 Task: Look for space in Agrigento, Italy from 14th June, 2023 to 30th June, 2023 for 5 adults in price range Rs.8000 to Rs.12000. Place can be entire place or private room with 5 bedrooms having 5 beds and 5 bathrooms. Property type can be house, flat, guest house. Amenities needed are: wifi, TV, free parkinig on premises, gym, breakfast. Booking option can be shelf check-in. Required host language is English.
Action: Mouse moved to (557, 118)
Screenshot: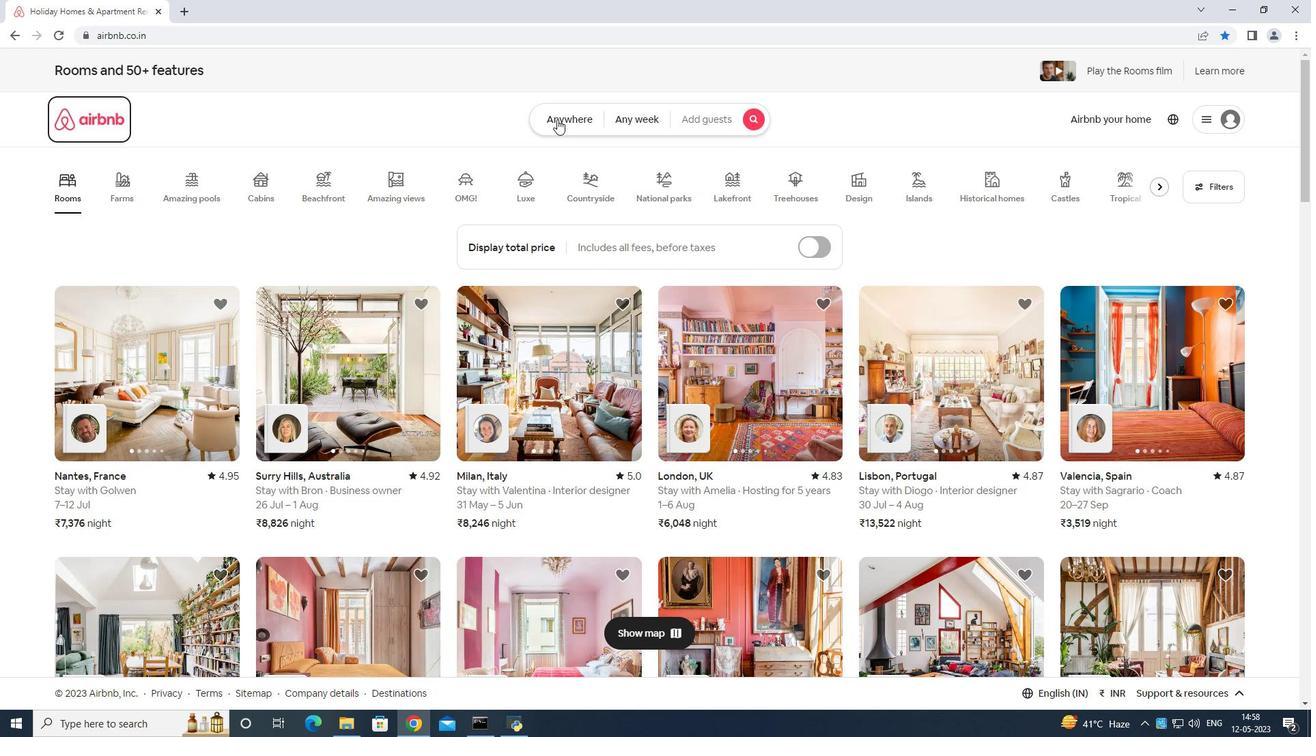 
Action: Mouse pressed left at (557, 118)
Screenshot: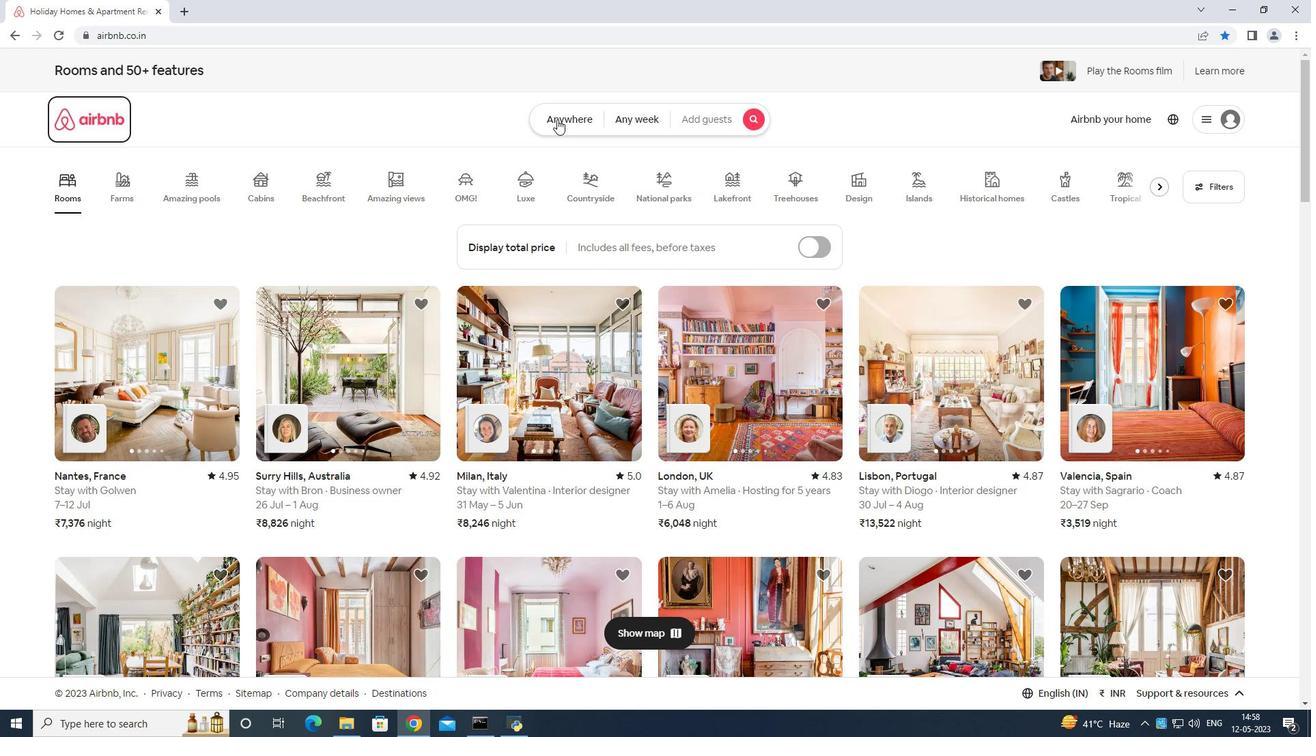 
Action: Mouse moved to (511, 163)
Screenshot: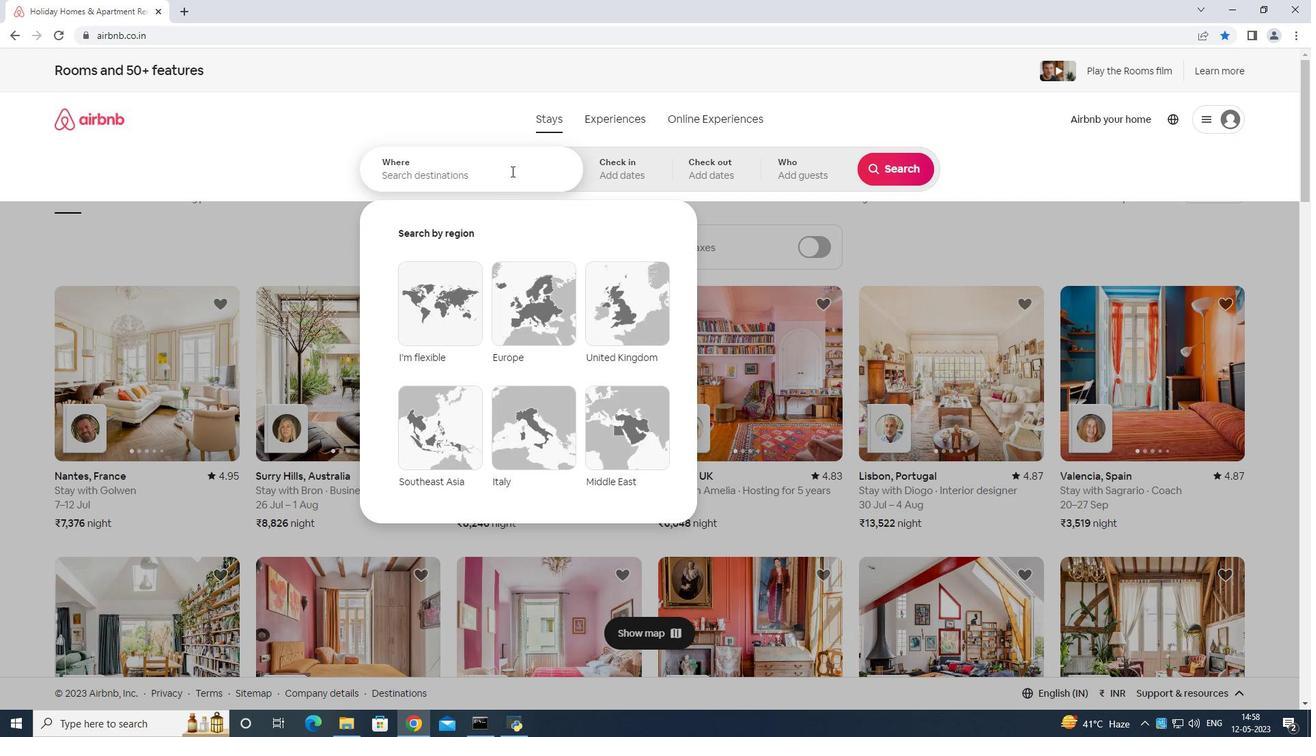 
Action: Mouse pressed left at (511, 163)
Screenshot: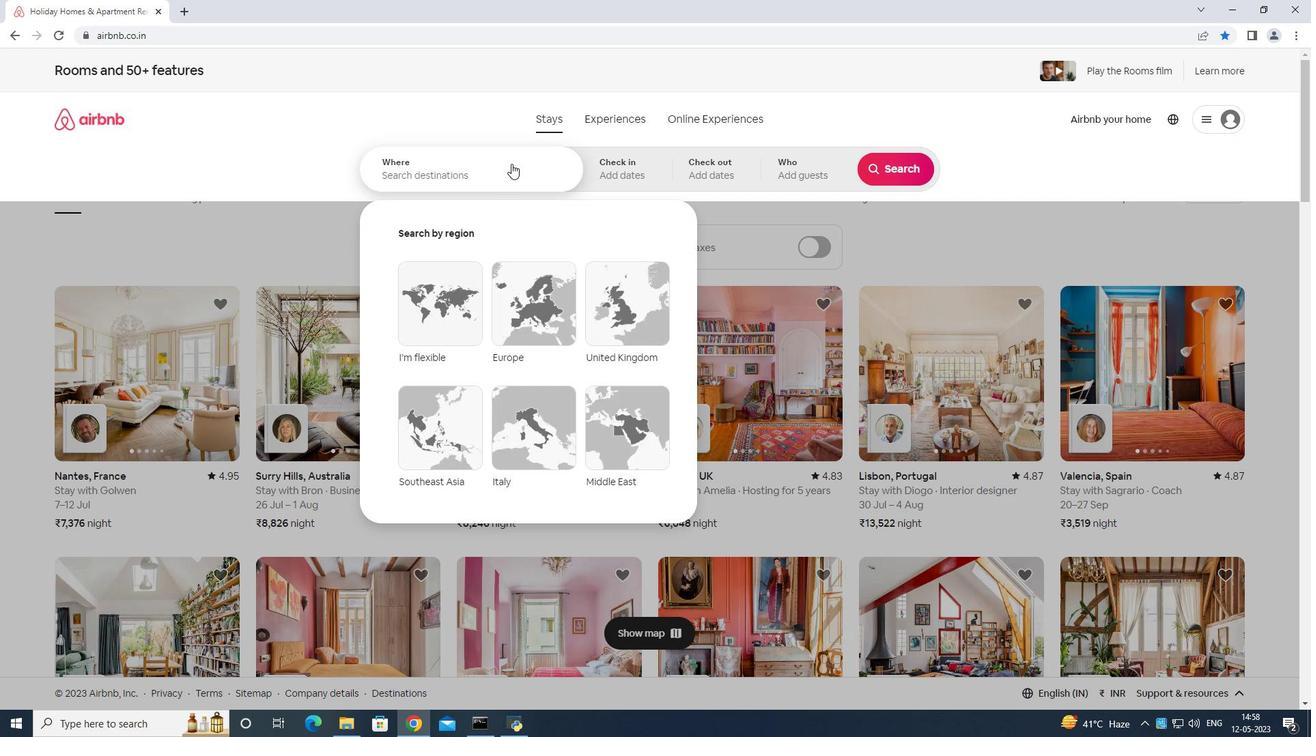 
Action: Mouse moved to (497, 148)
Screenshot: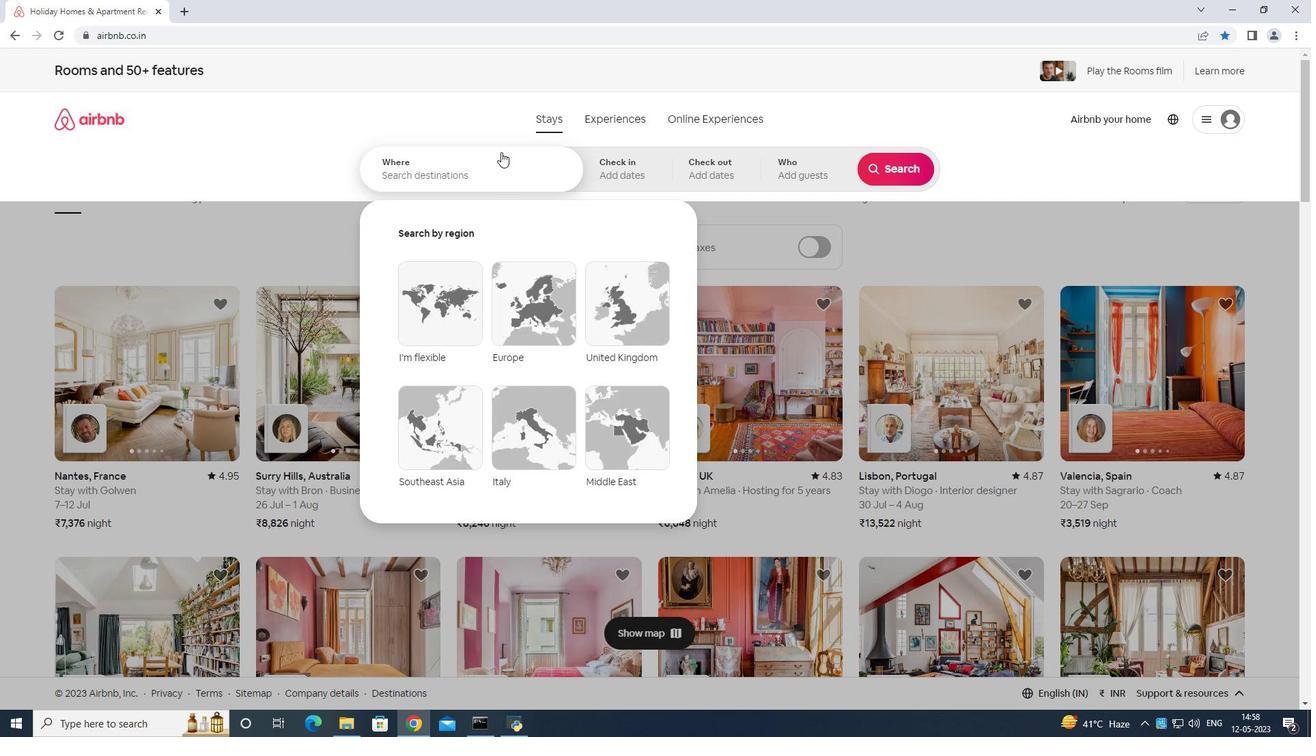 
Action: Key pressed <Key.shift>Agrigr<Key.backspace>ento<Key.space>italy<Key.enter>
Screenshot: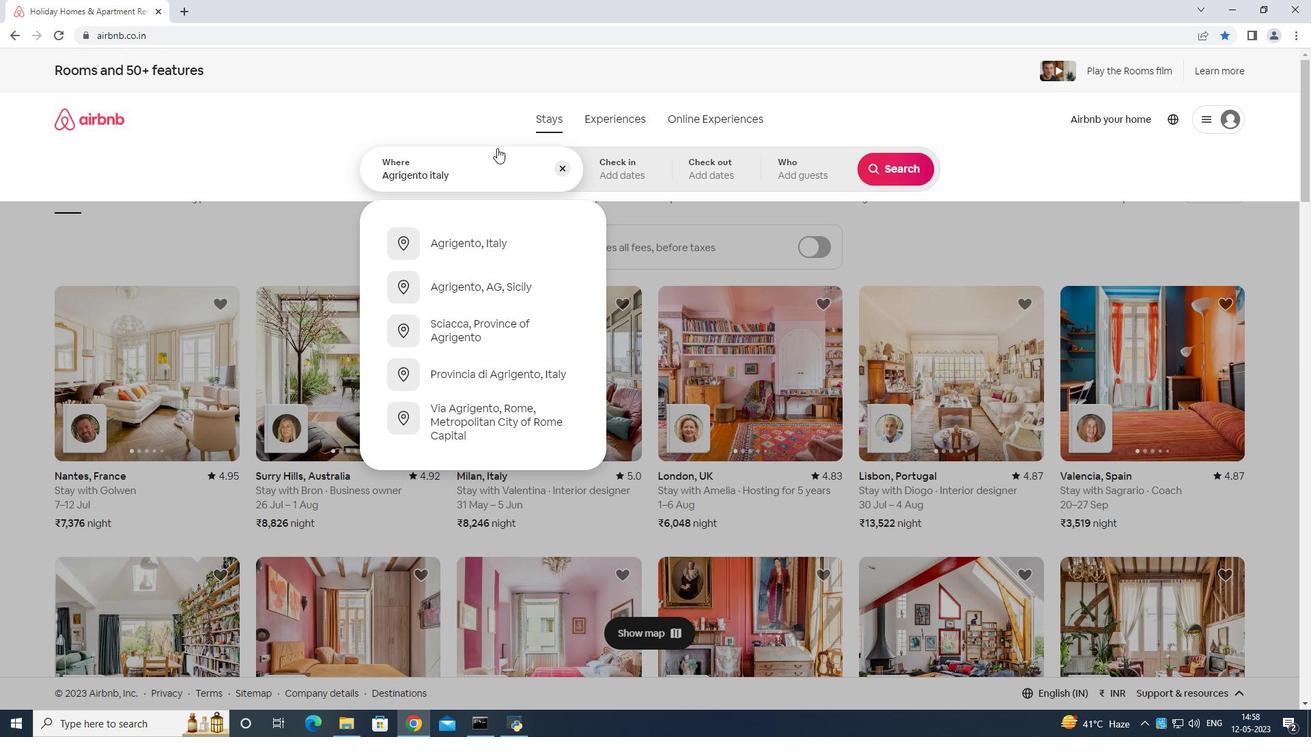 
Action: Mouse moved to (790, 396)
Screenshot: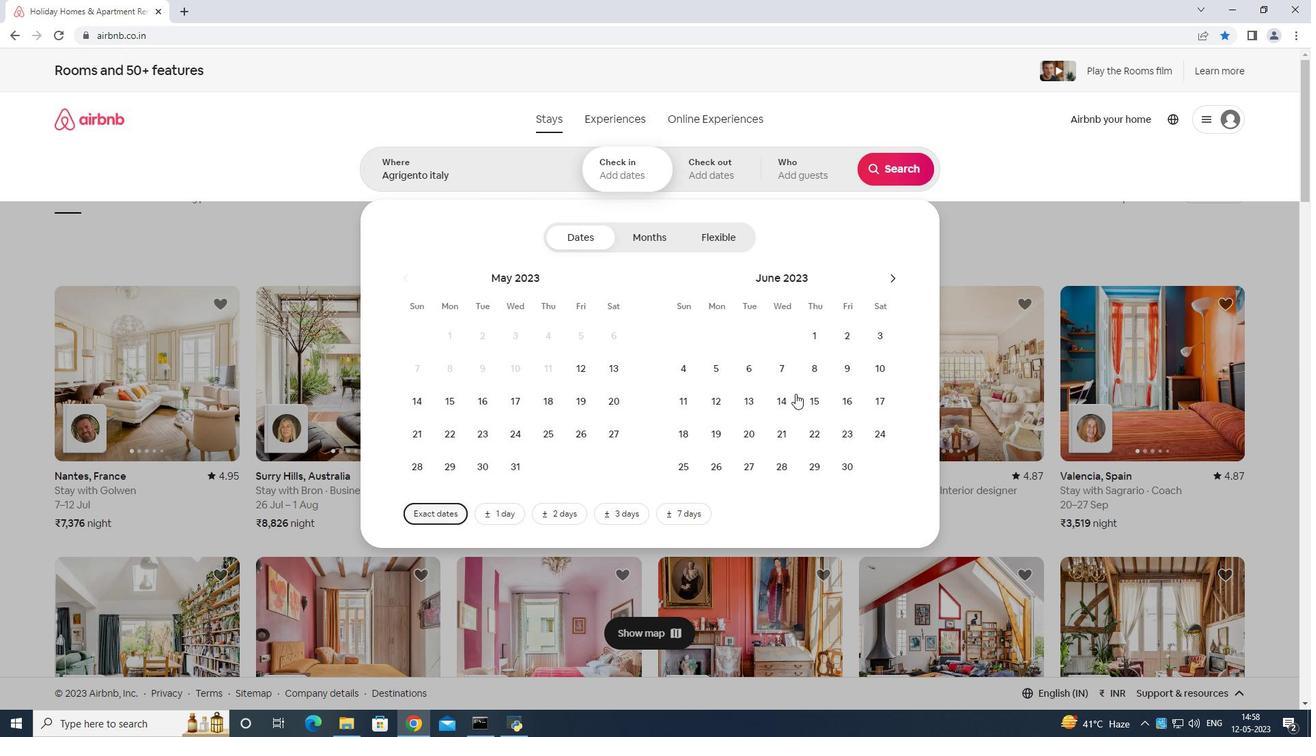 
Action: Mouse pressed left at (790, 396)
Screenshot: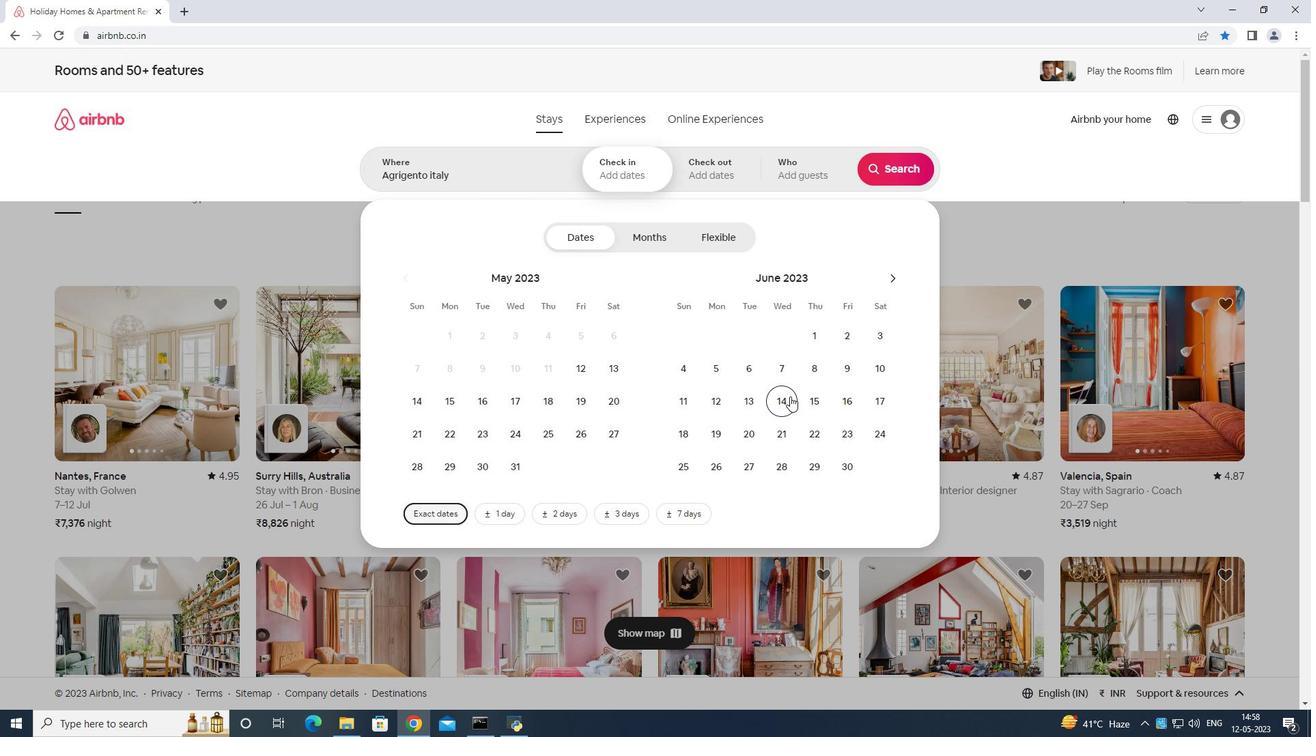 
Action: Mouse moved to (845, 459)
Screenshot: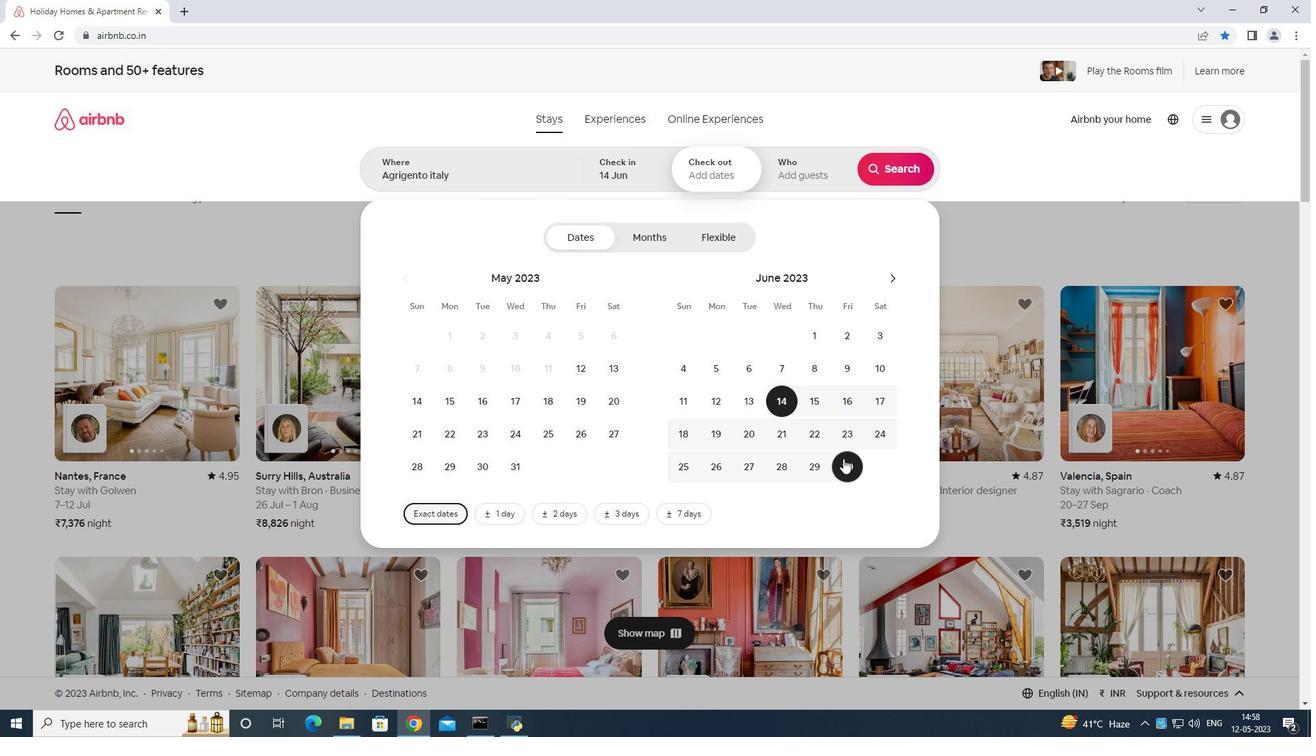 
Action: Mouse pressed left at (845, 459)
Screenshot: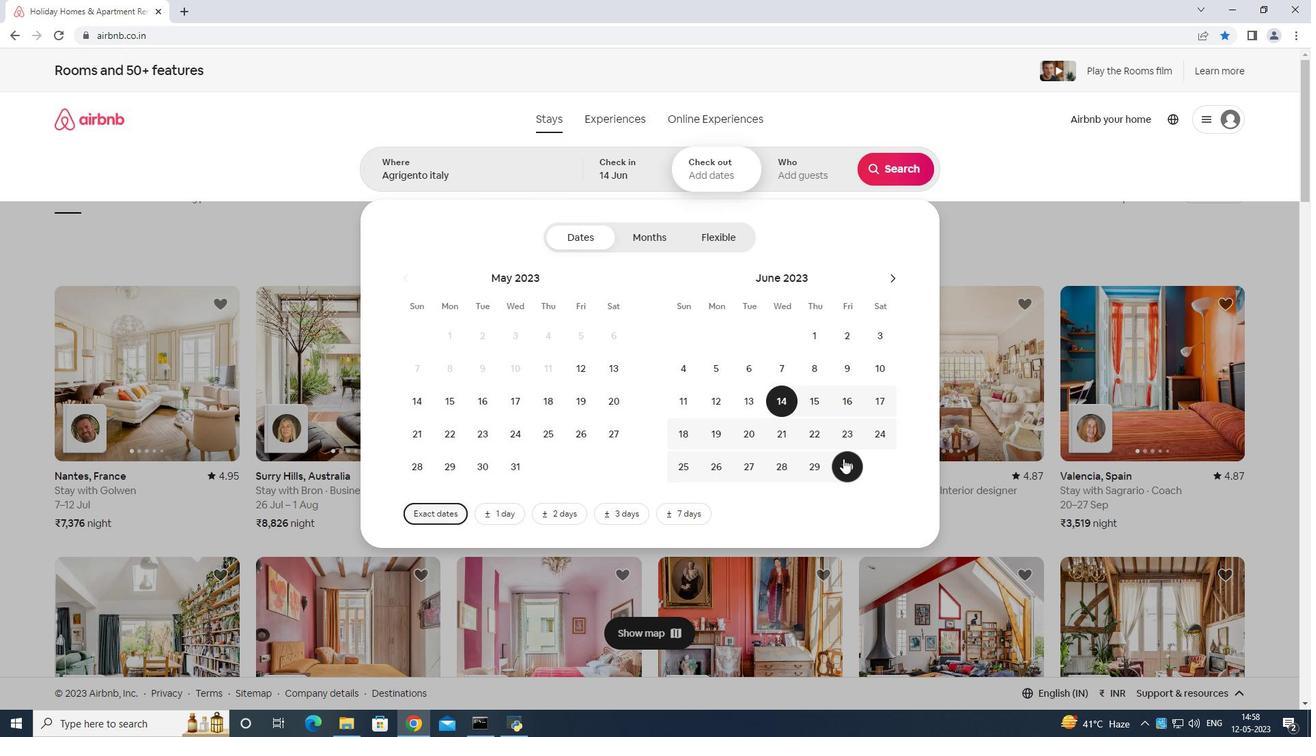 
Action: Mouse moved to (802, 172)
Screenshot: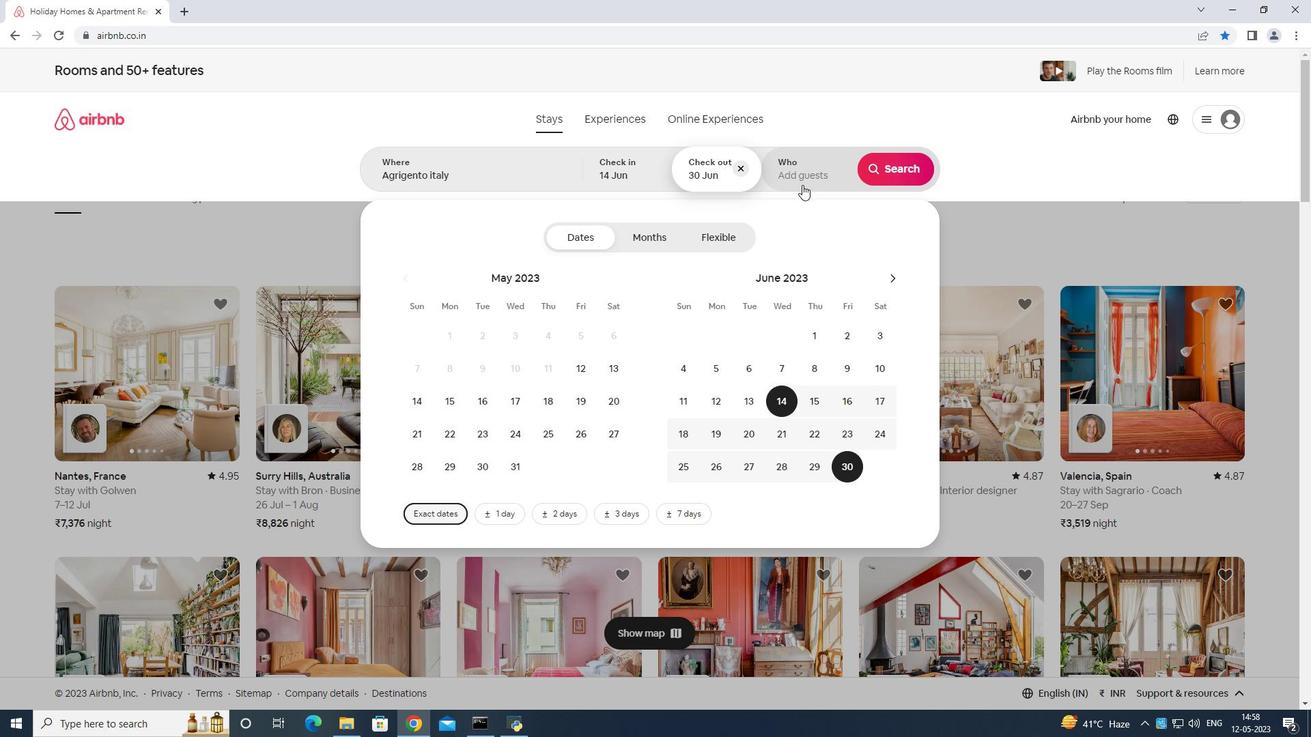 
Action: Mouse pressed left at (802, 172)
Screenshot: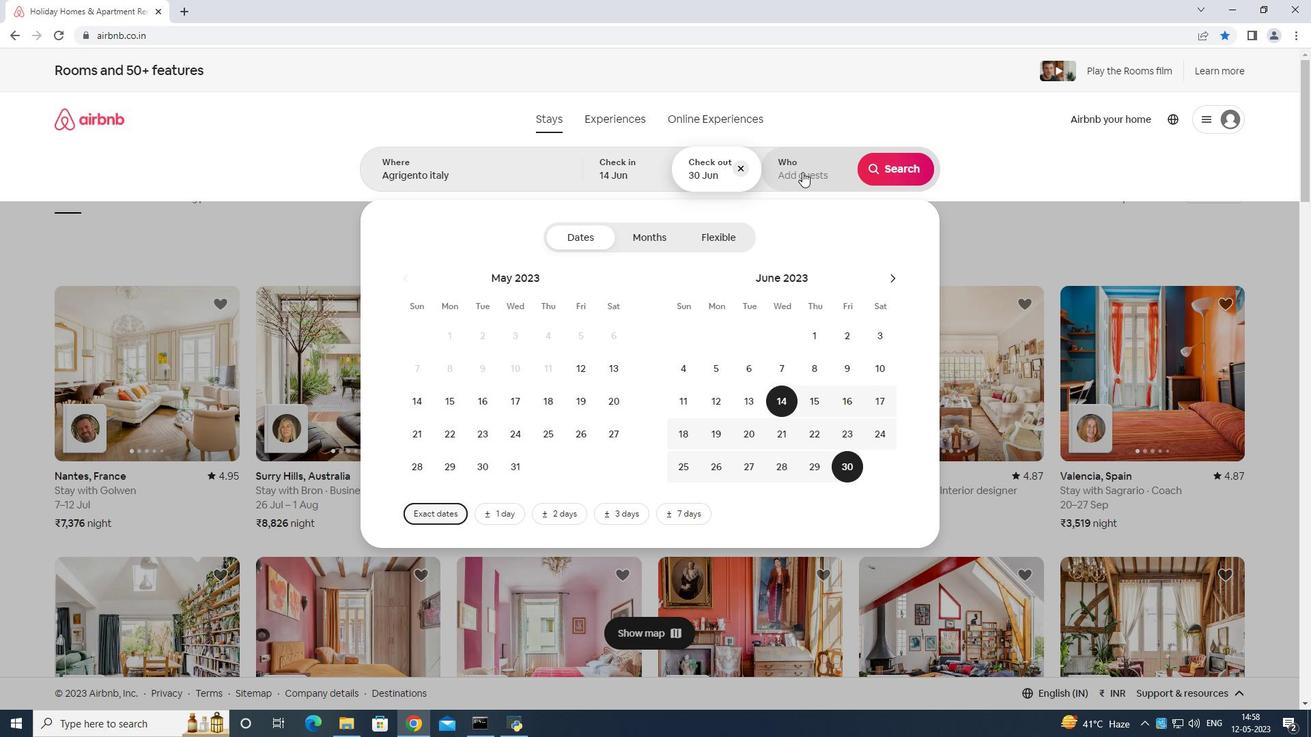 
Action: Mouse moved to (901, 245)
Screenshot: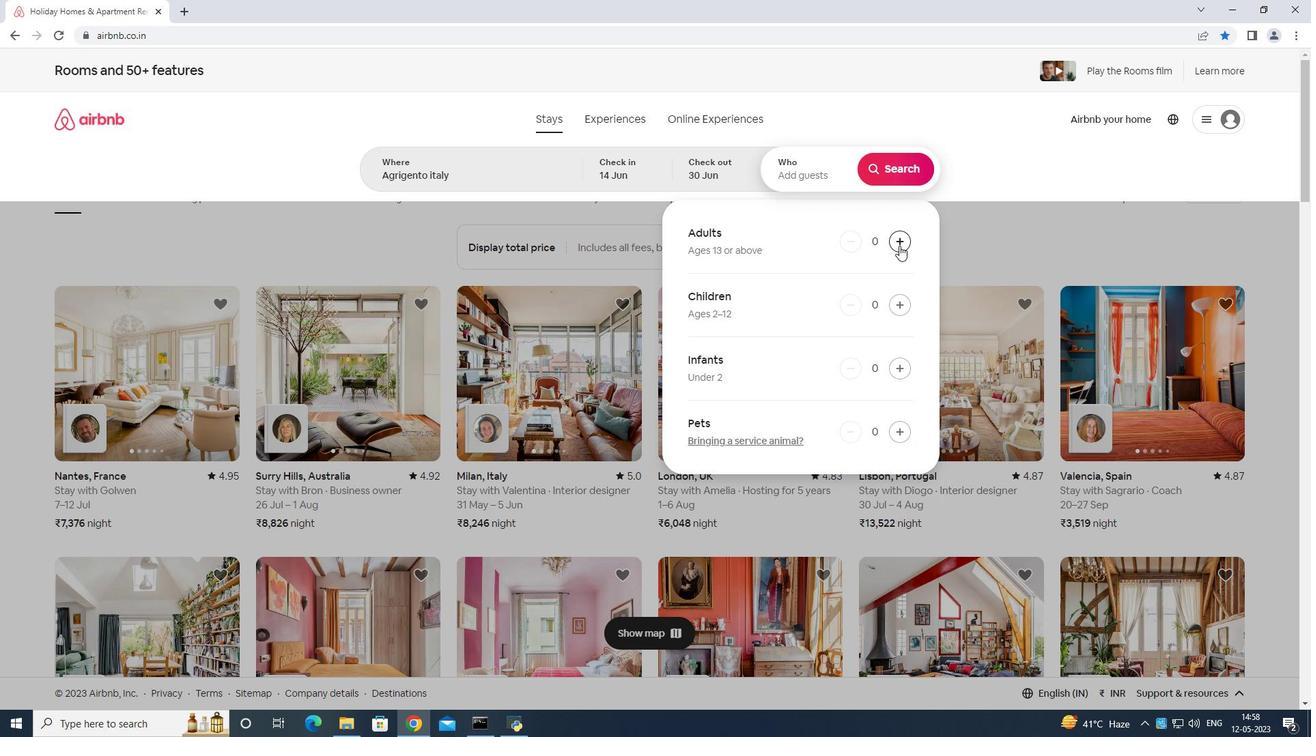 
Action: Mouse pressed left at (901, 245)
Screenshot: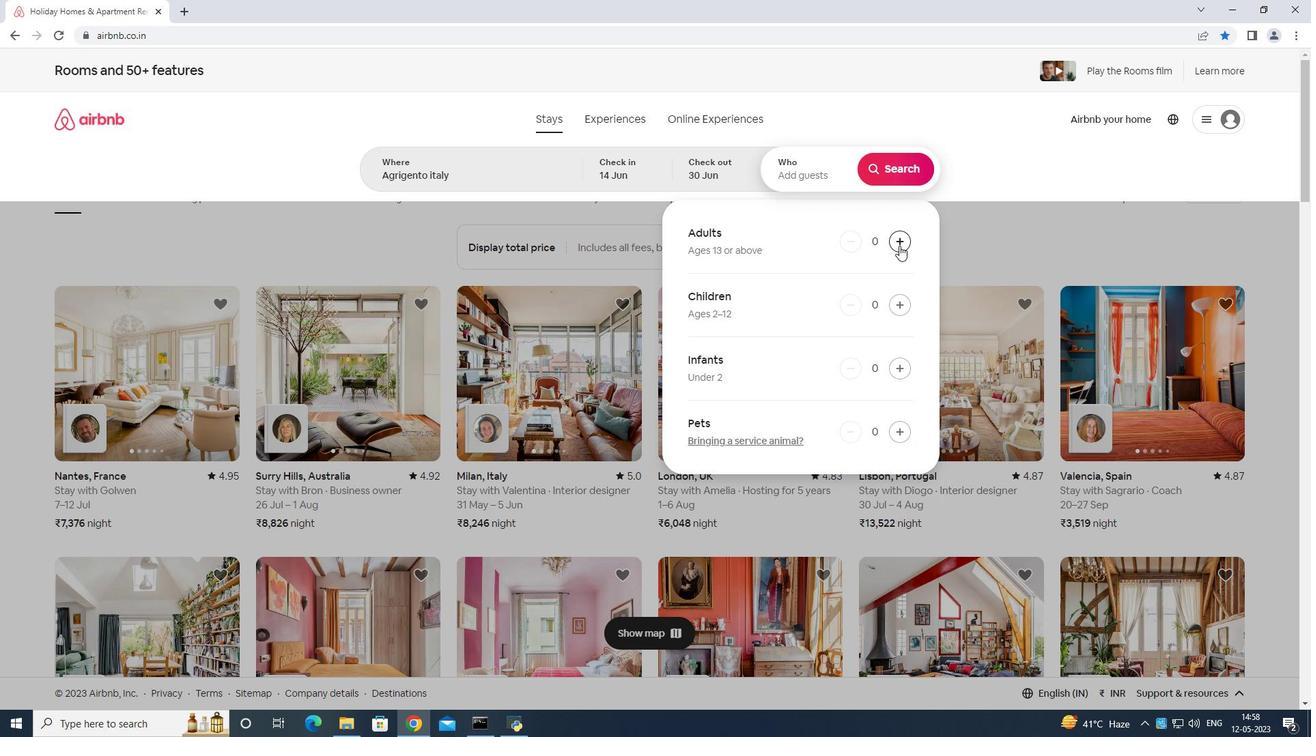 
Action: Mouse moved to (902, 241)
Screenshot: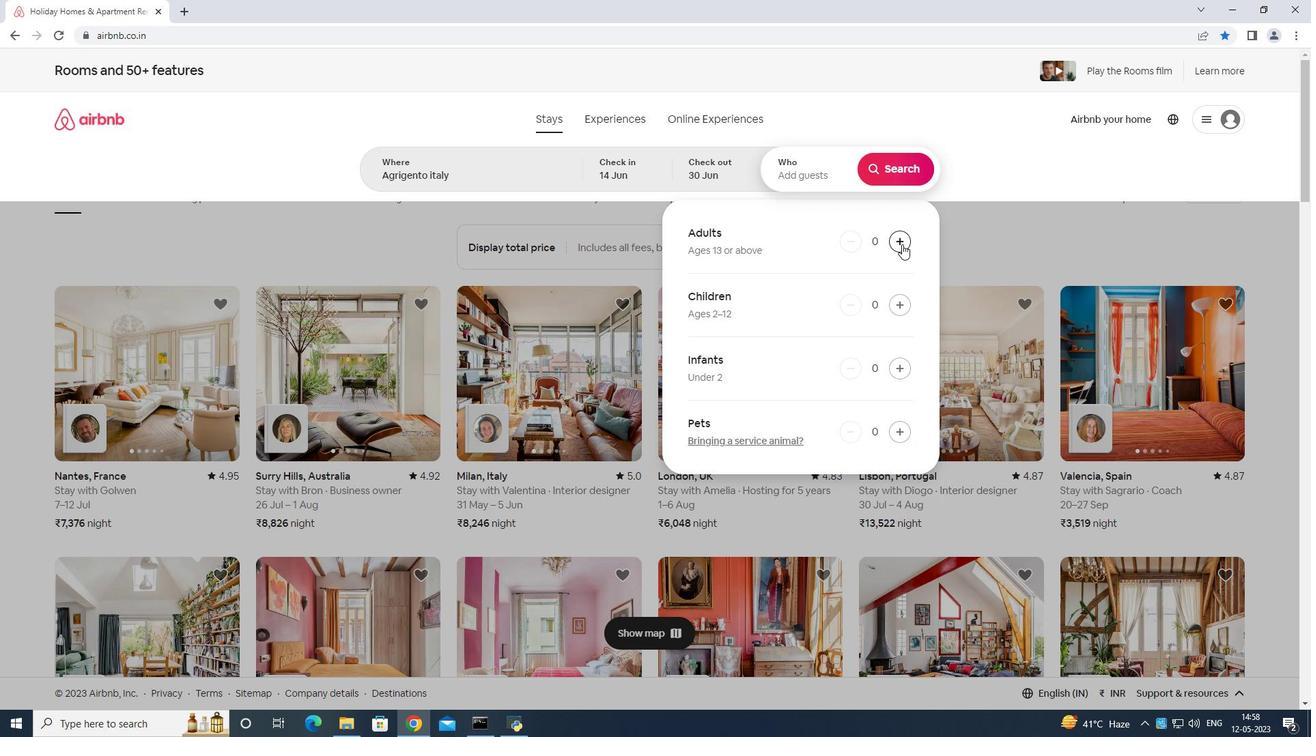 
Action: Mouse pressed left at (902, 241)
Screenshot: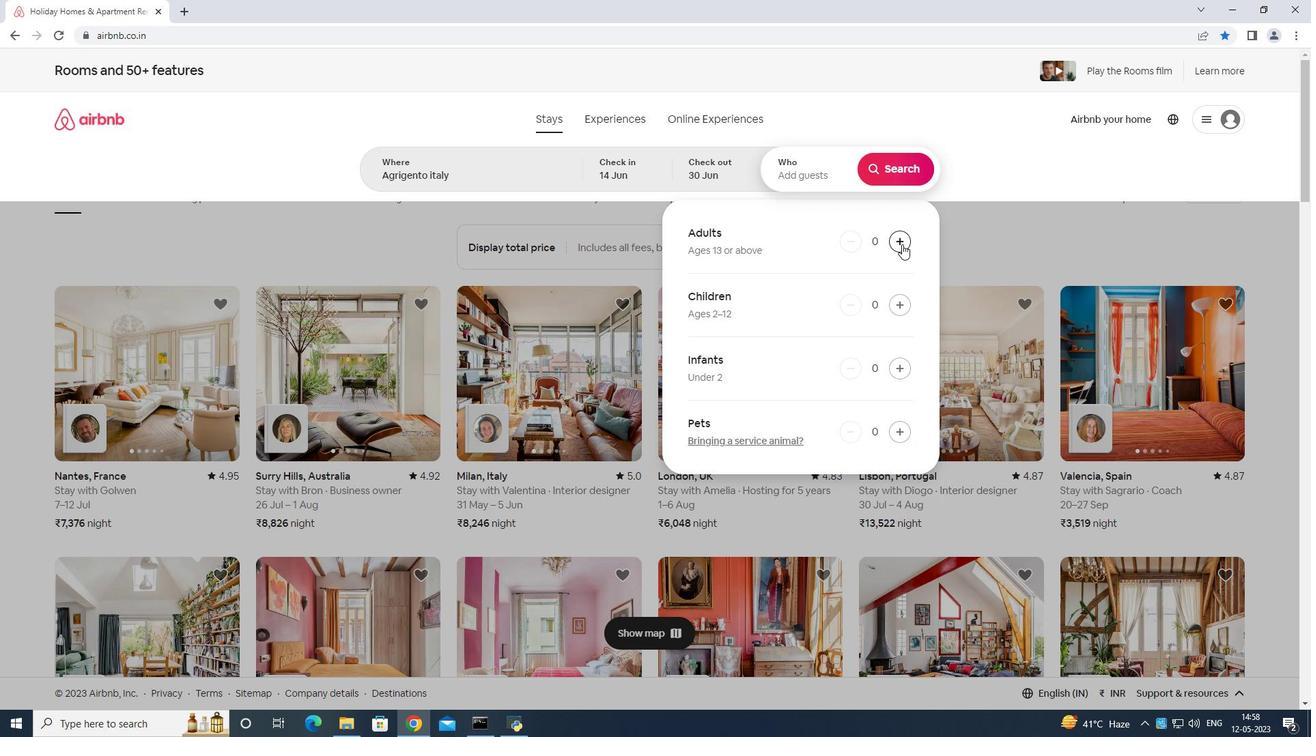 
Action: Mouse moved to (902, 240)
Screenshot: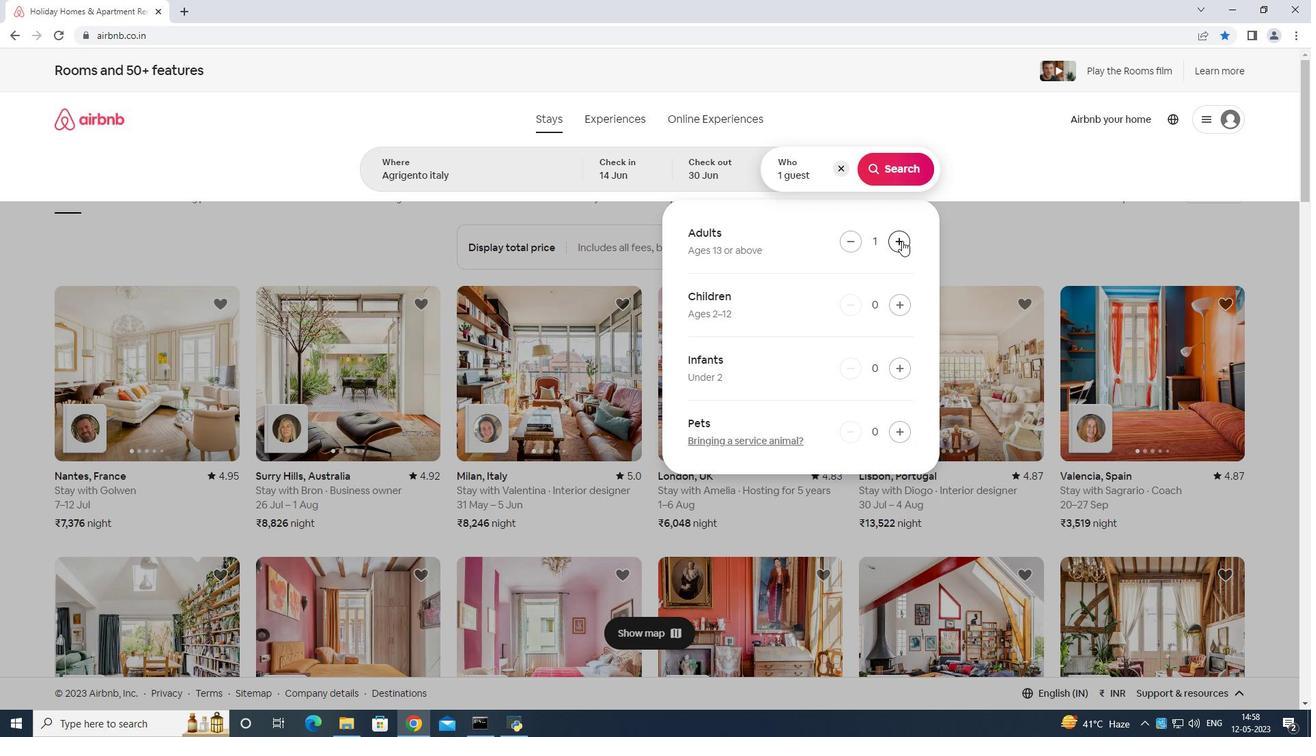 
Action: Mouse pressed left at (902, 240)
Screenshot: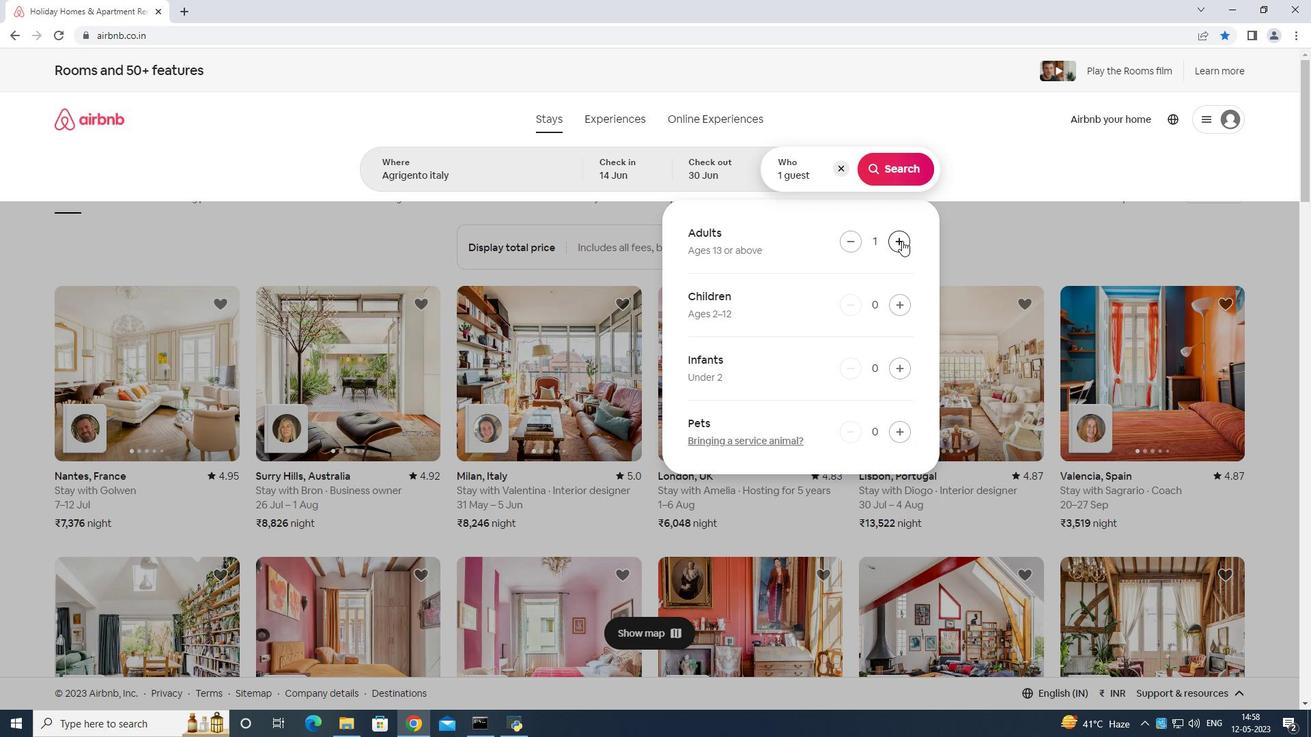 
Action: Mouse pressed left at (902, 240)
Screenshot: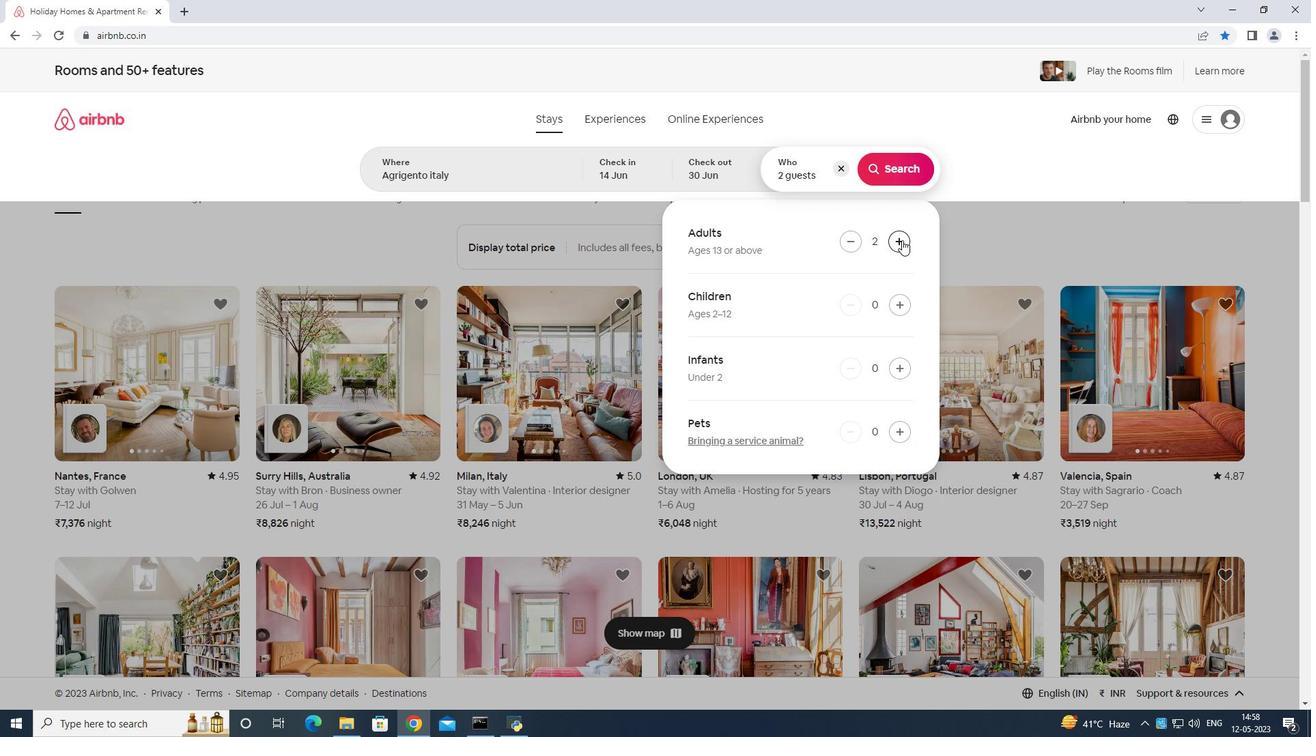 
Action: Mouse pressed left at (902, 240)
Screenshot: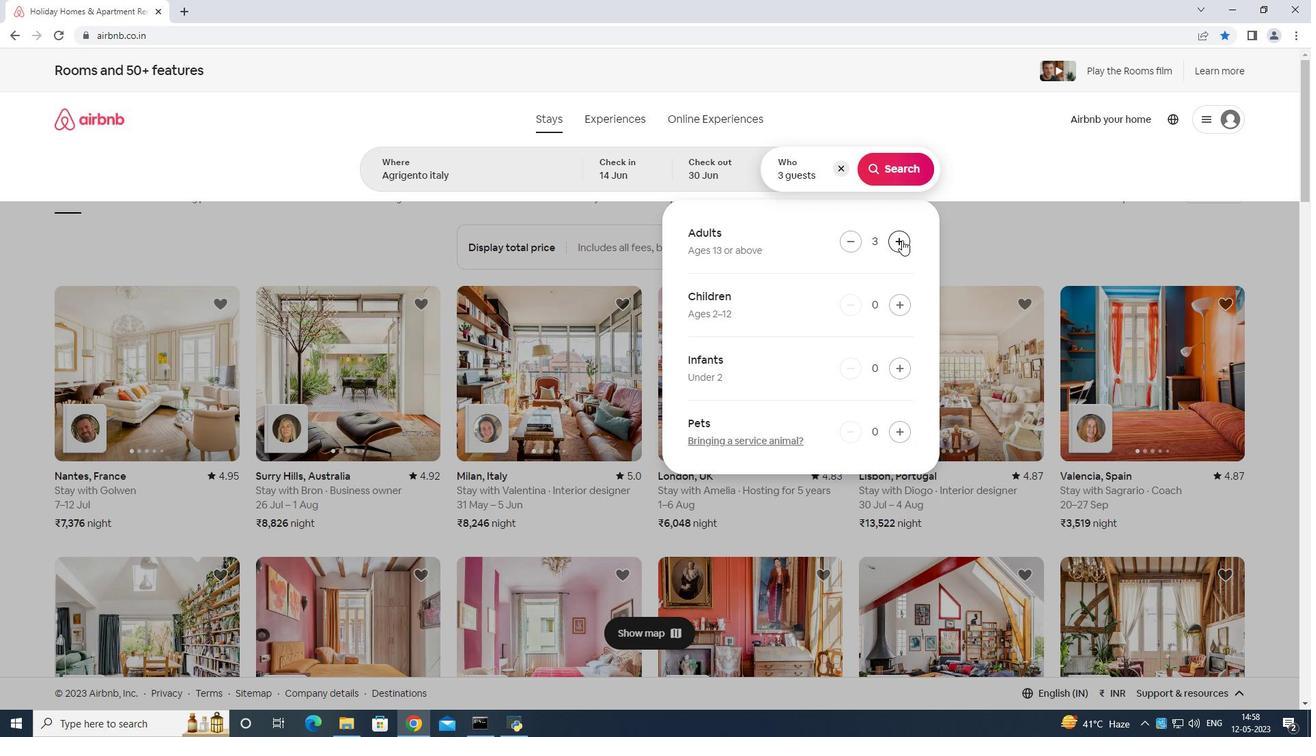 
Action: Mouse moved to (899, 161)
Screenshot: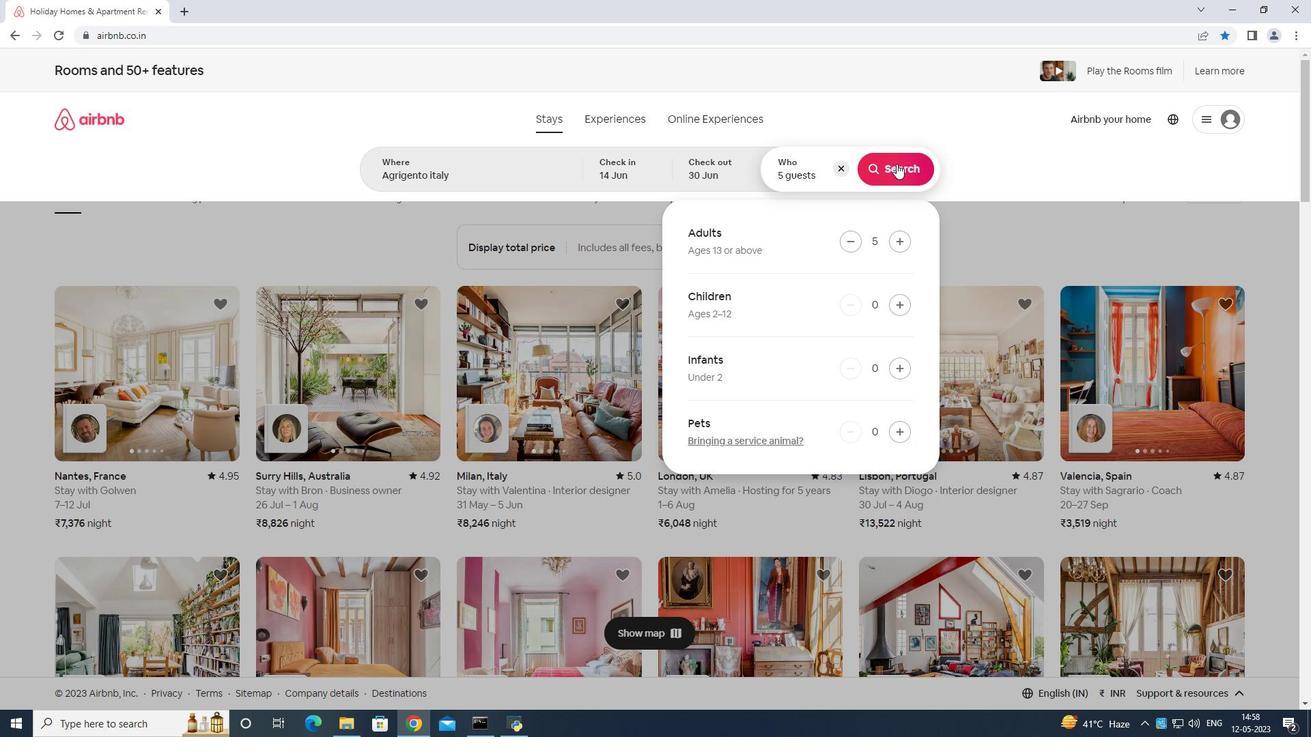 
Action: Mouse pressed left at (899, 161)
Screenshot: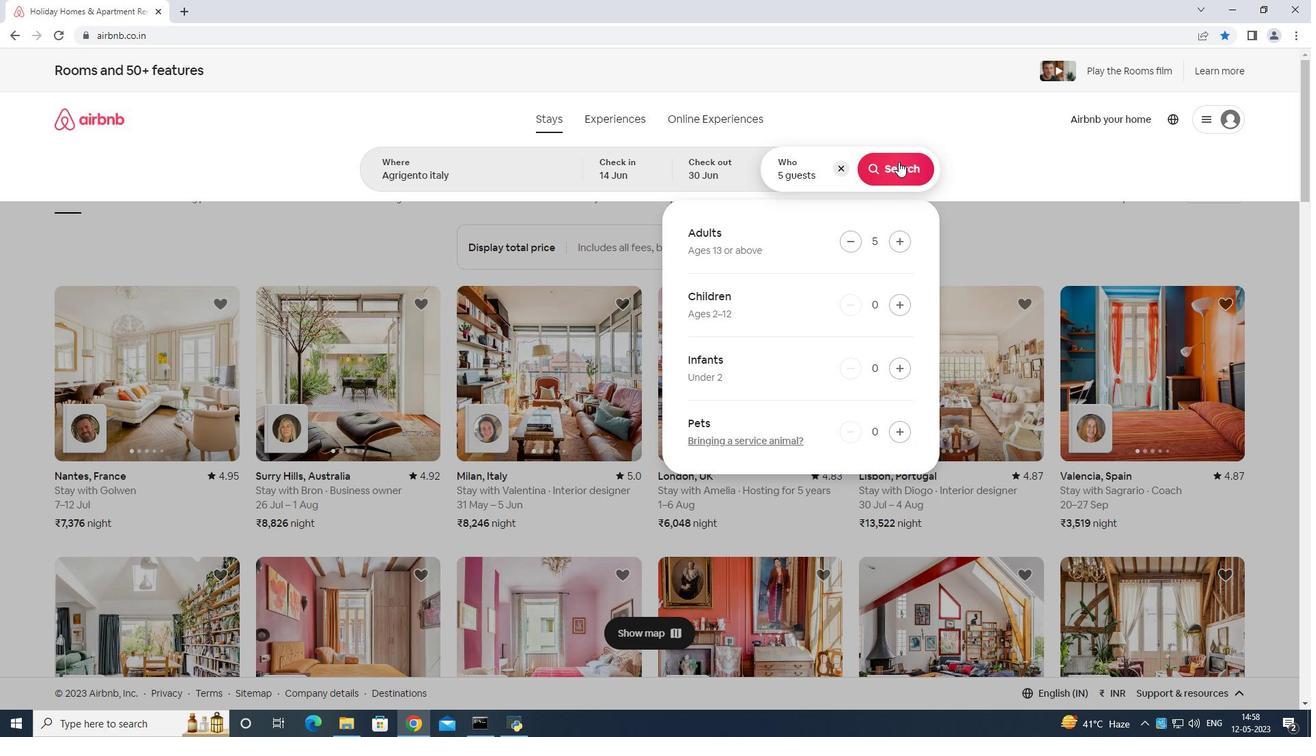 
Action: Mouse moved to (1253, 127)
Screenshot: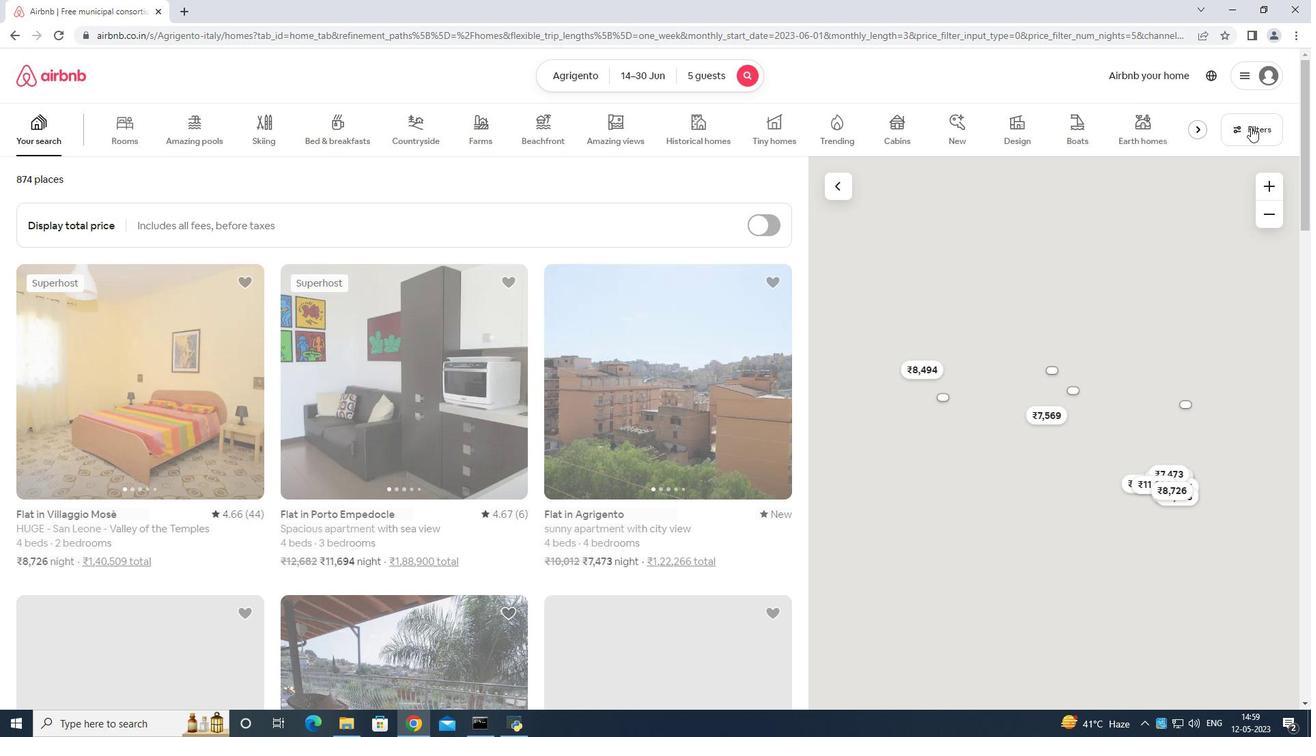
Action: Mouse pressed left at (1253, 127)
Screenshot: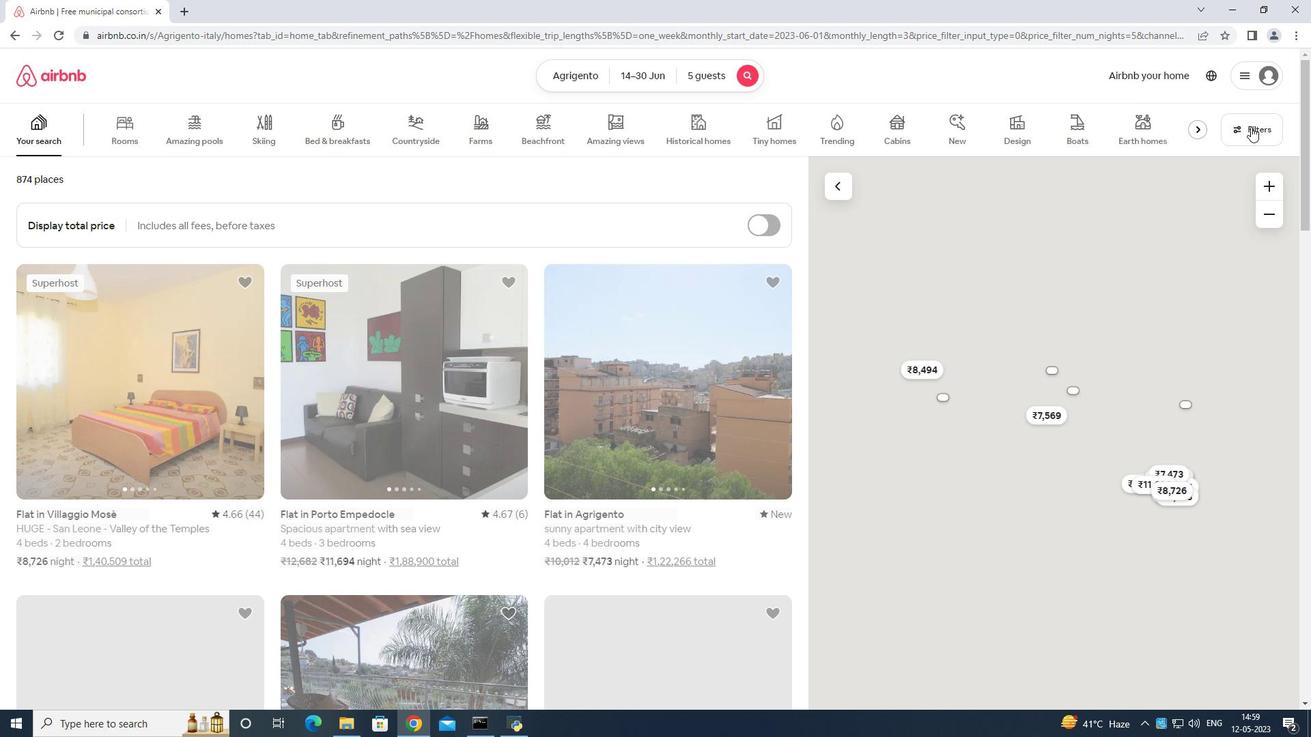 
Action: Mouse moved to (574, 462)
Screenshot: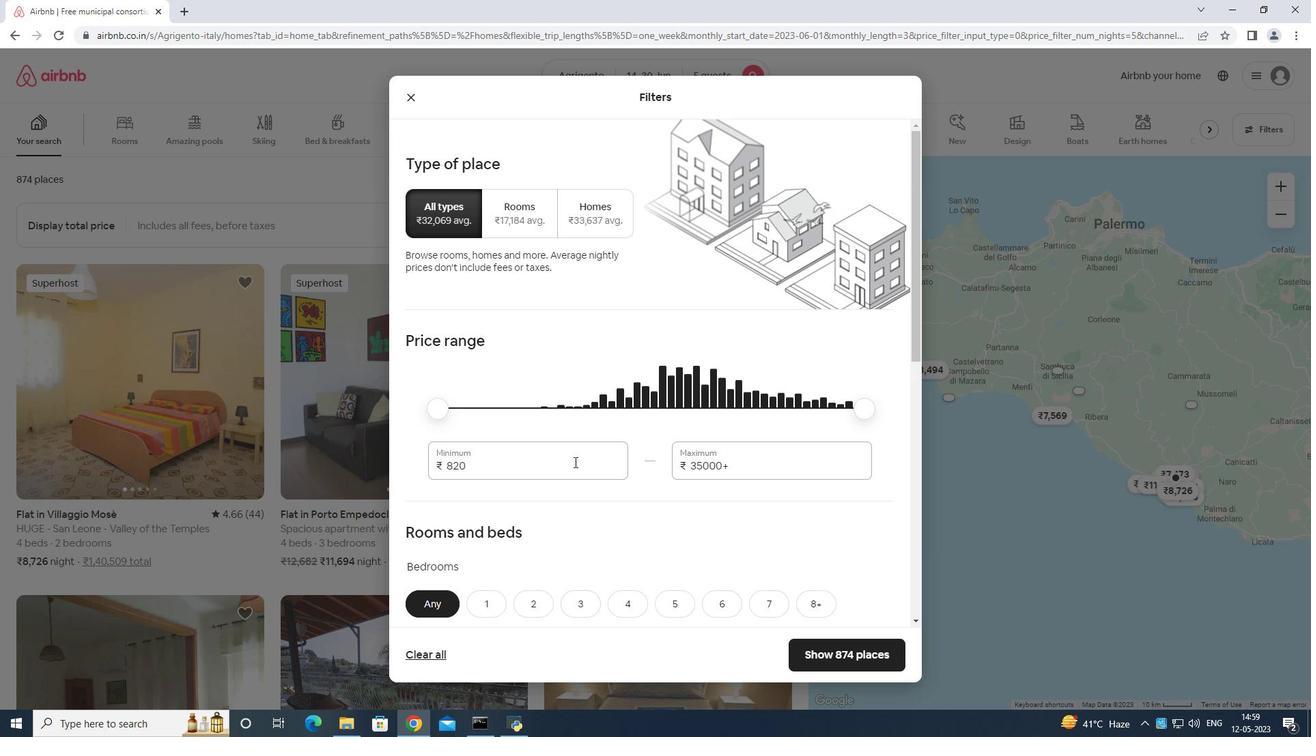 
Action: Mouse pressed left at (574, 462)
Screenshot: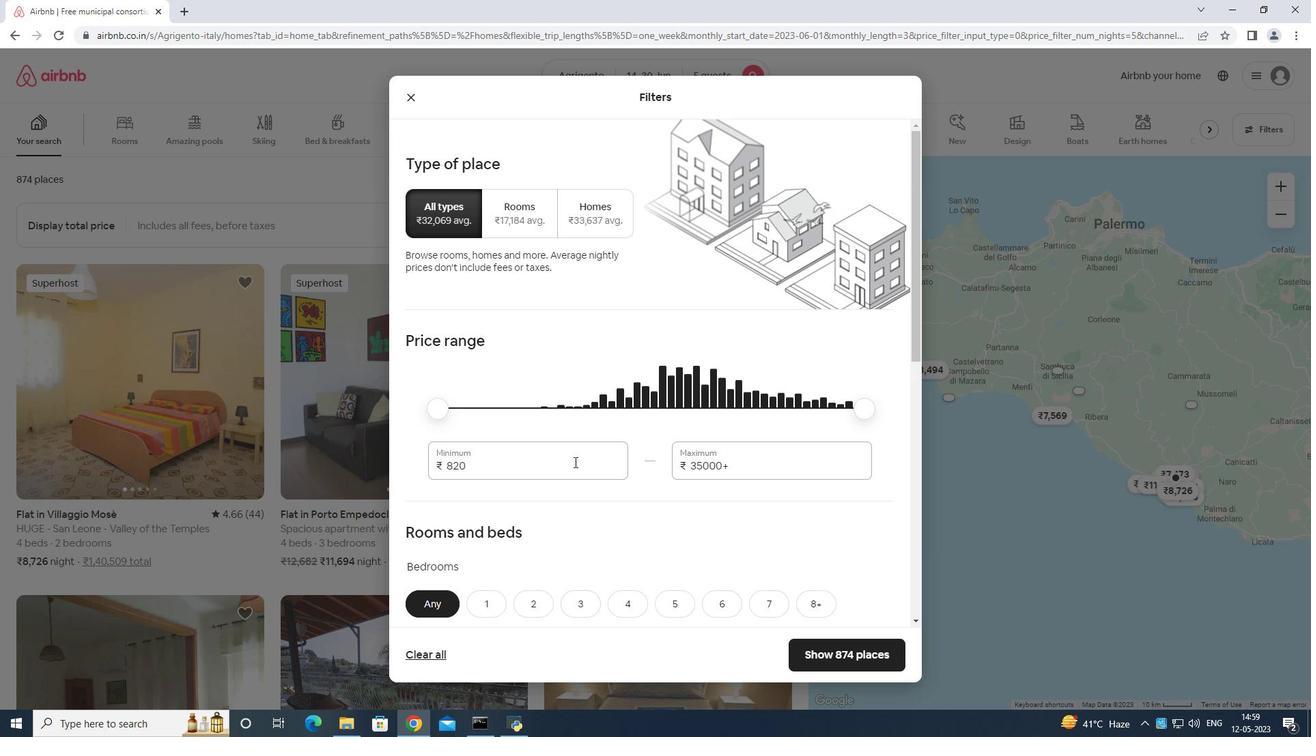 
Action: Key pressed <Key.backspace>
Screenshot: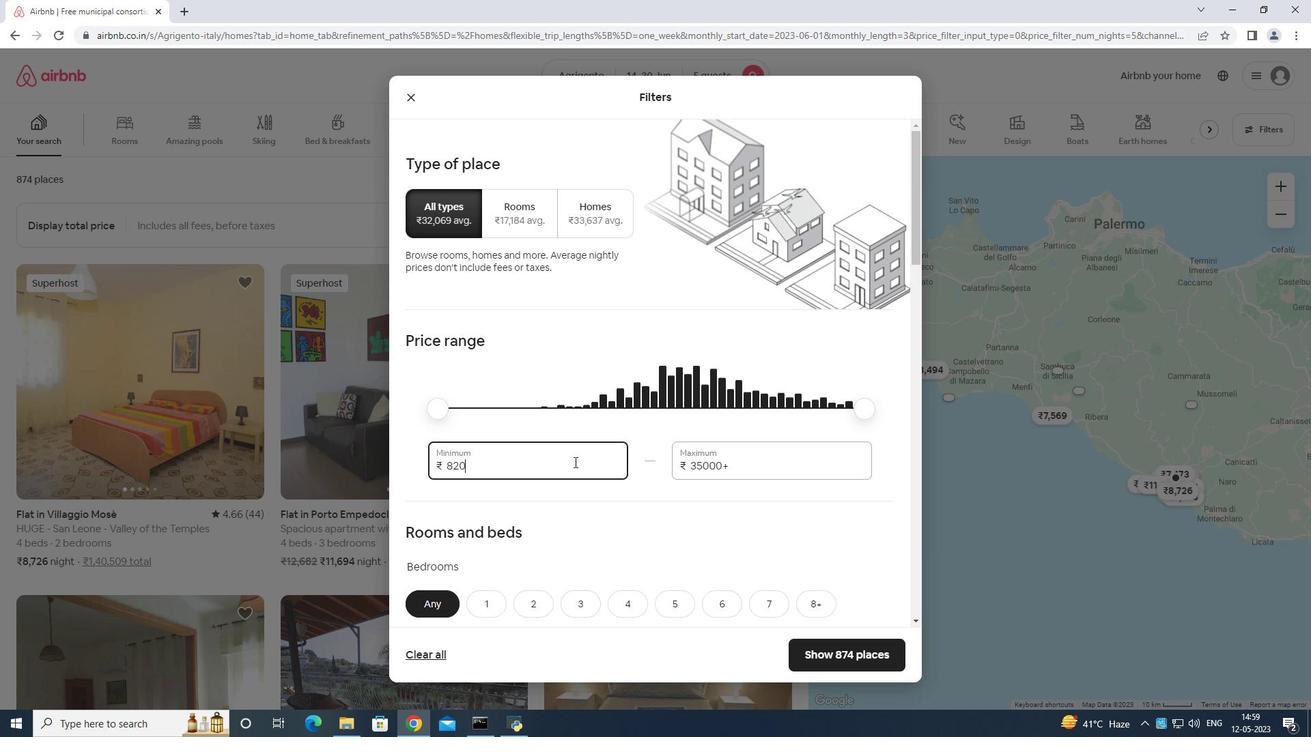 
Action: Mouse moved to (614, 435)
Screenshot: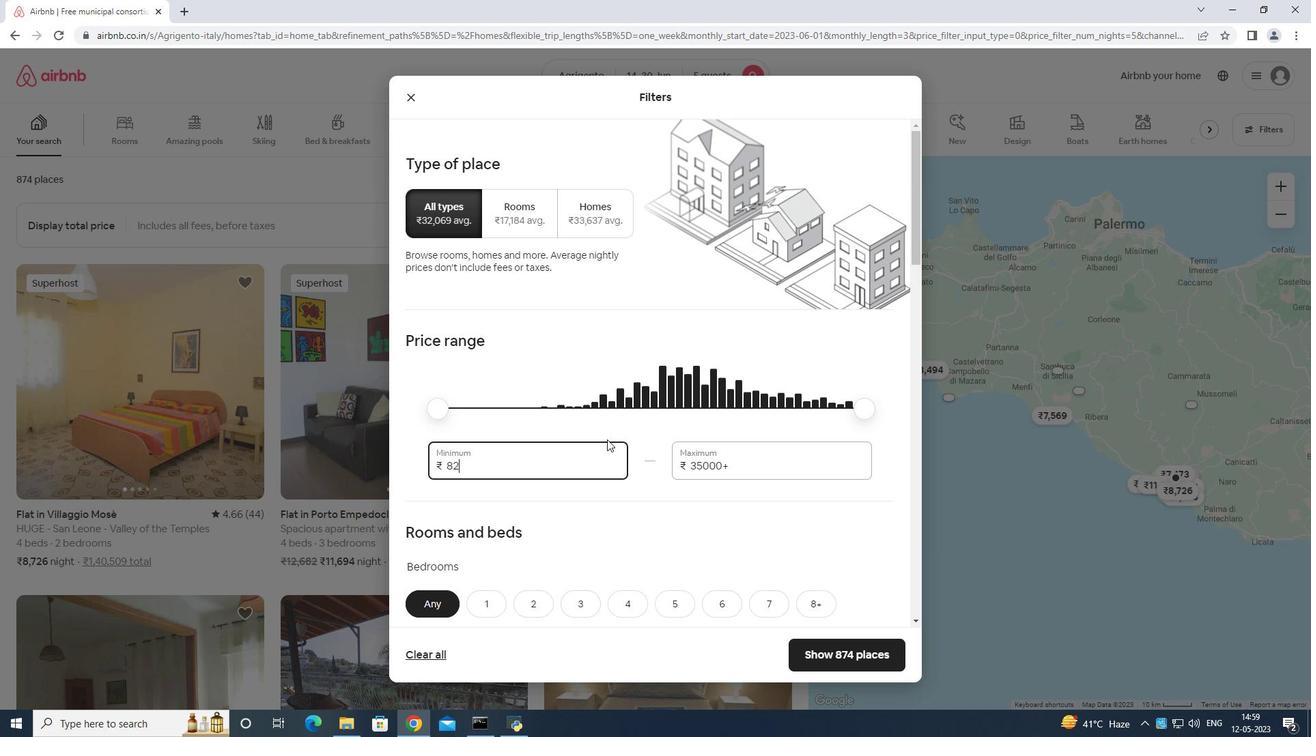 
Action: Key pressed <Key.backspace><Key.backspace><Key.backspace><Key.backspace><Key.backspace><Key.backspace><Key.backspace><Key.backspace><Key.backspace><Key.backspace><Key.backspace><Key.backspace>8000
Screenshot: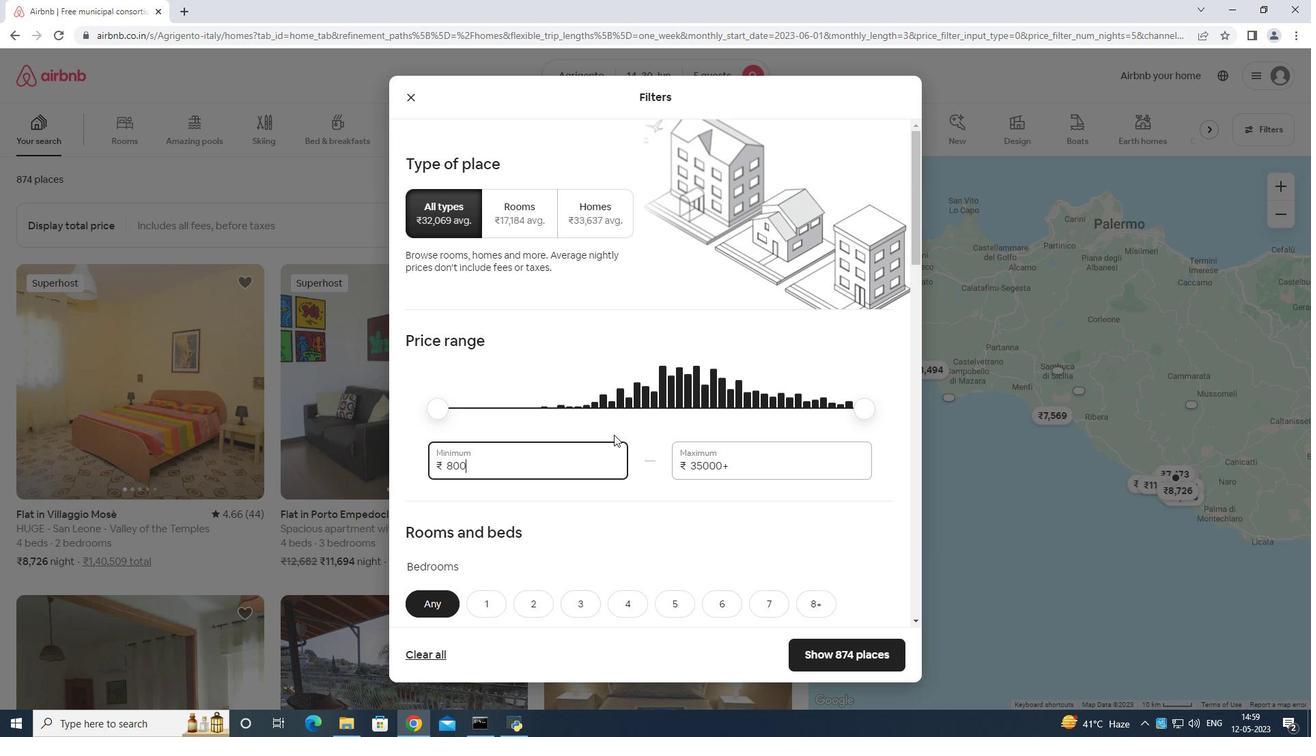 
Action: Mouse moved to (802, 453)
Screenshot: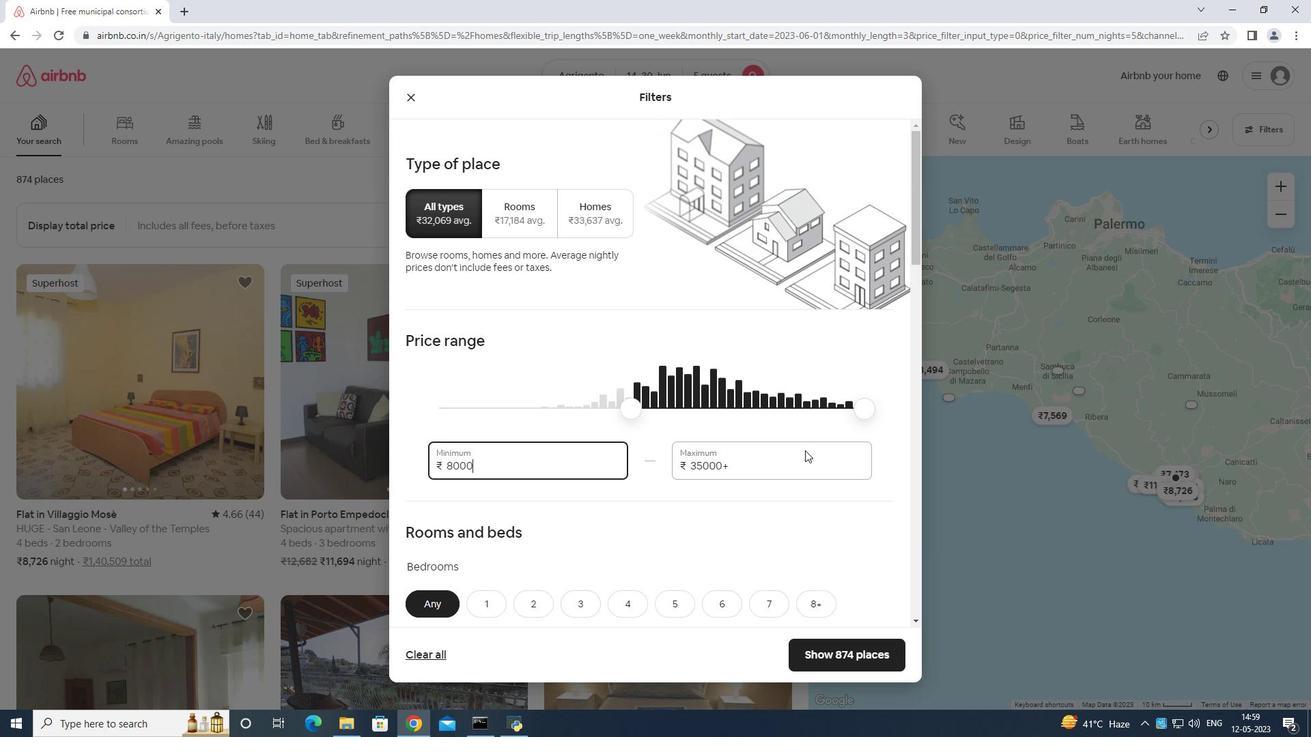
Action: Mouse pressed left at (802, 453)
Screenshot: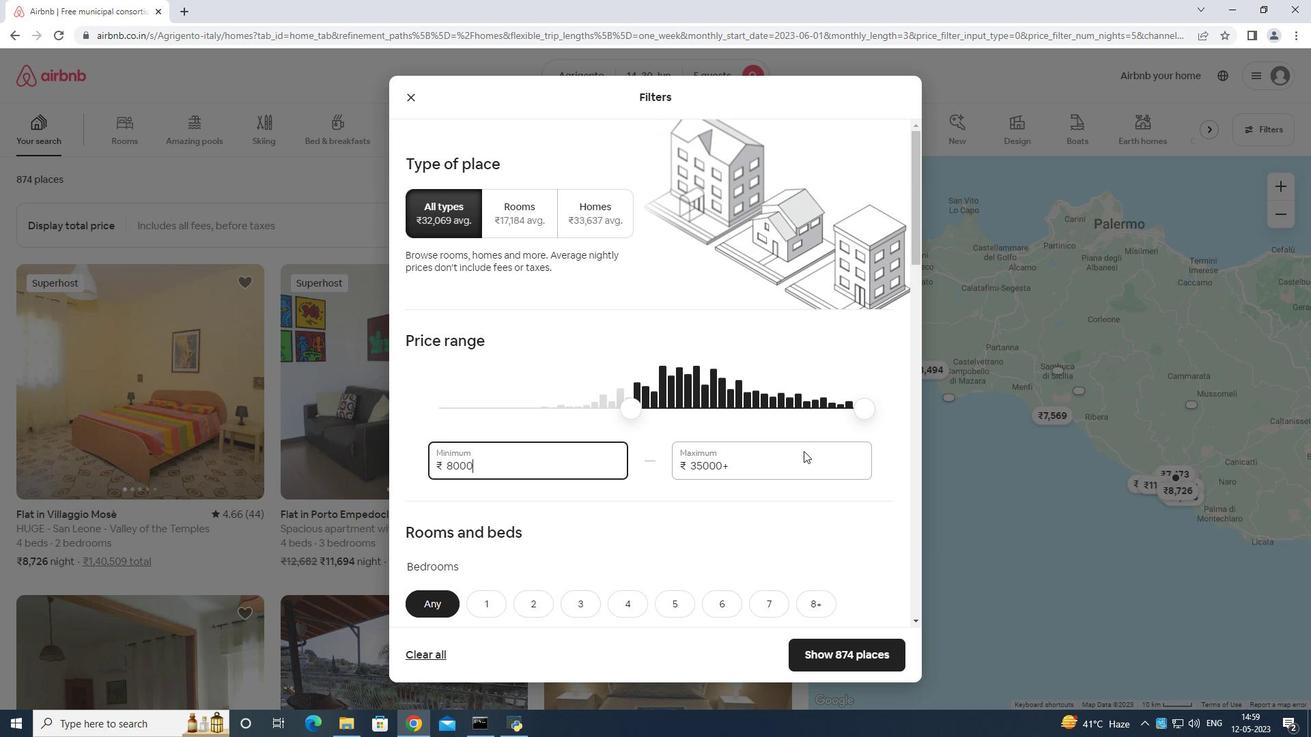 
Action: Mouse moved to (778, 457)
Screenshot: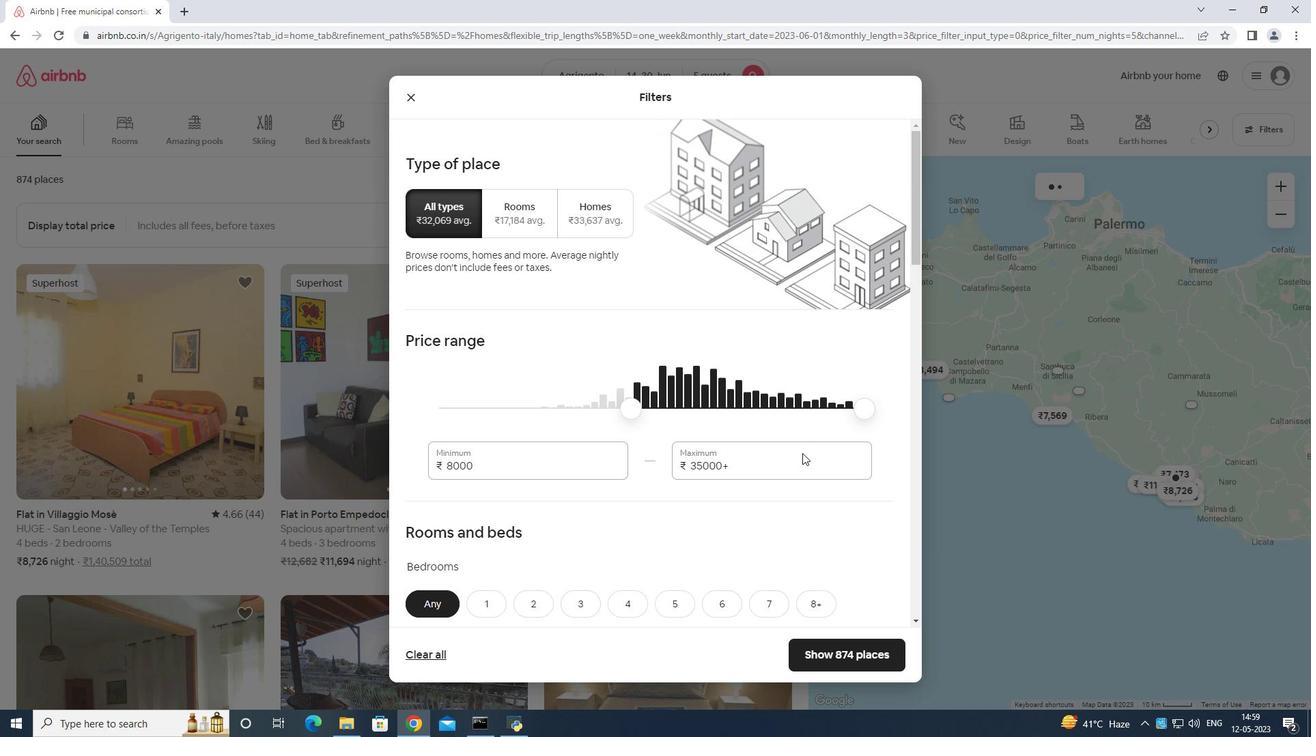 
Action: Key pressed <Key.backspace><Key.backspace><Key.backspace><Key.backspace><Key.backspace><Key.backspace><Key.backspace><Key.backspace><Key.backspace><Key.backspace><Key.backspace>12000
Screenshot: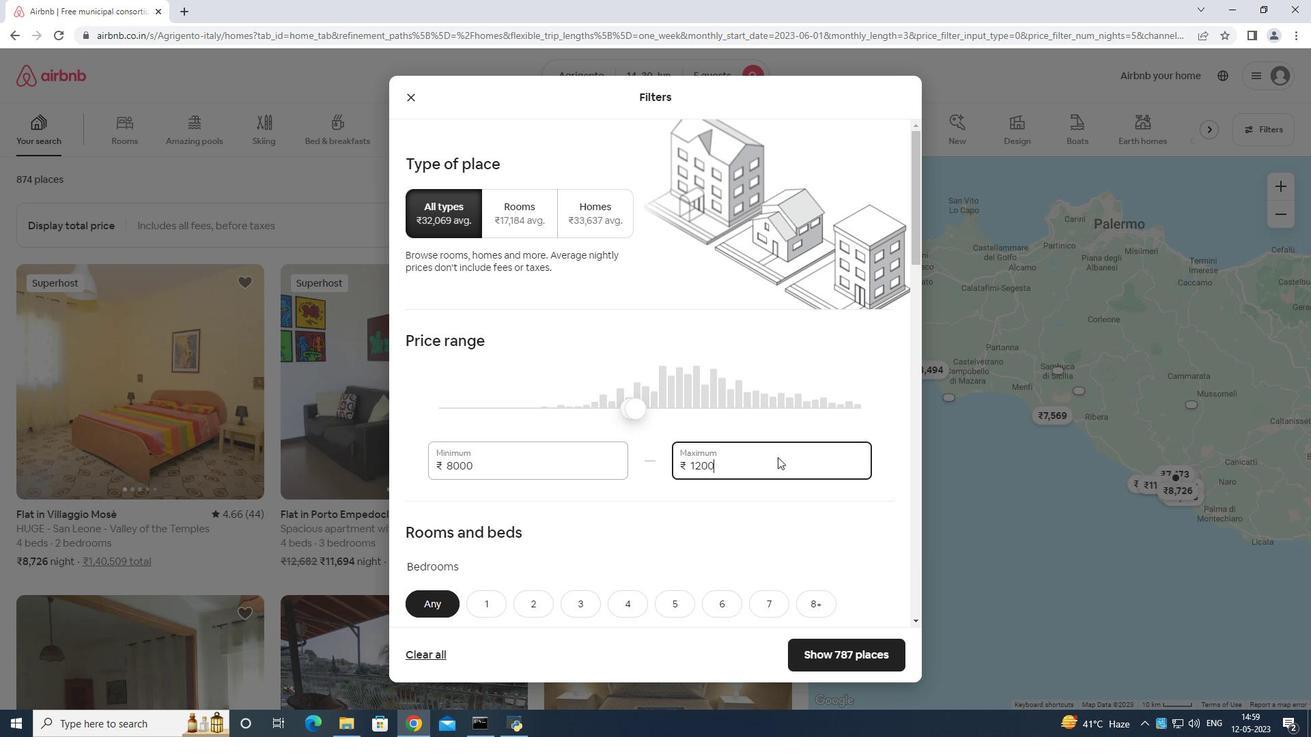 
Action: Mouse moved to (727, 424)
Screenshot: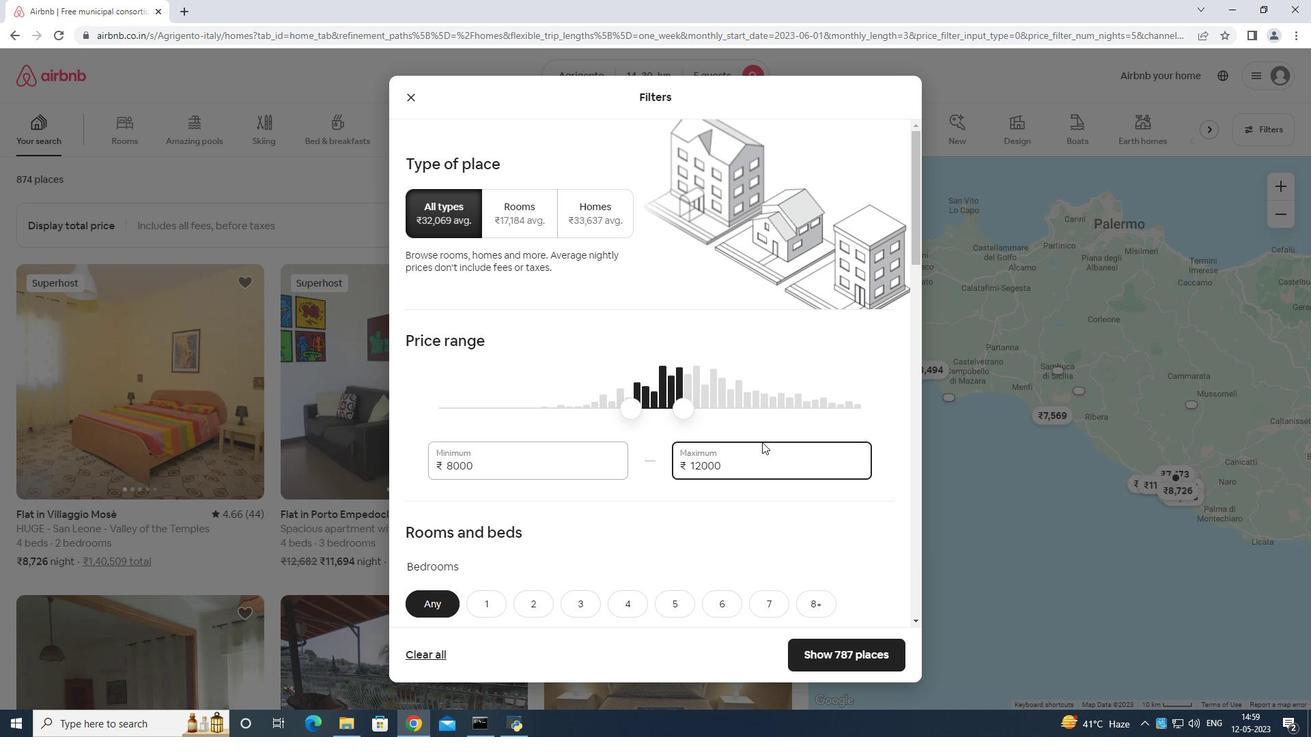 
Action: Mouse scrolled (727, 423) with delta (0, 0)
Screenshot: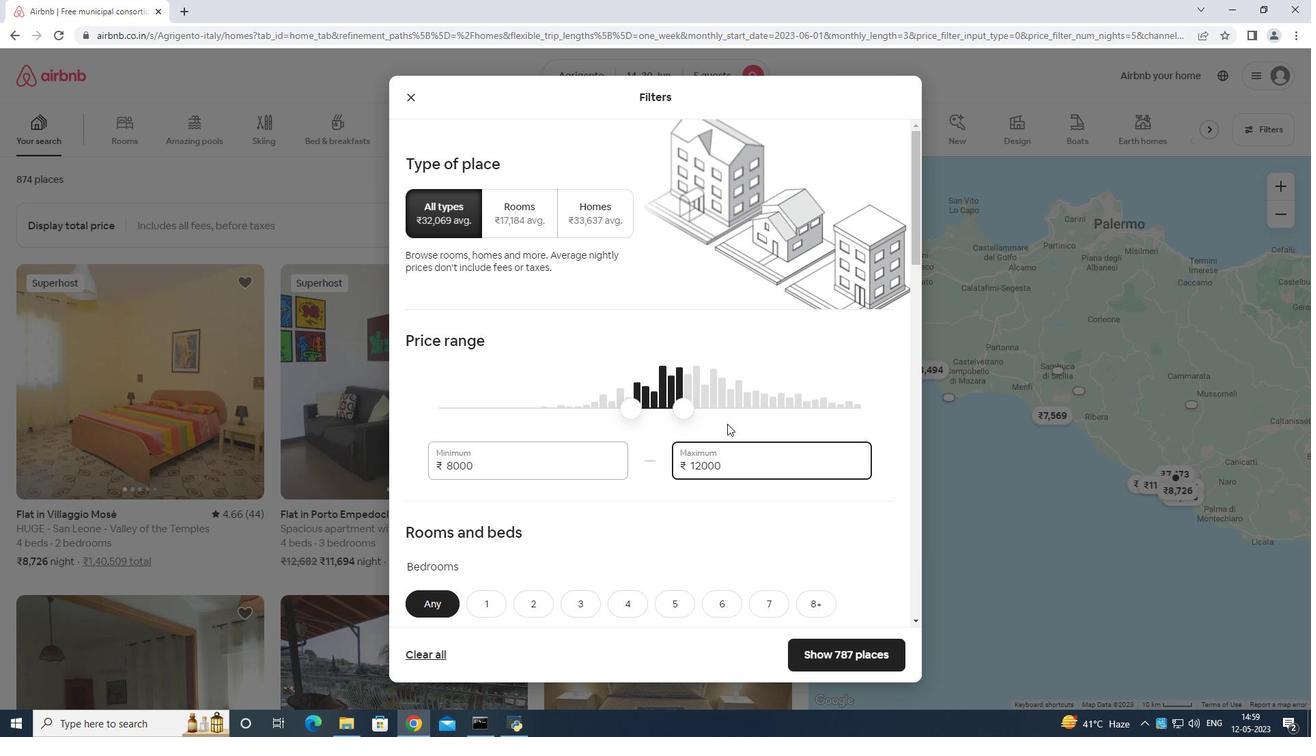 
Action: Mouse moved to (727, 428)
Screenshot: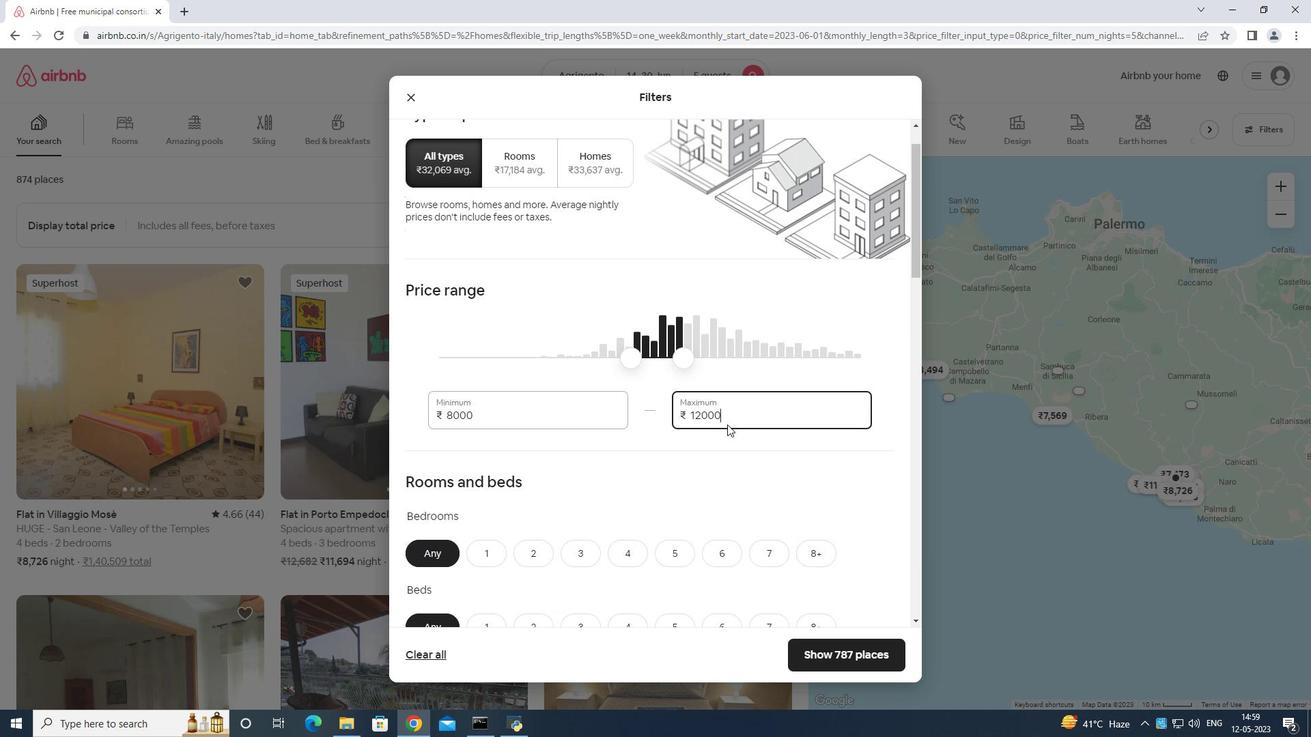 
Action: Mouse scrolled (727, 427) with delta (0, 0)
Screenshot: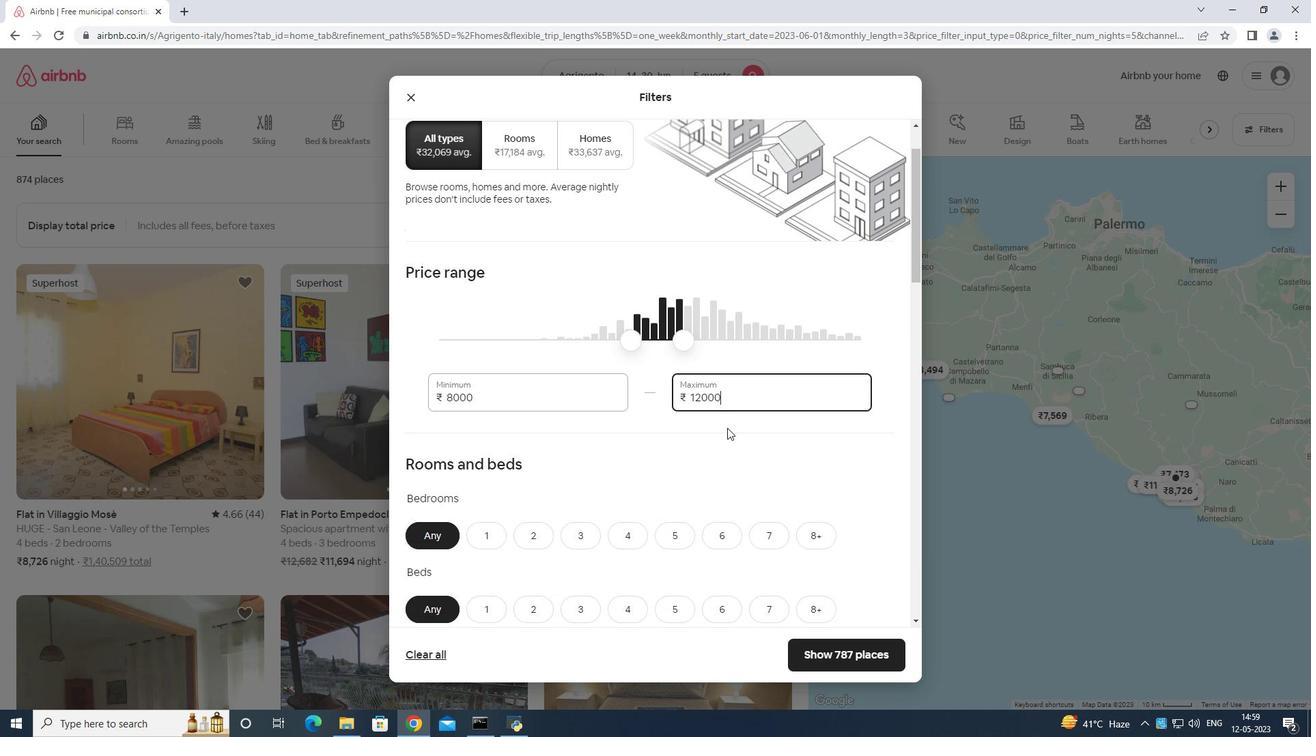 
Action: Mouse moved to (672, 472)
Screenshot: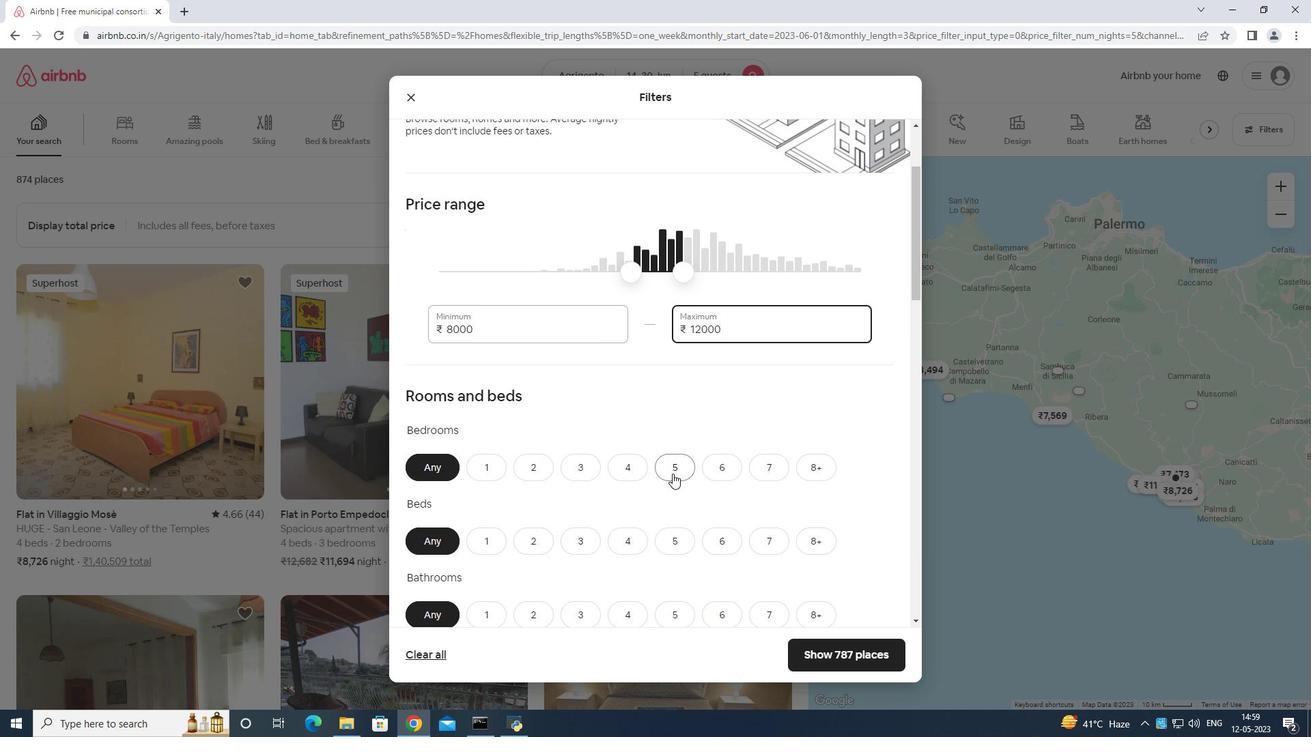 
Action: Mouse pressed left at (672, 472)
Screenshot: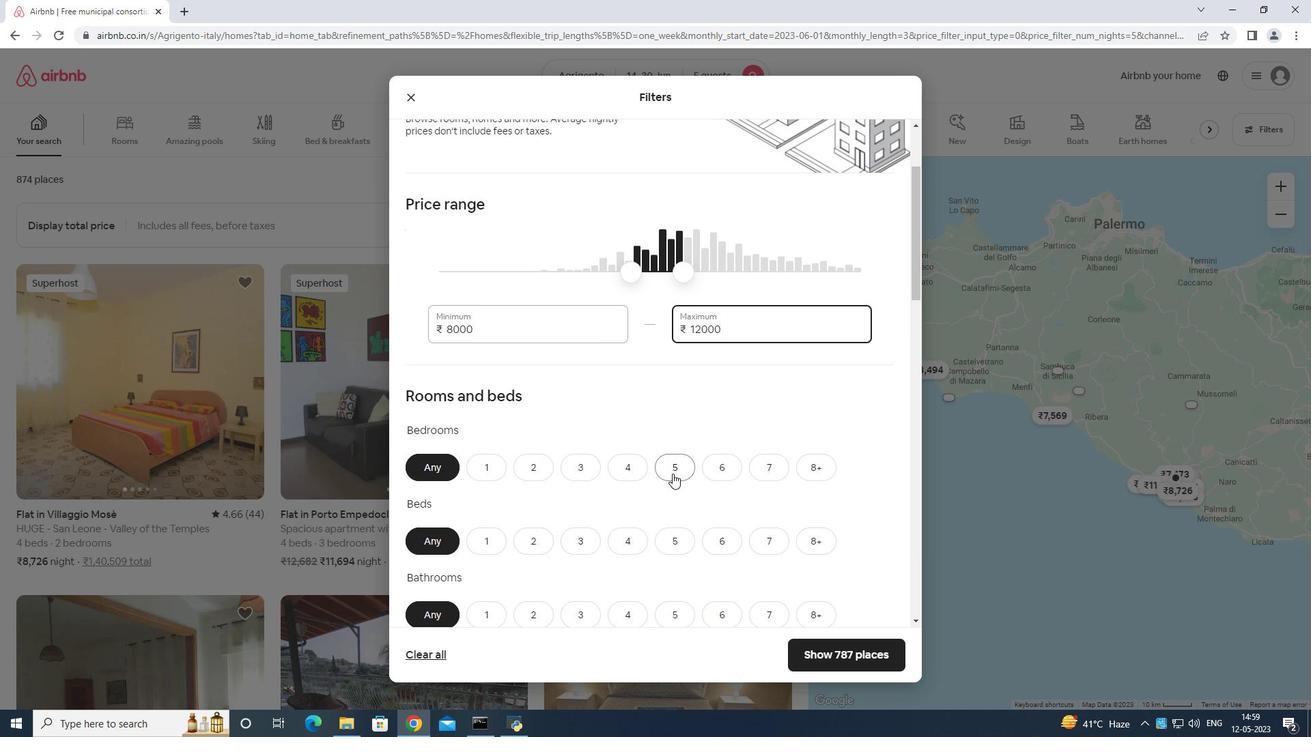 
Action: Mouse moved to (676, 544)
Screenshot: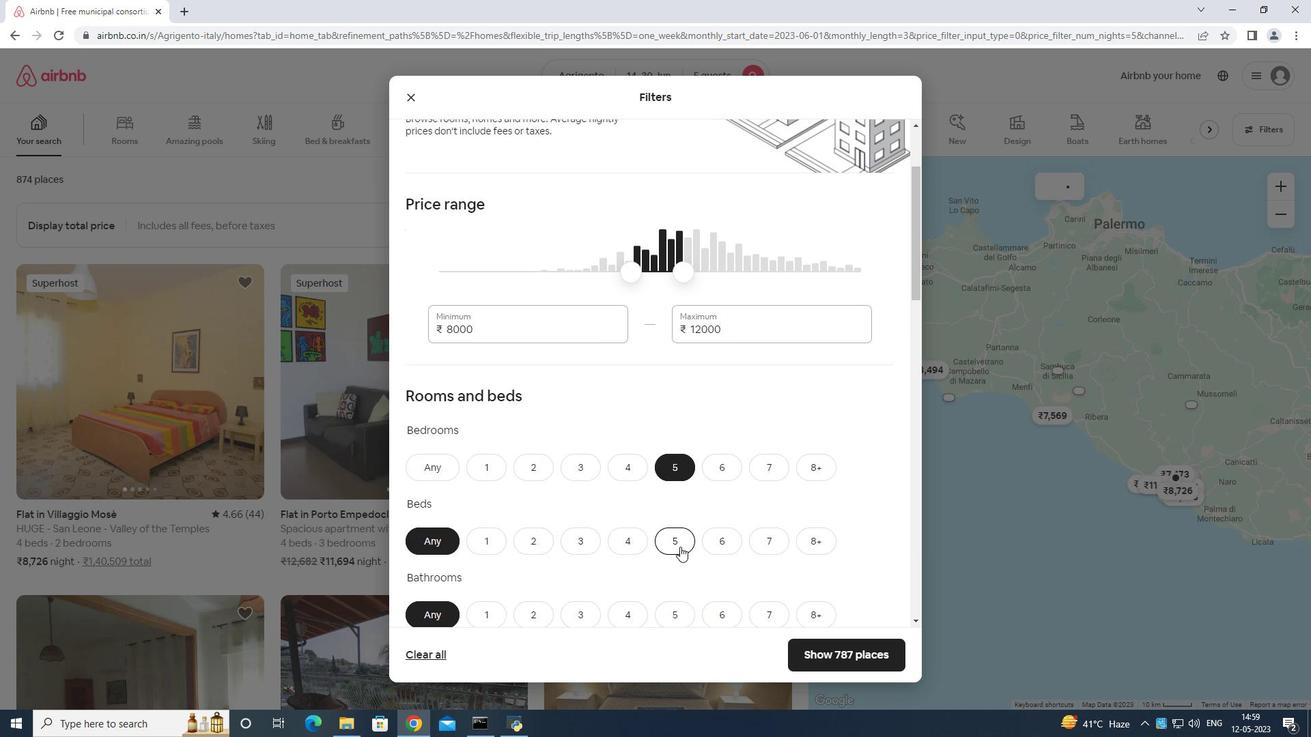 
Action: Mouse pressed left at (676, 544)
Screenshot: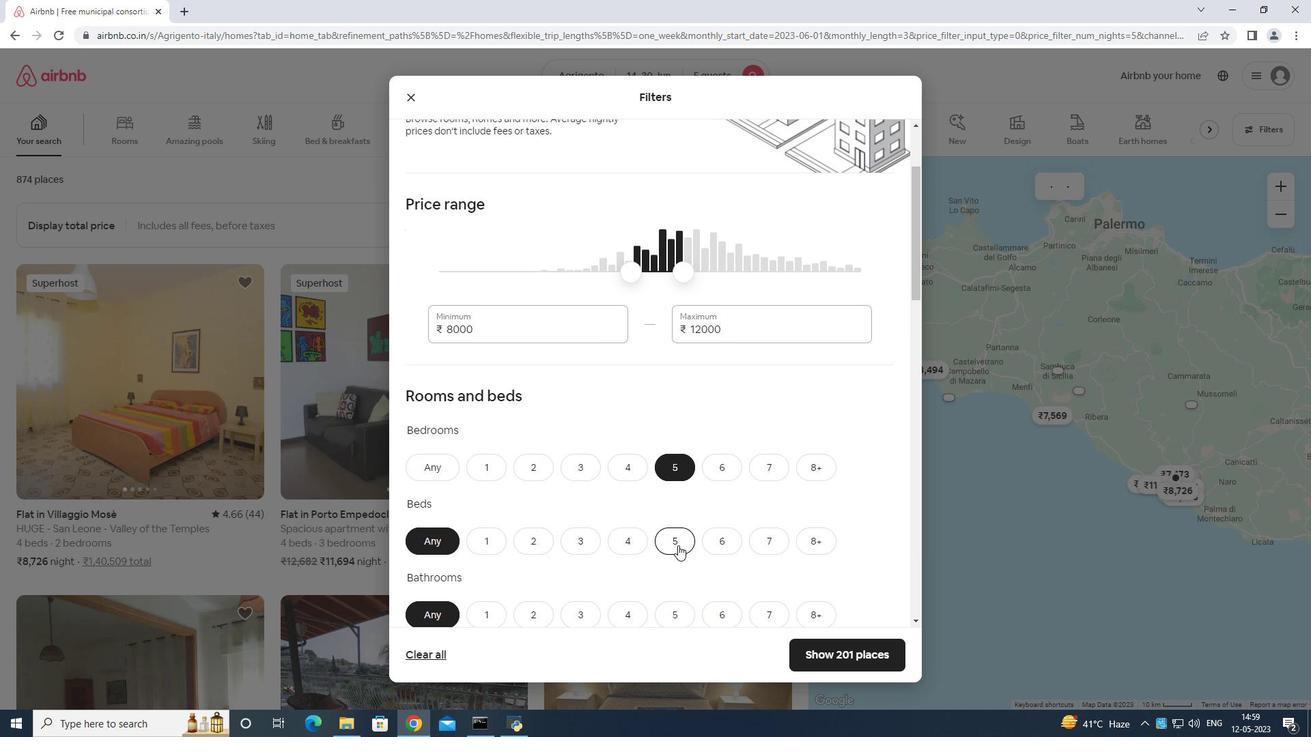 
Action: Mouse moved to (683, 535)
Screenshot: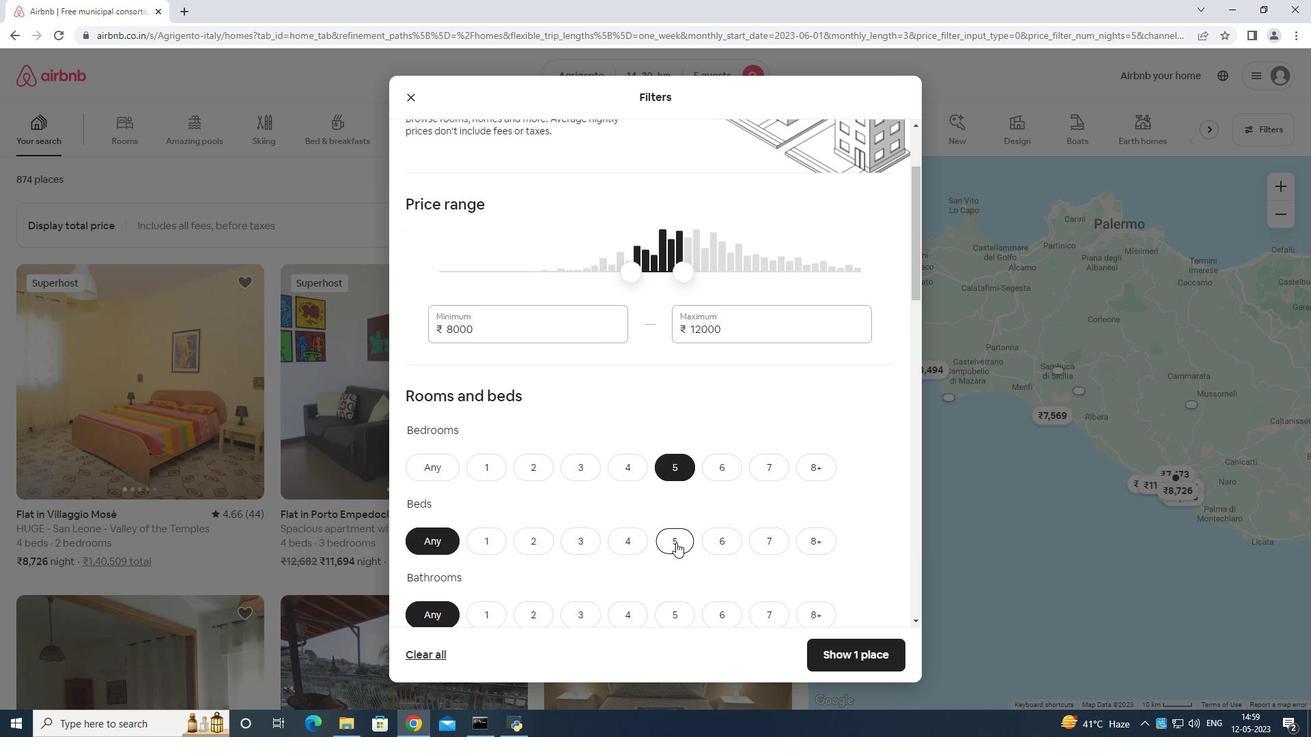 
Action: Mouse scrolled (683, 534) with delta (0, 0)
Screenshot: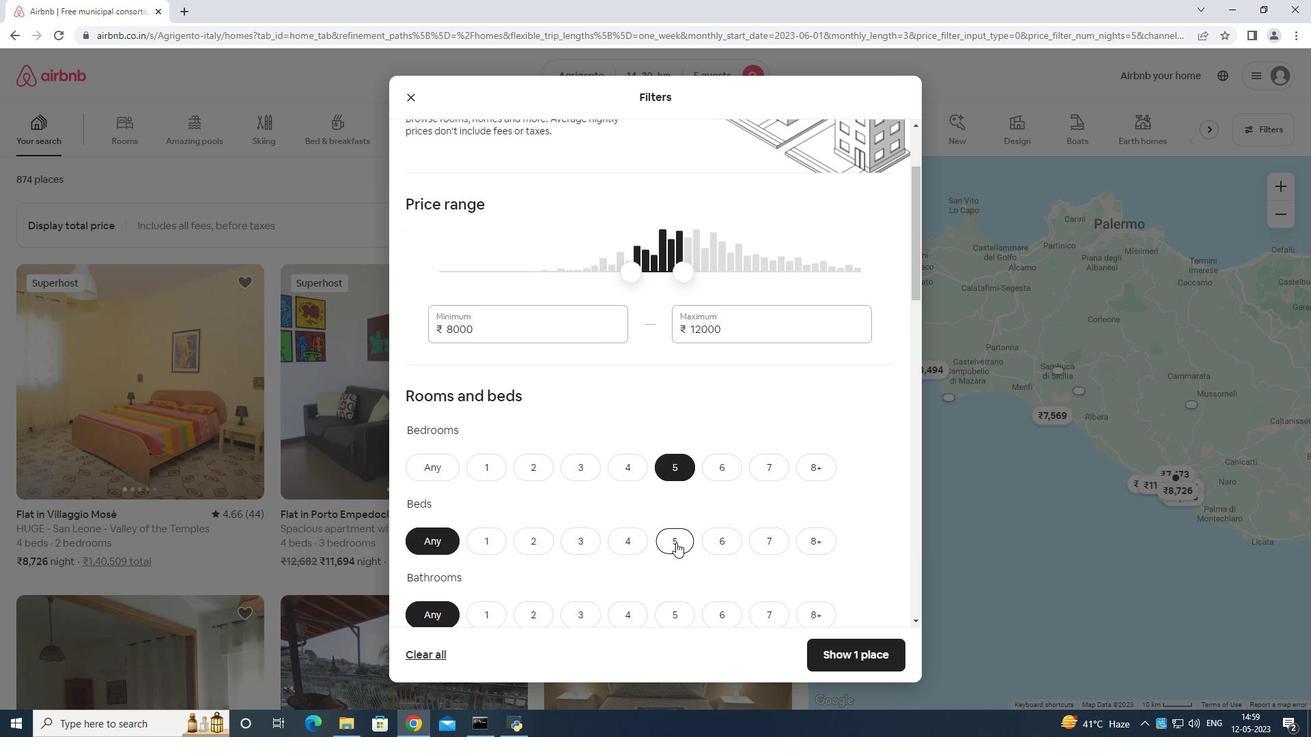 
Action: Mouse moved to (685, 538)
Screenshot: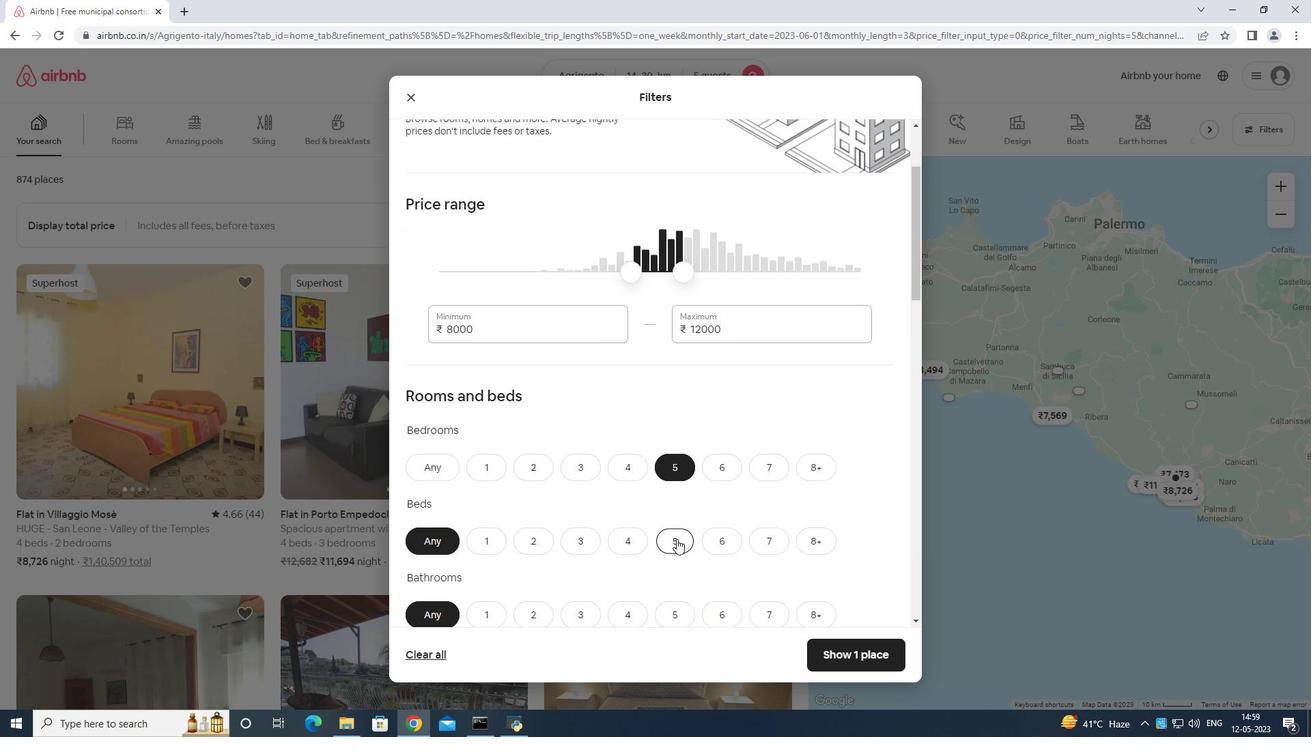 
Action: Mouse scrolled (685, 537) with delta (0, 0)
Screenshot: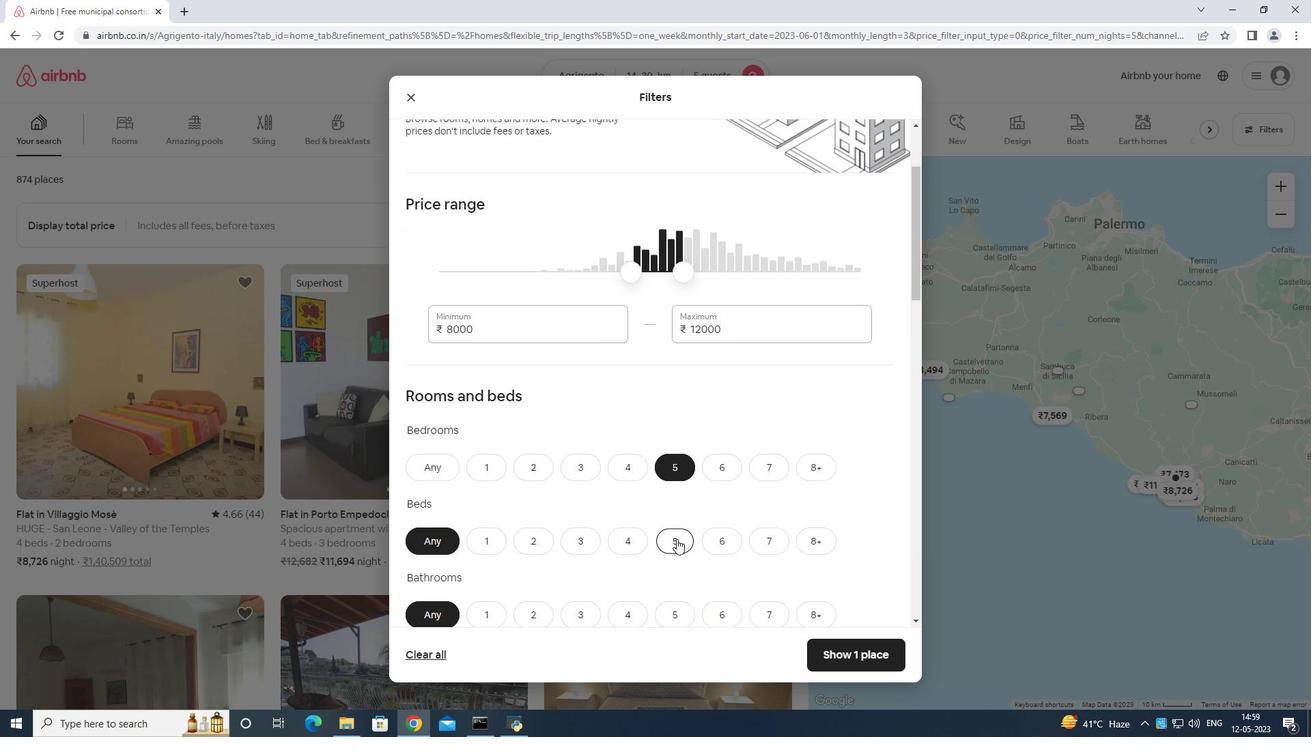 
Action: Mouse moved to (687, 539)
Screenshot: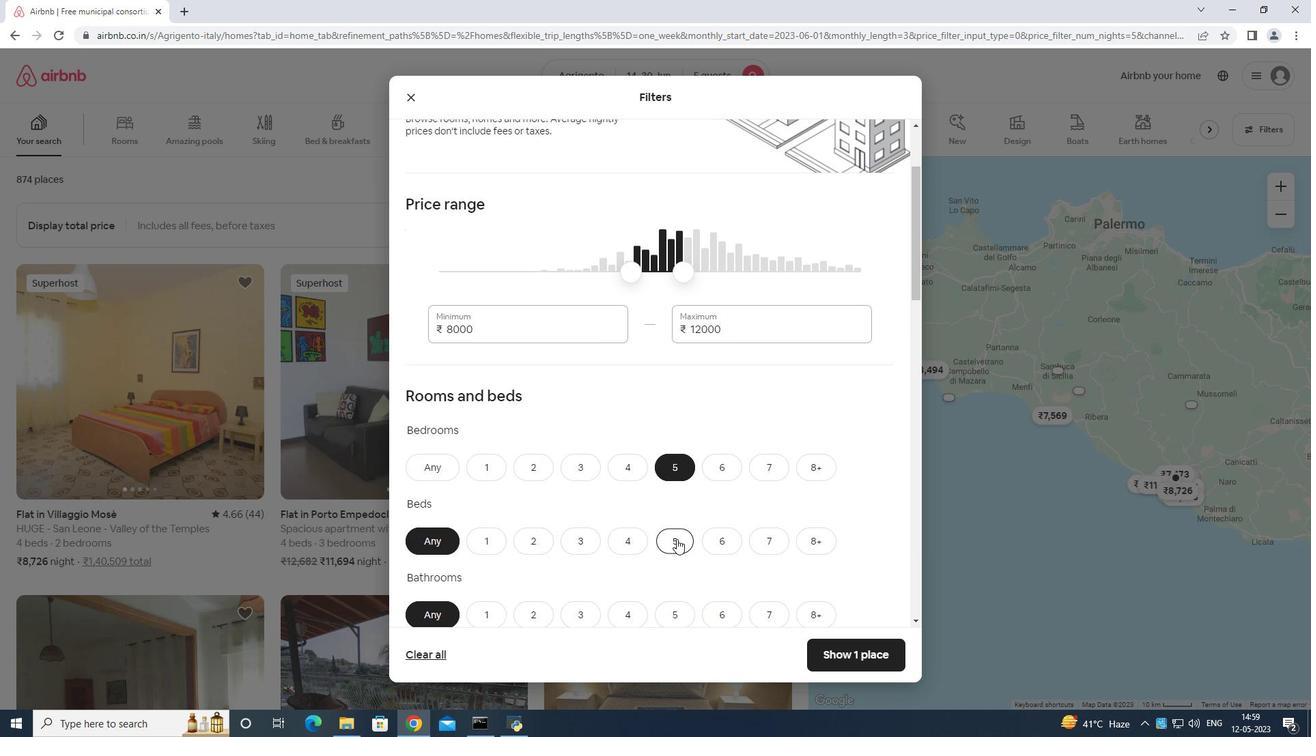 
Action: Mouse scrolled (687, 539) with delta (0, 0)
Screenshot: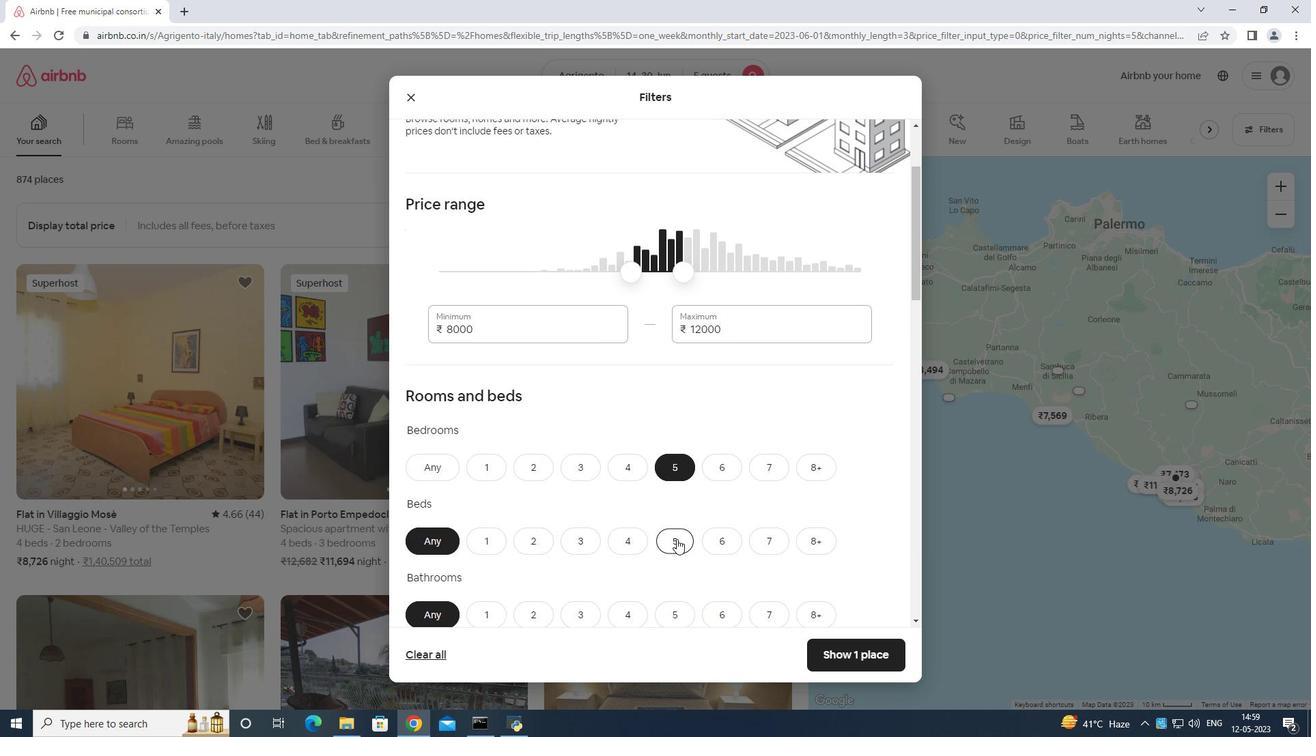 
Action: Mouse moved to (688, 539)
Screenshot: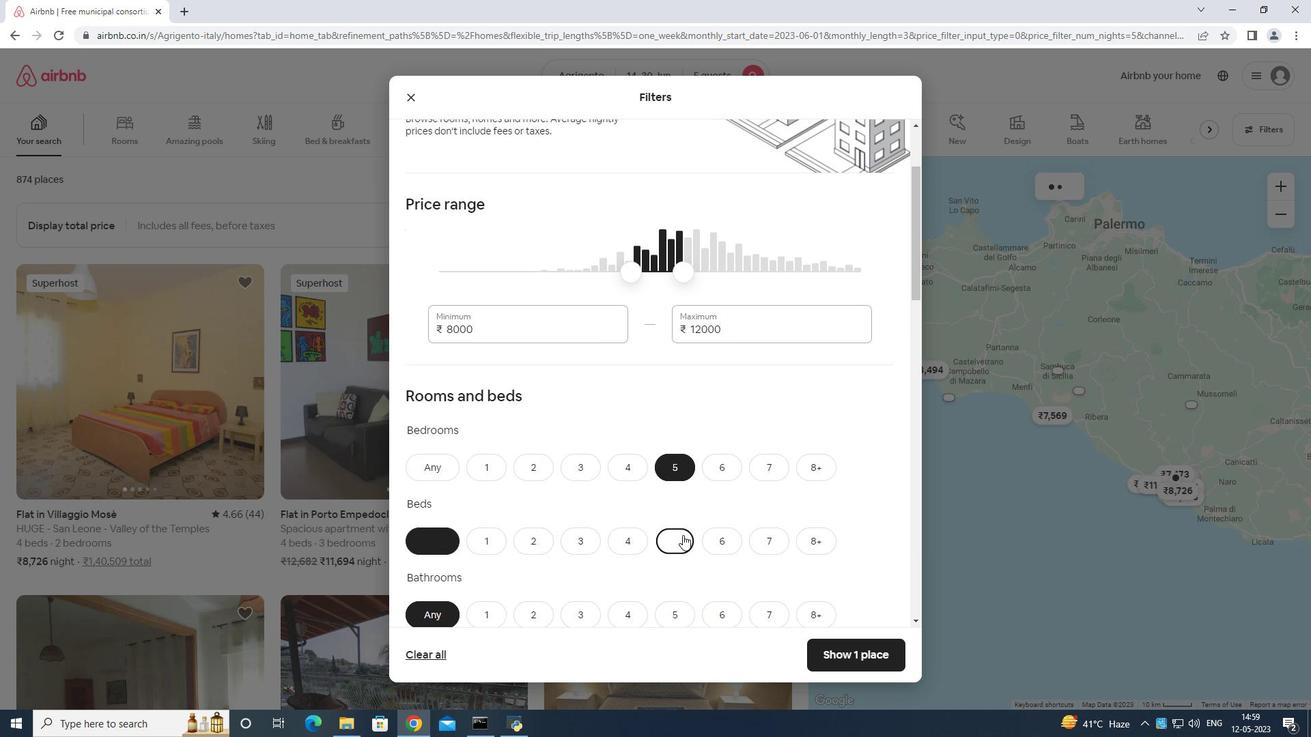 
Action: Mouse scrolled (688, 539) with delta (0, 0)
Screenshot: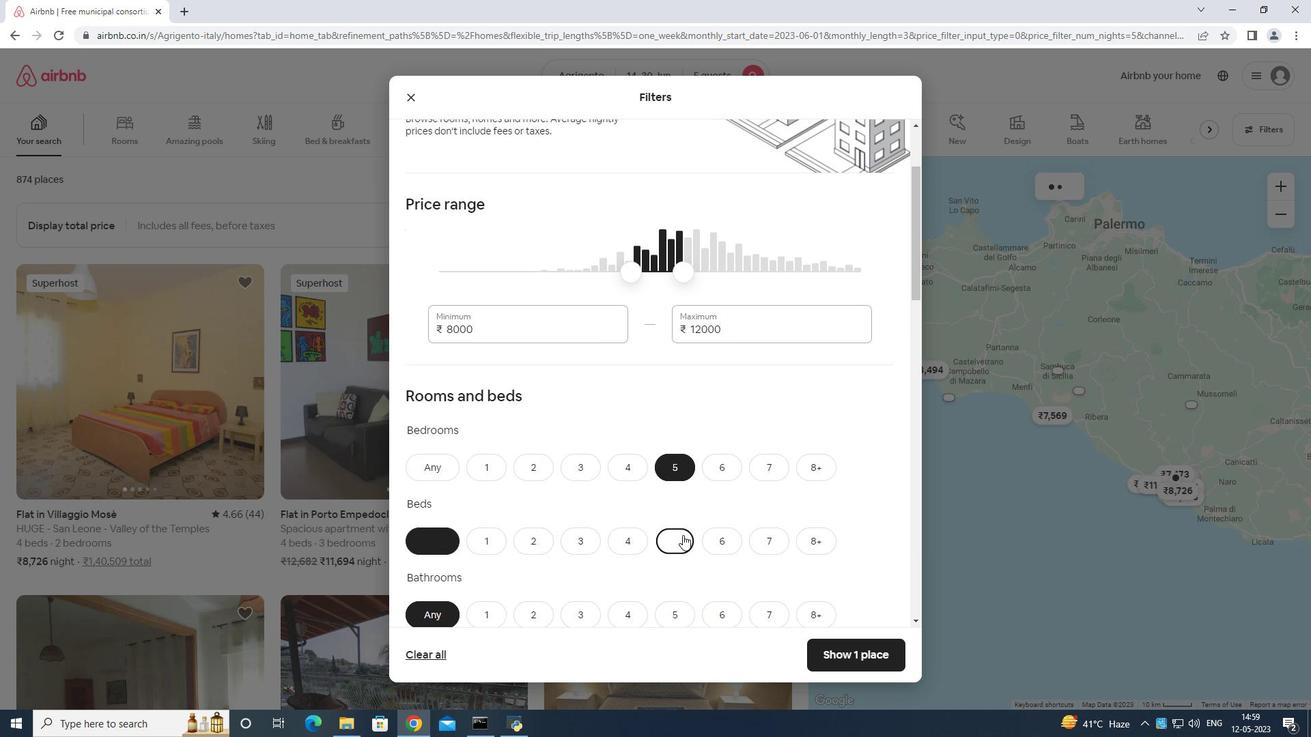 
Action: Mouse moved to (673, 349)
Screenshot: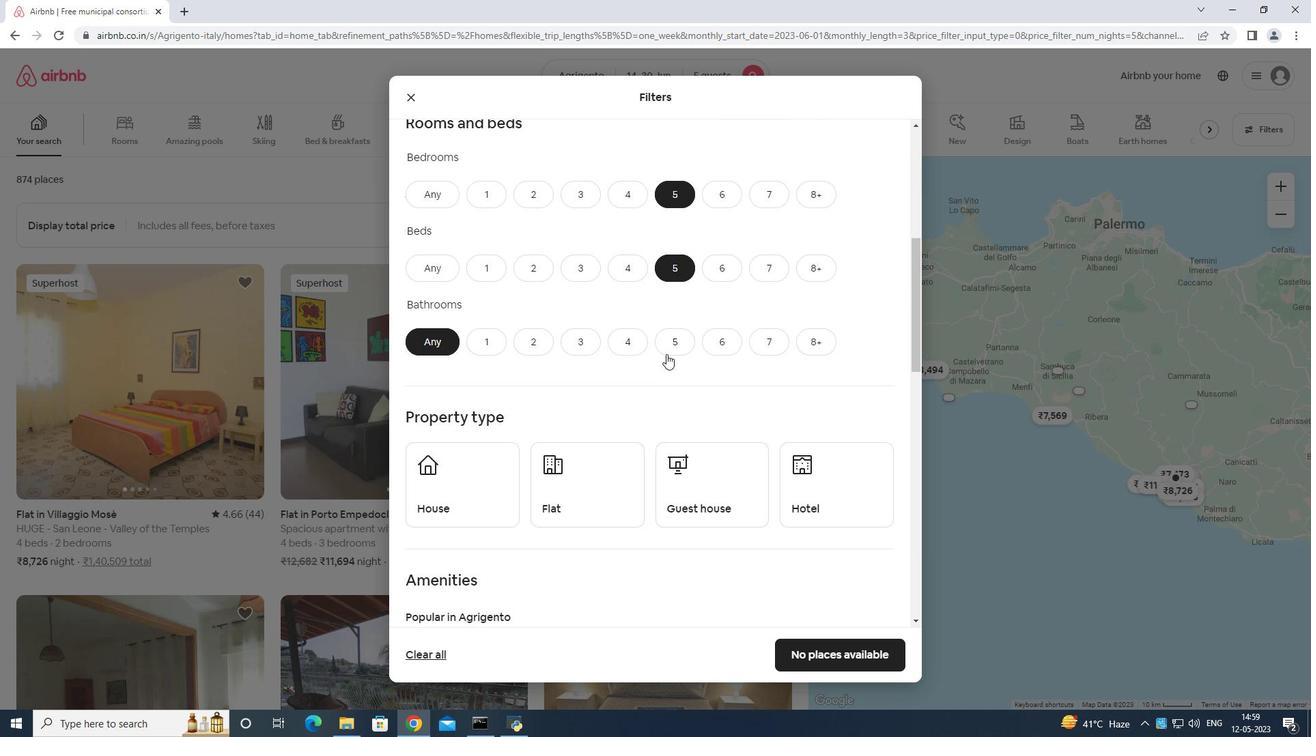 
Action: Mouse pressed left at (673, 349)
Screenshot: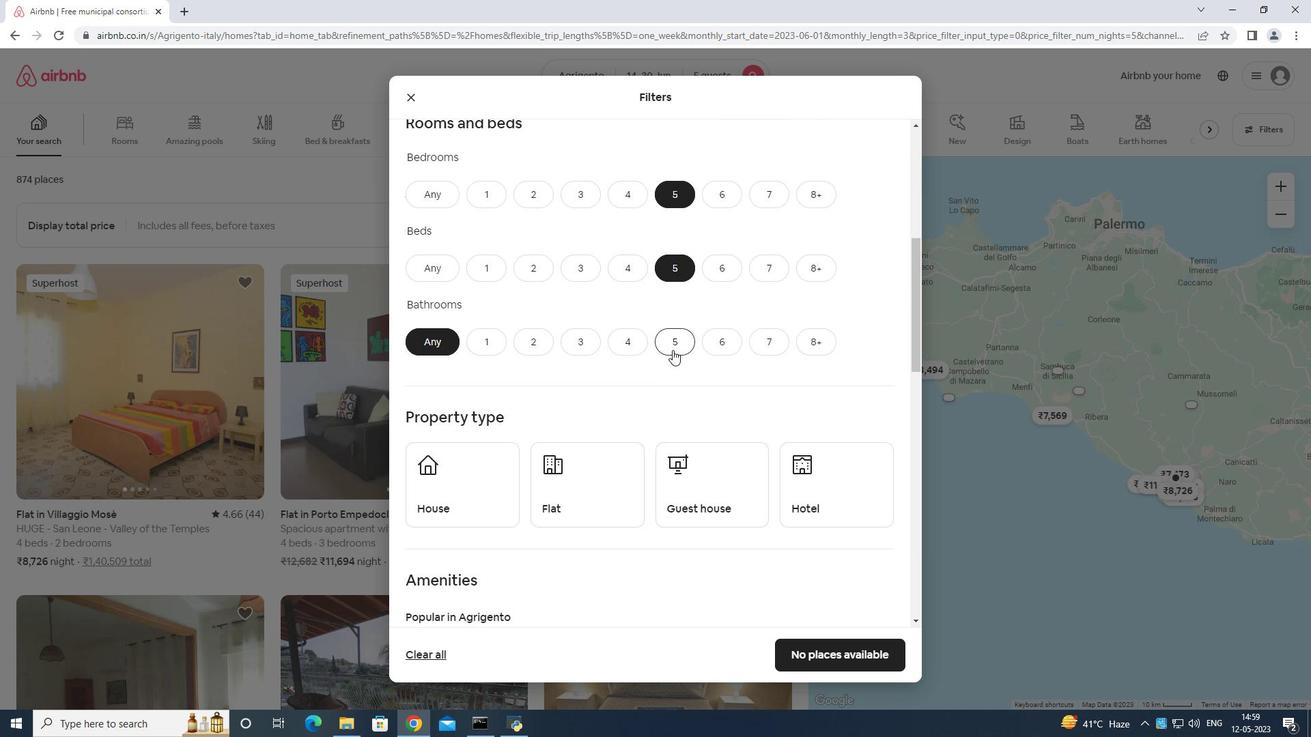 
Action: Mouse moved to (471, 489)
Screenshot: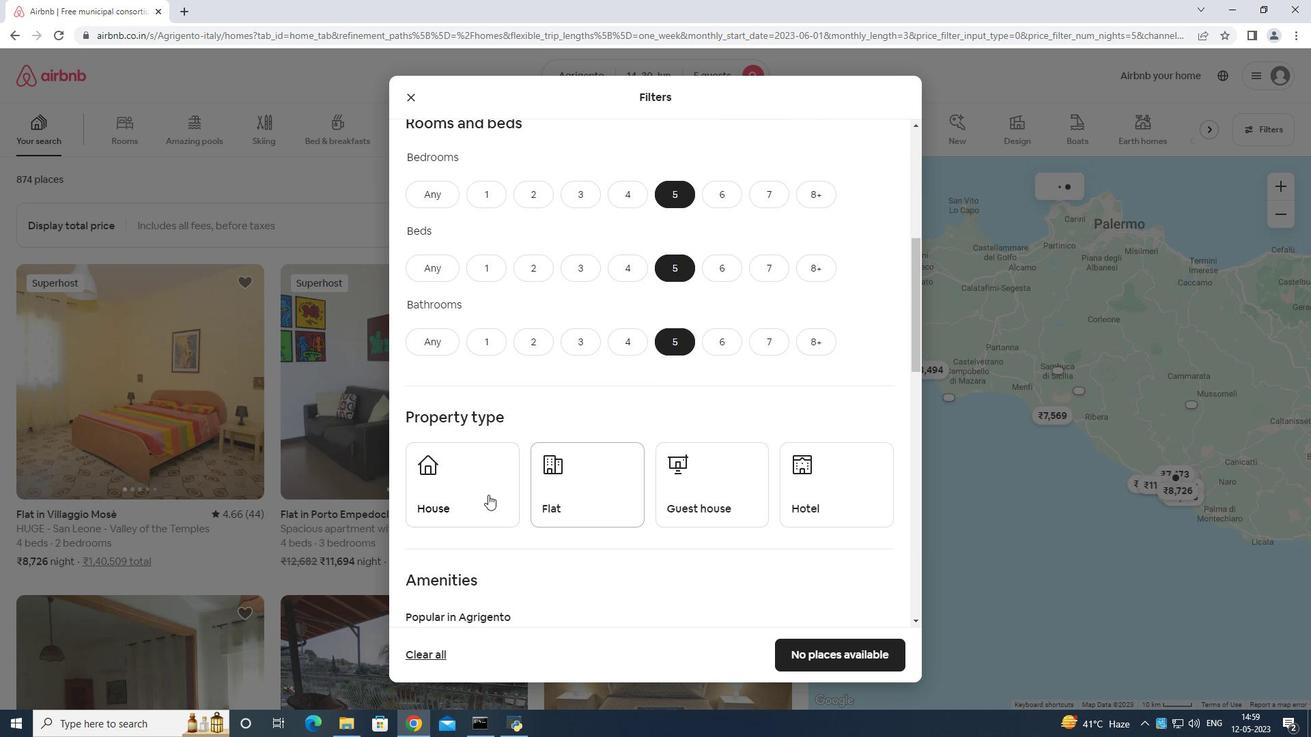 
Action: Mouse pressed left at (471, 489)
Screenshot: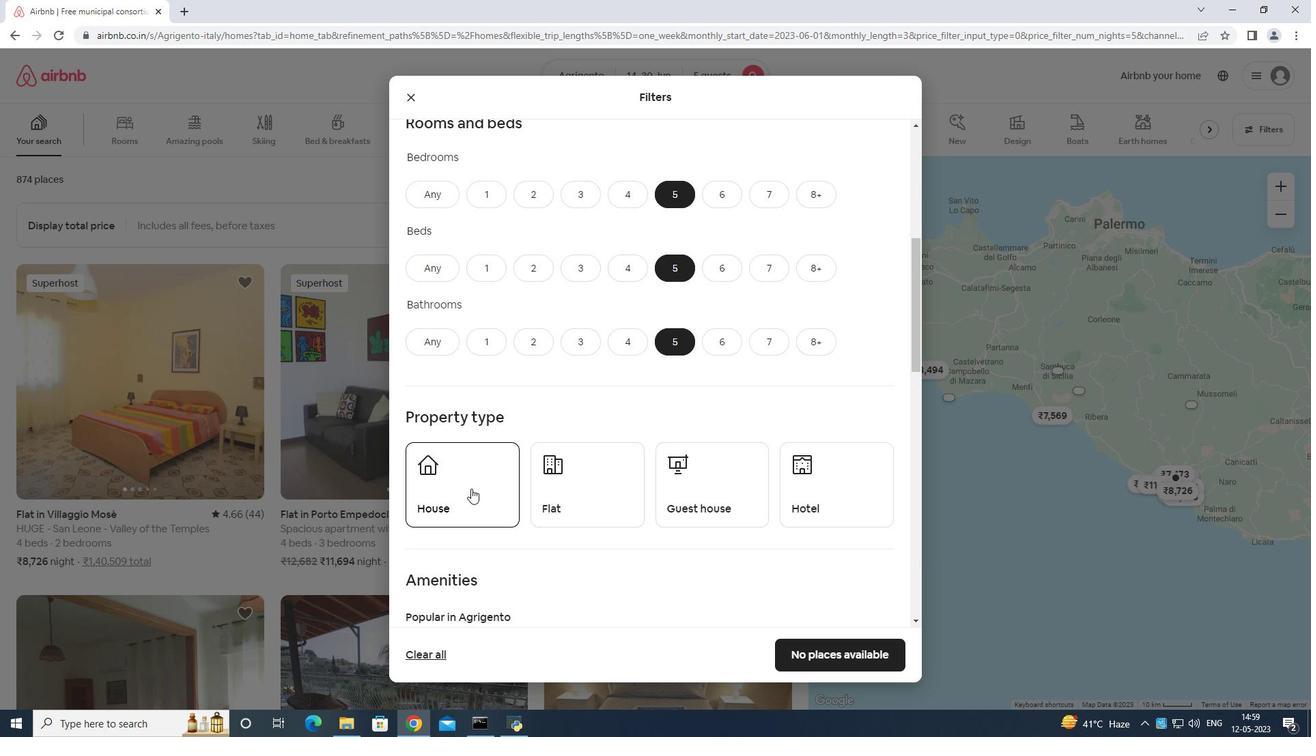 
Action: Mouse moved to (541, 491)
Screenshot: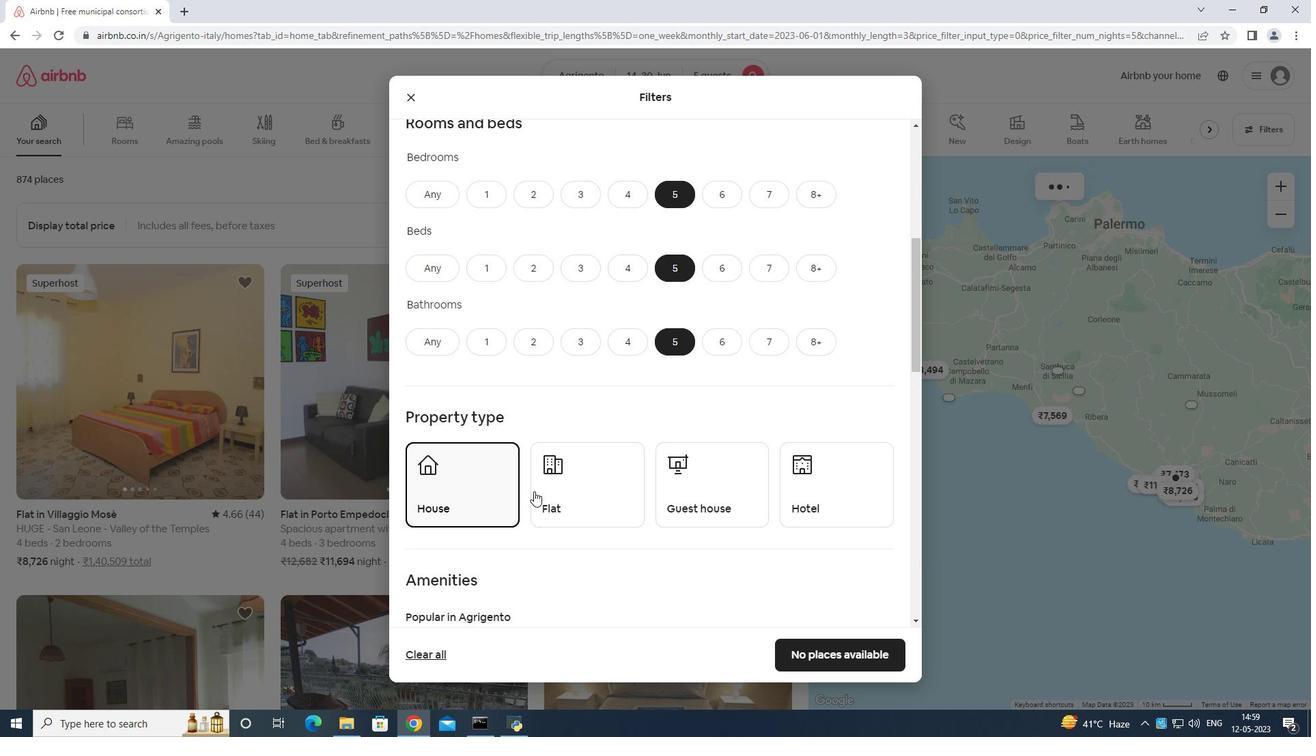 
Action: Mouse pressed left at (541, 491)
Screenshot: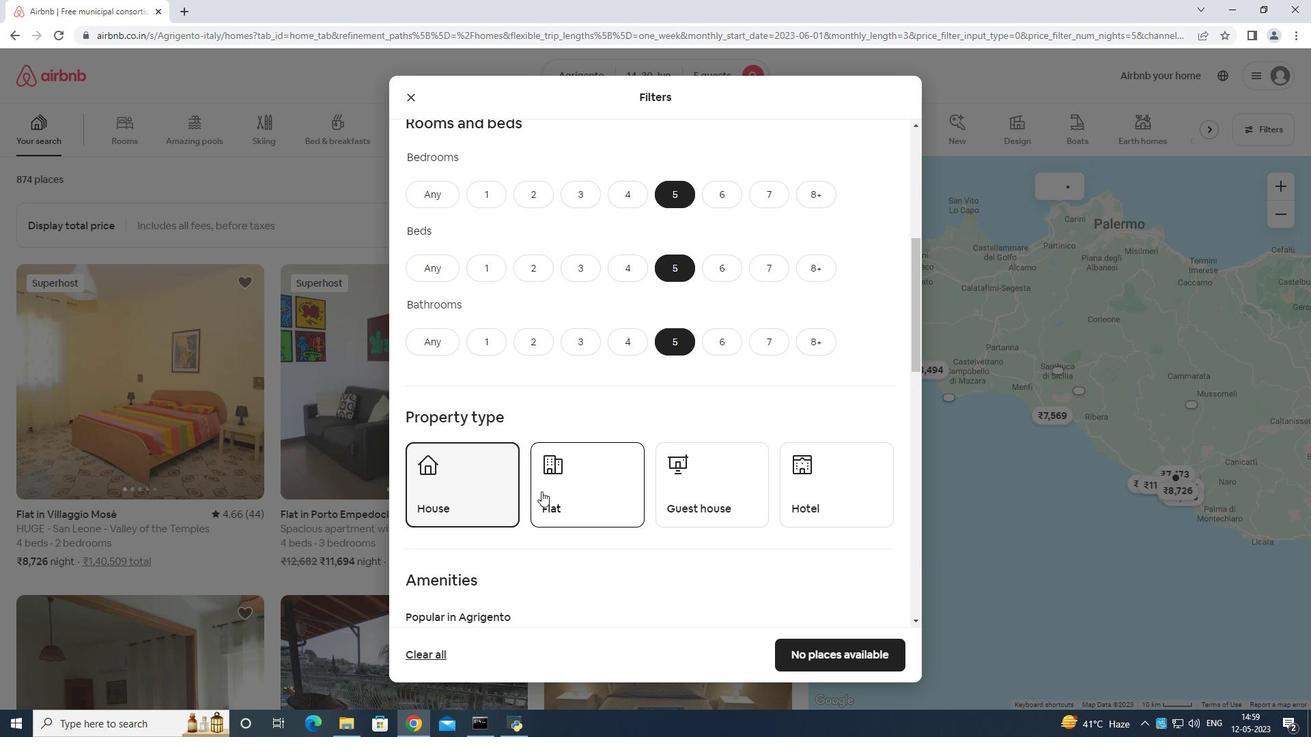 
Action: Mouse moved to (679, 485)
Screenshot: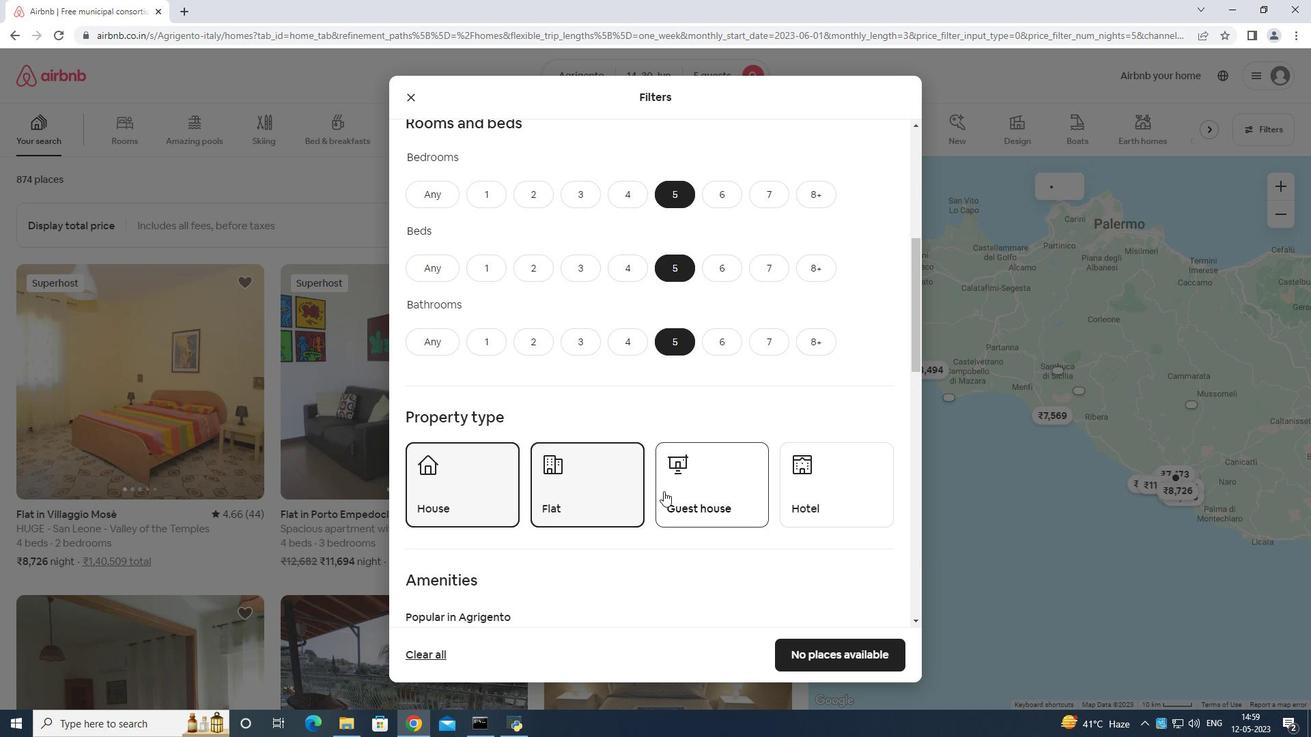 
Action: Mouse pressed left at (679, 485)
Screenshot: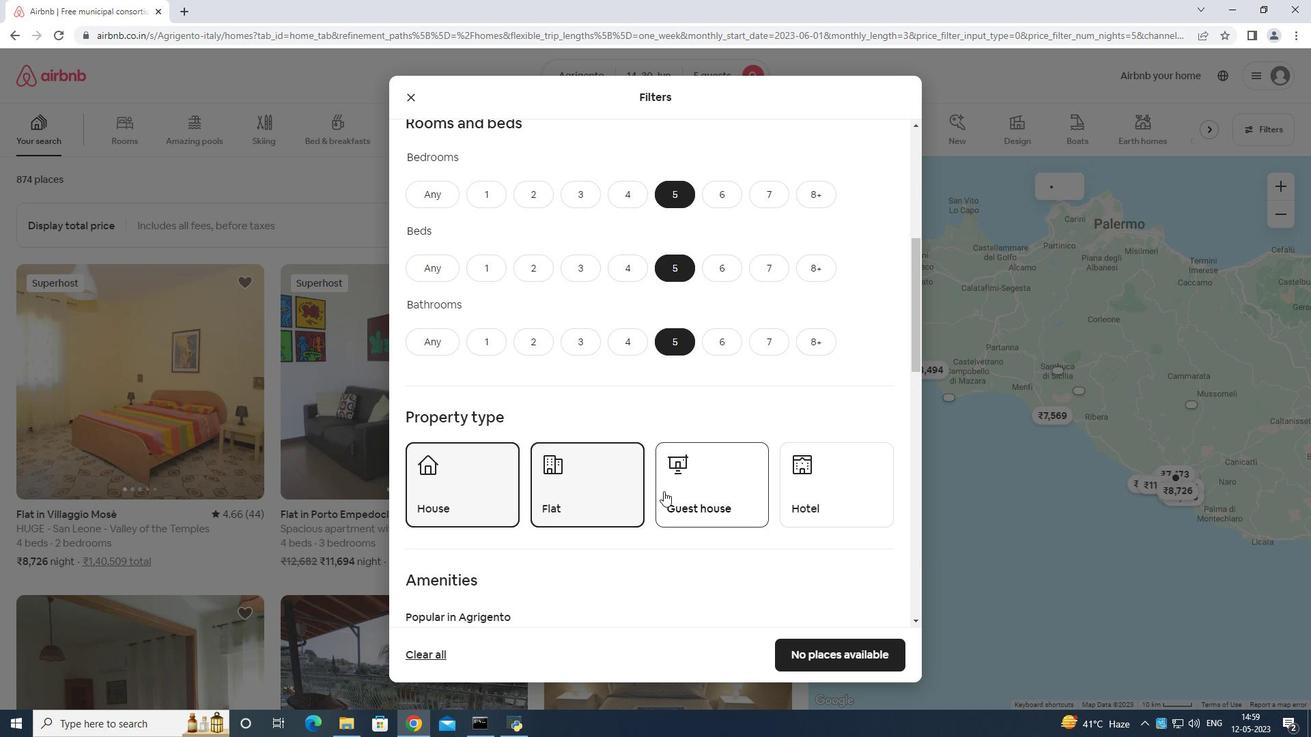 
Action: Mouse moved to (684, 478)
Screenshot: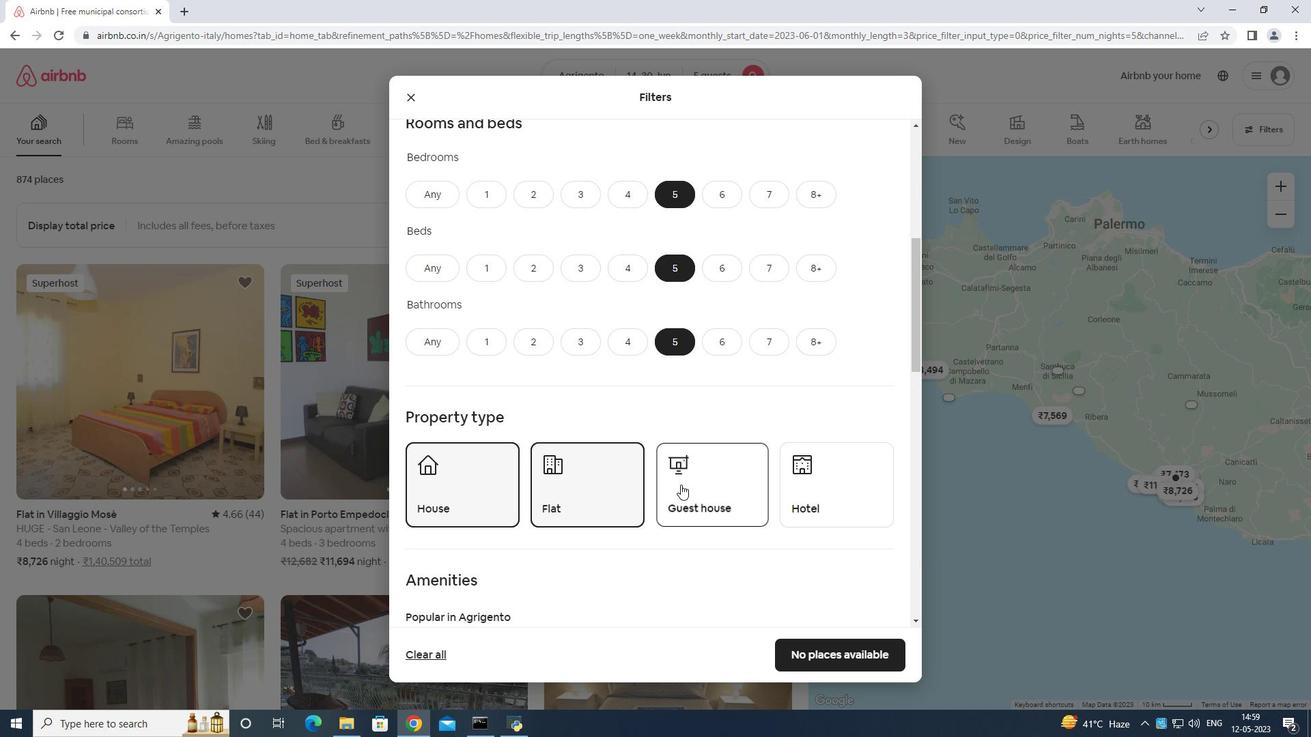 
Action: Mouse scrolled (684, 478) with delta (0, 0)
Screenshot: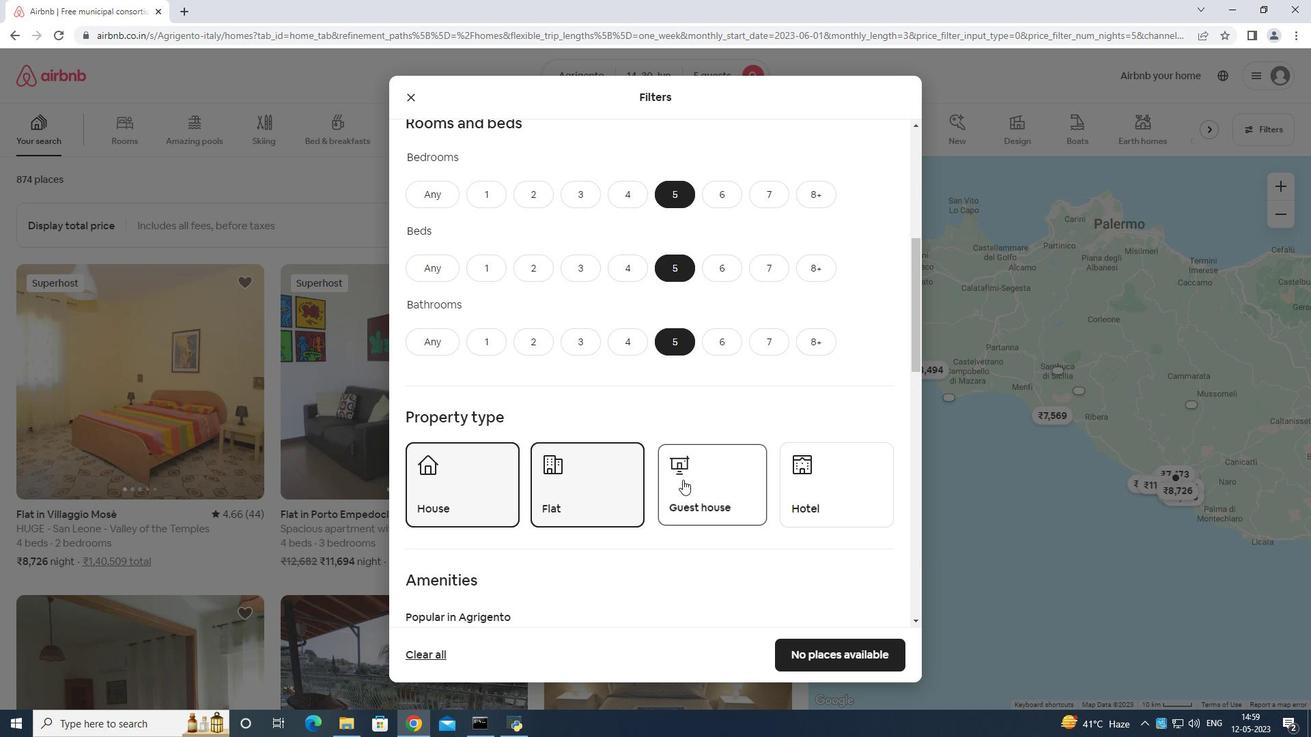 
Action: Mouse moved to (685, 478)
Screenshot: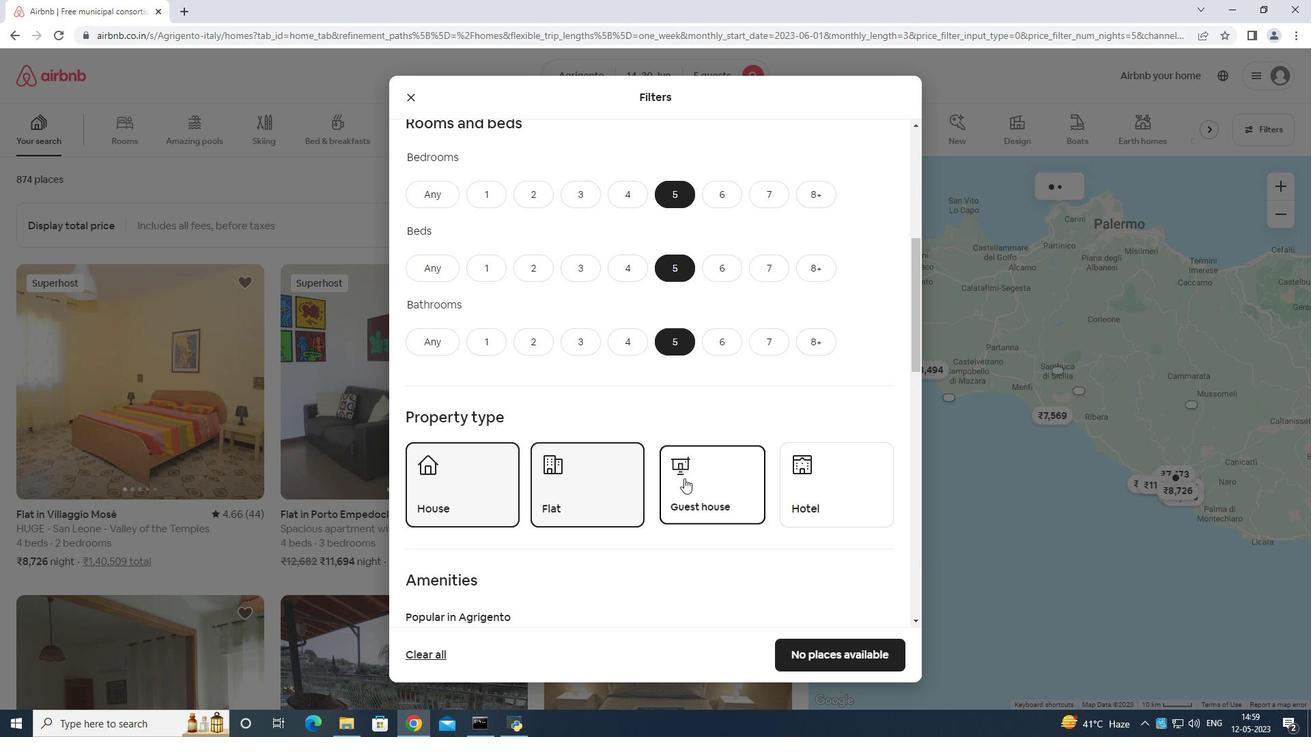 
Action: Mouse scrolled (685, 478) with delta (0, 0)
Screenshot: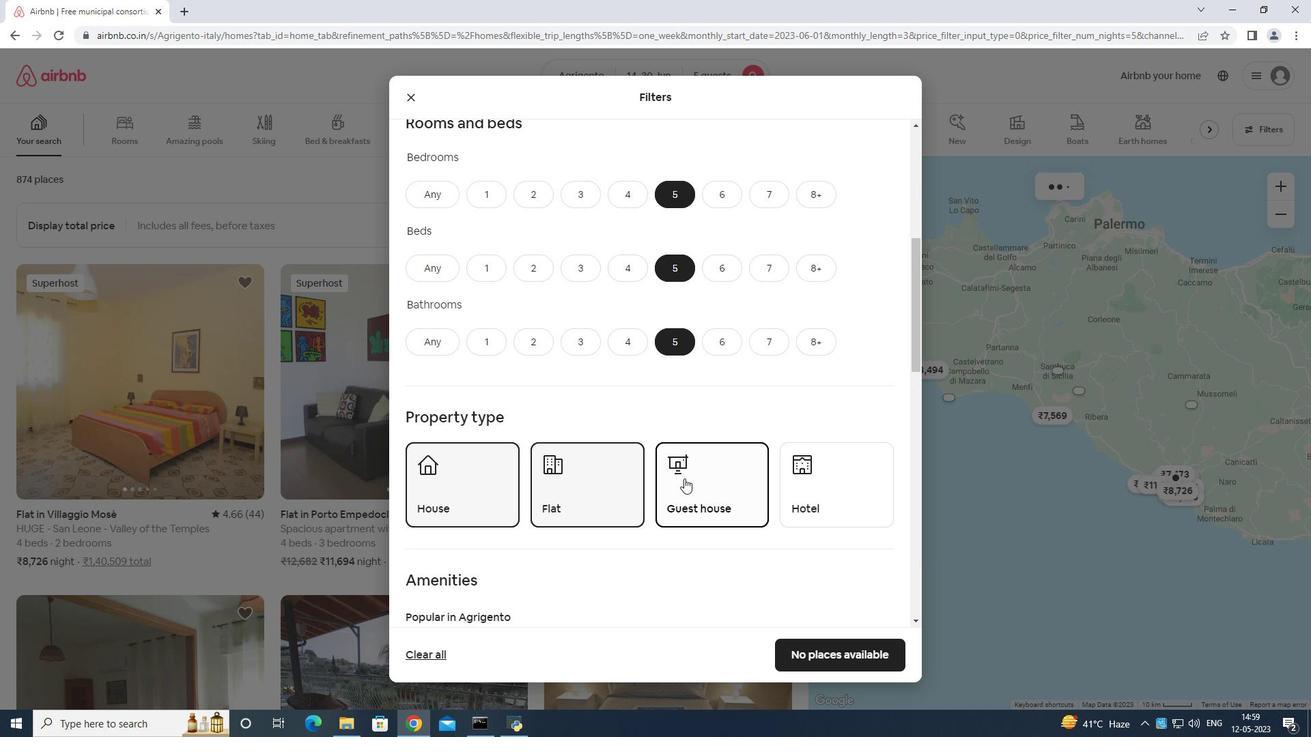 
Action: Mouse moved to (685, 478)
Screenshot: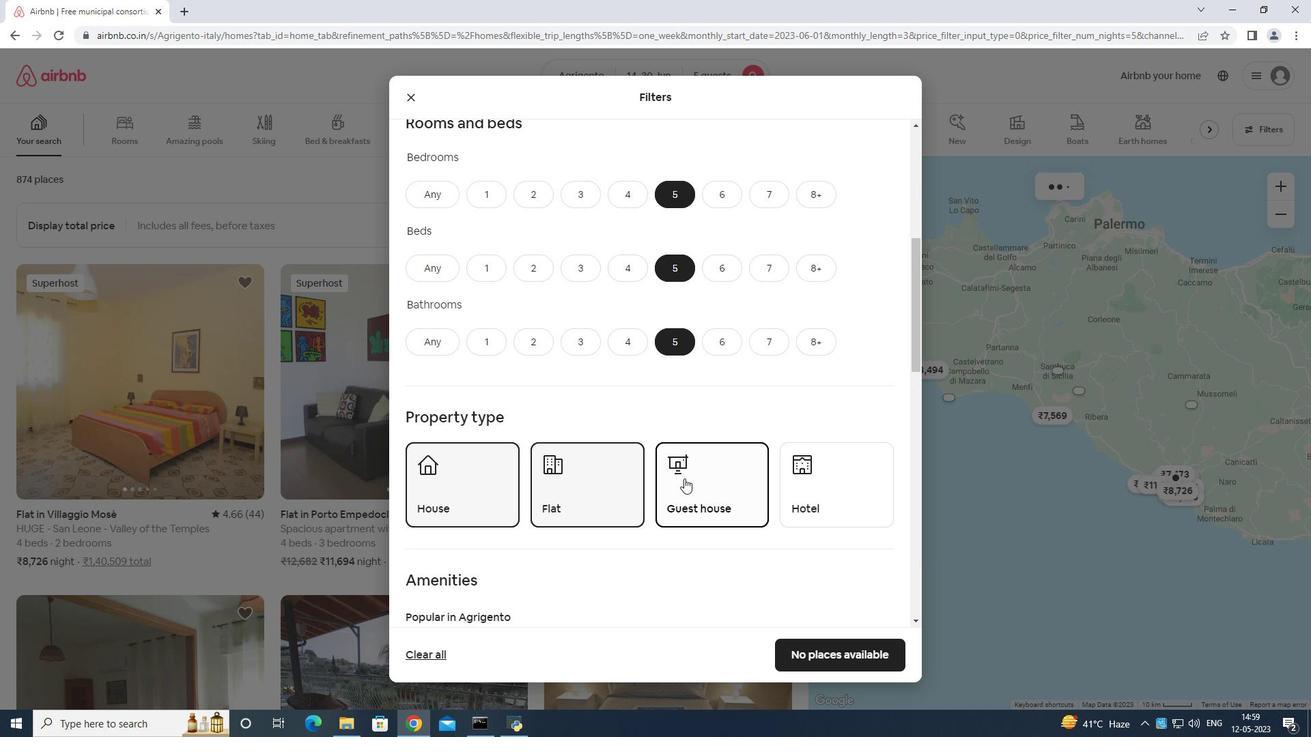 
Action: Mouse scrolled (685, 478) with delta (0, 0)
Screenshot: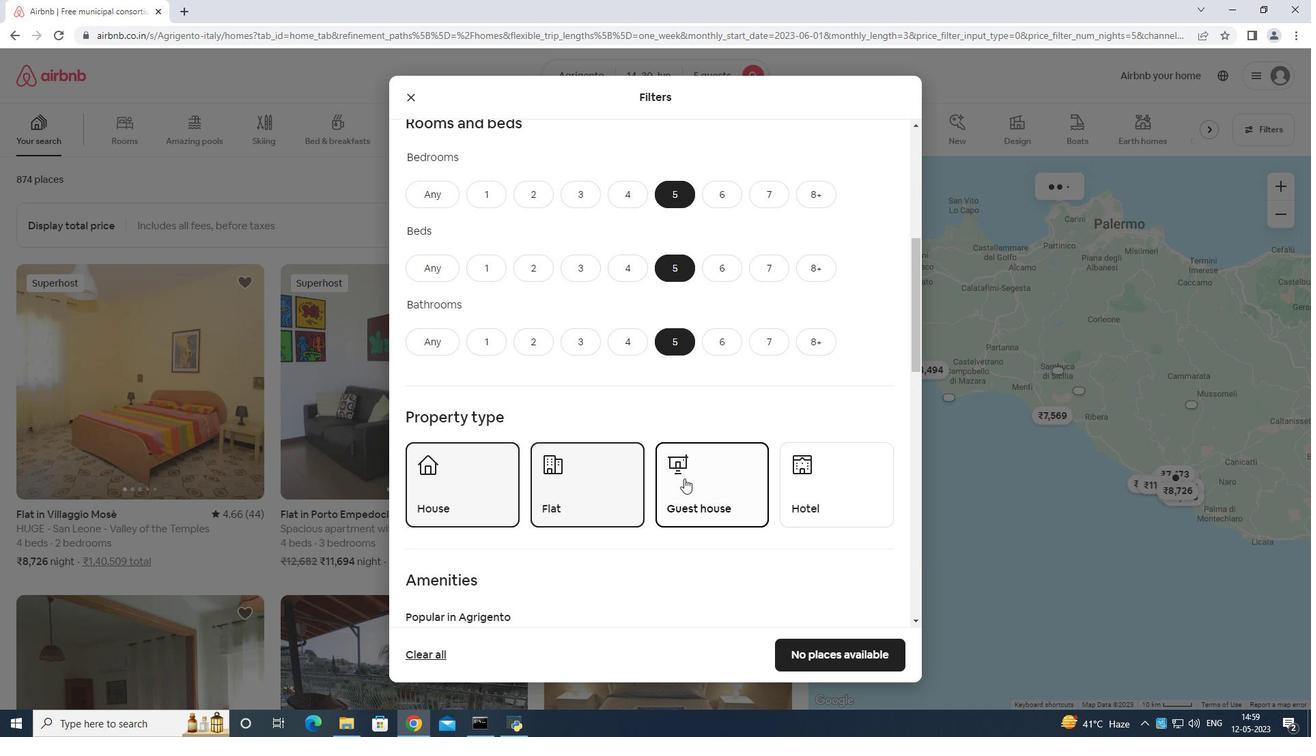 
Action: Mouse moved to (416, 476)
Screenshot: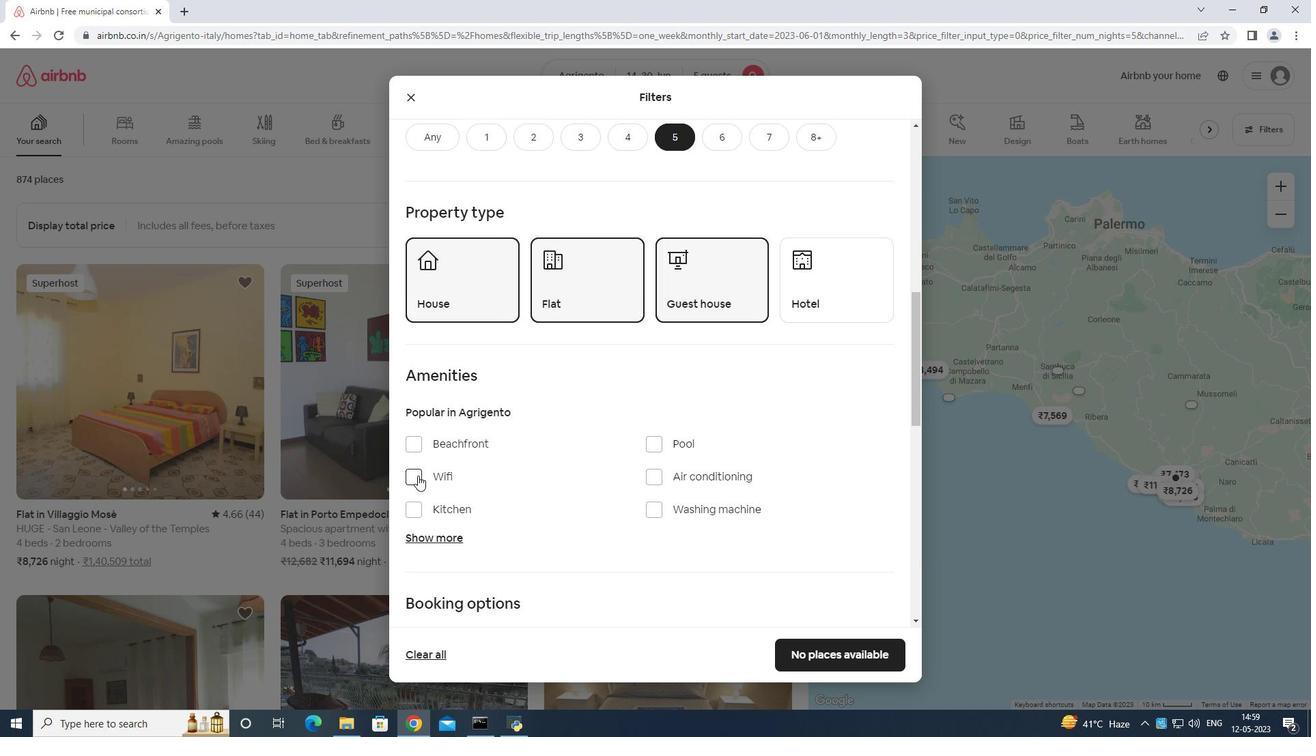 
Action: Mouse pressed left at (416, 476)
Screenshot: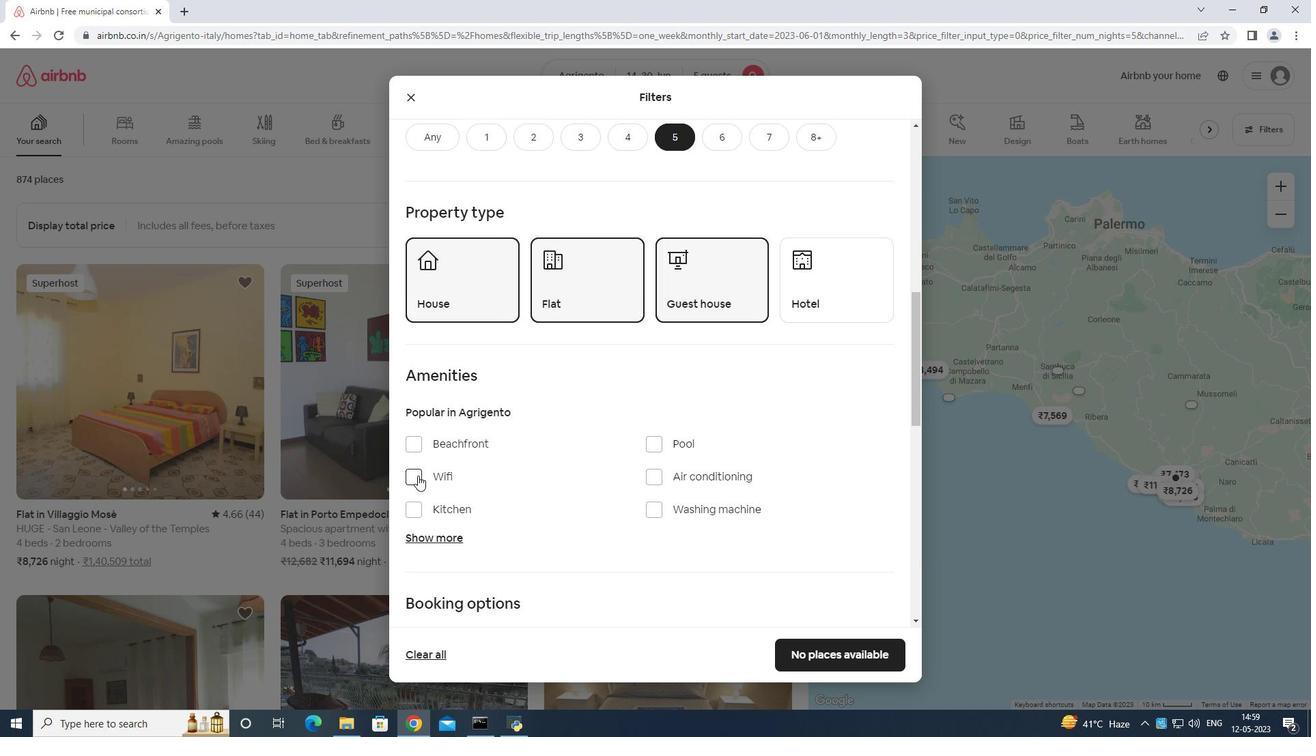 
Action: Mouse moved to (416, 534)
Screenshot: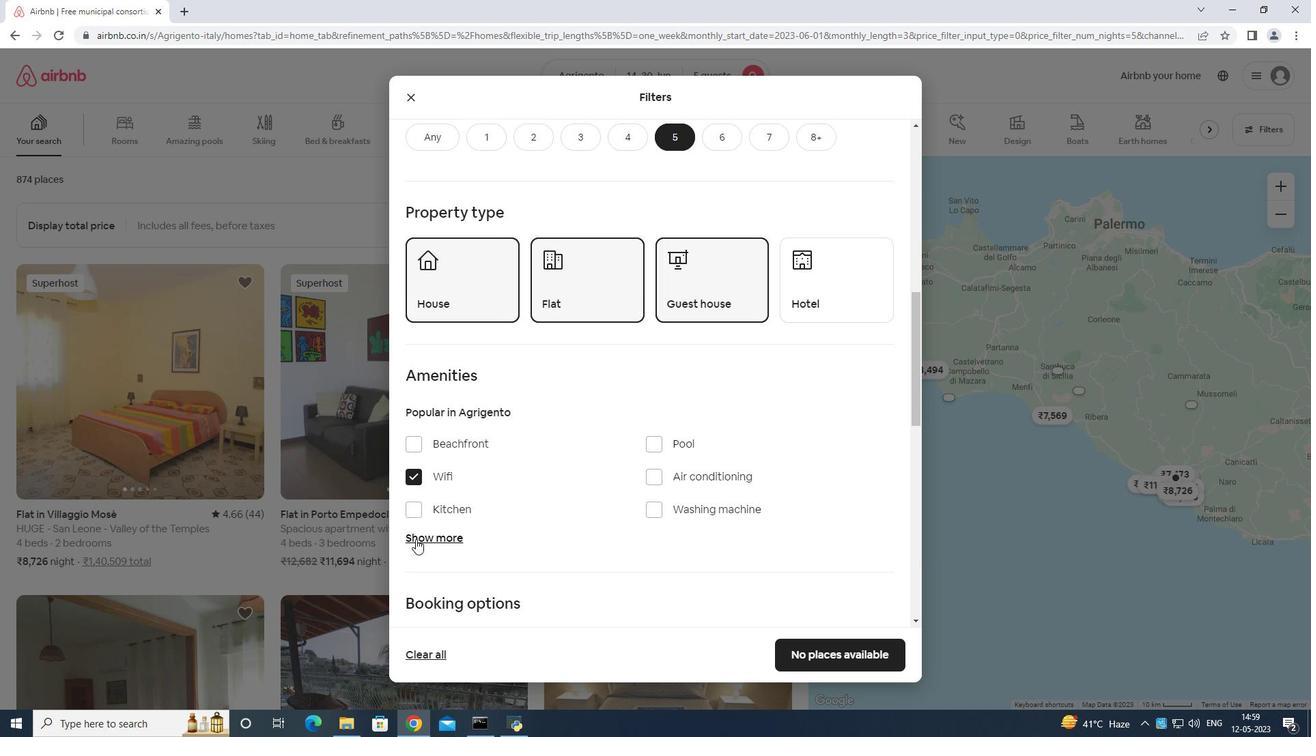 
Action: Mouse pressed left at (416, 534)
Screenshot: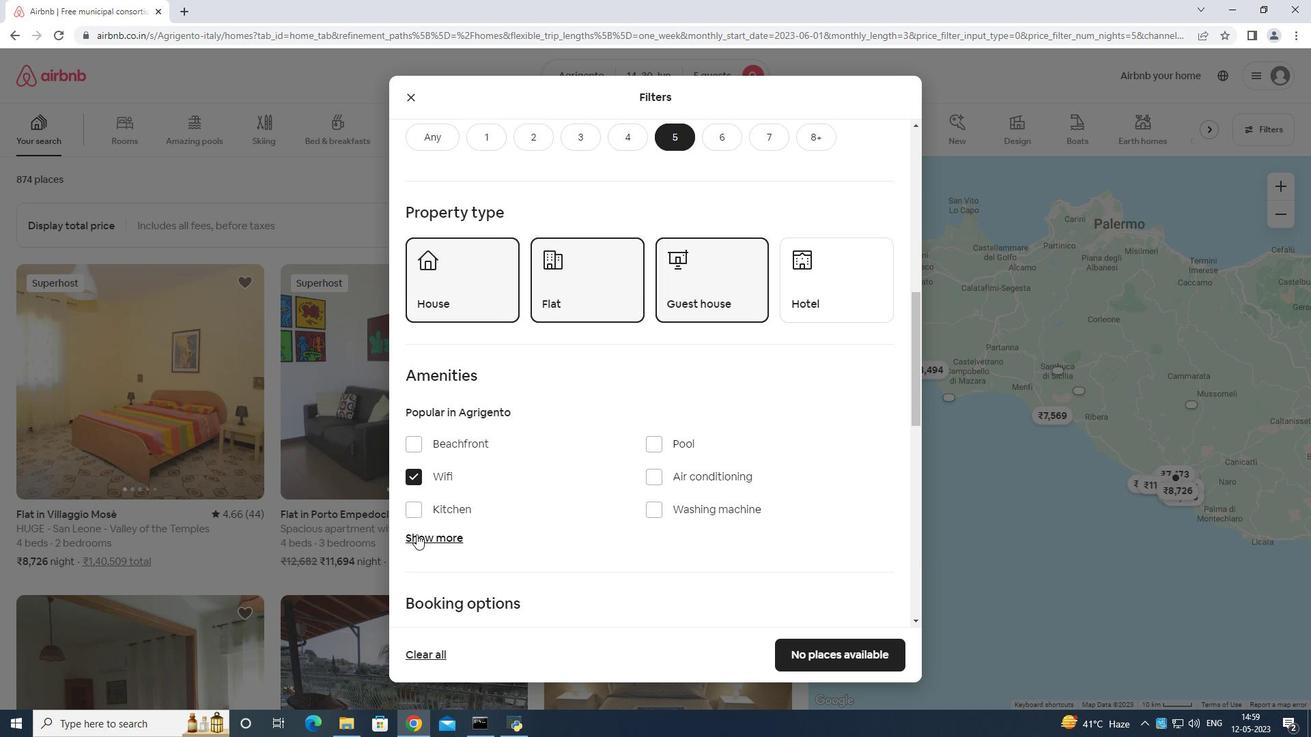 
Action: Mouse moved to (434, 531)
Screenshot: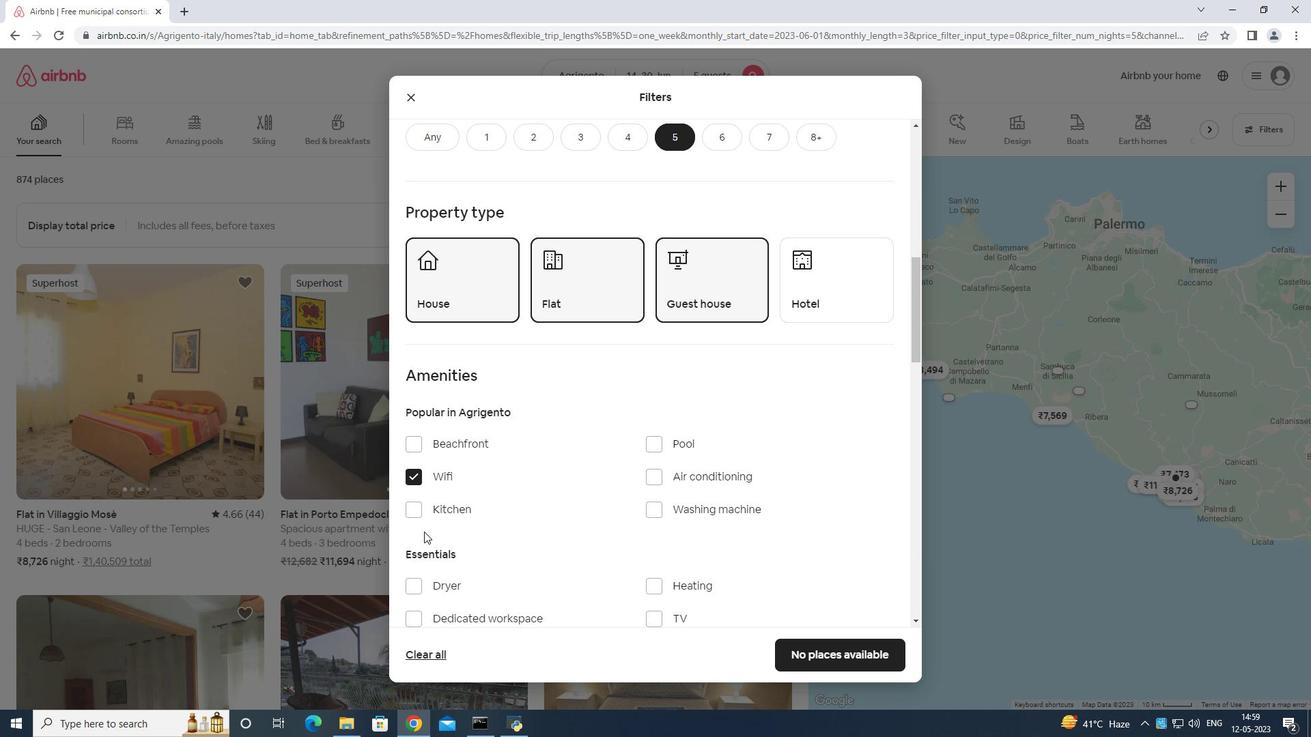 
Action: Mouse scrolled (434, 530) with delta (0, 0)
Screenshot: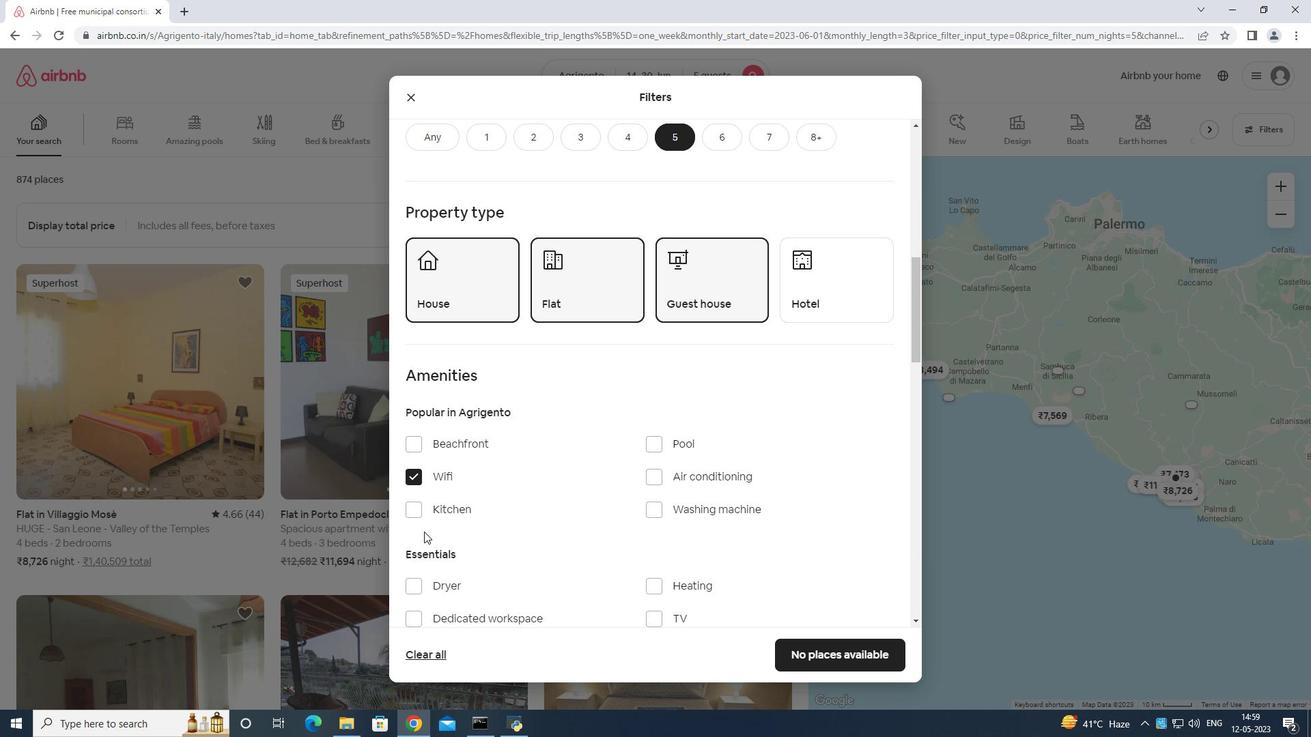 
Action: Mouse moved to (466, 524)
Screenshot: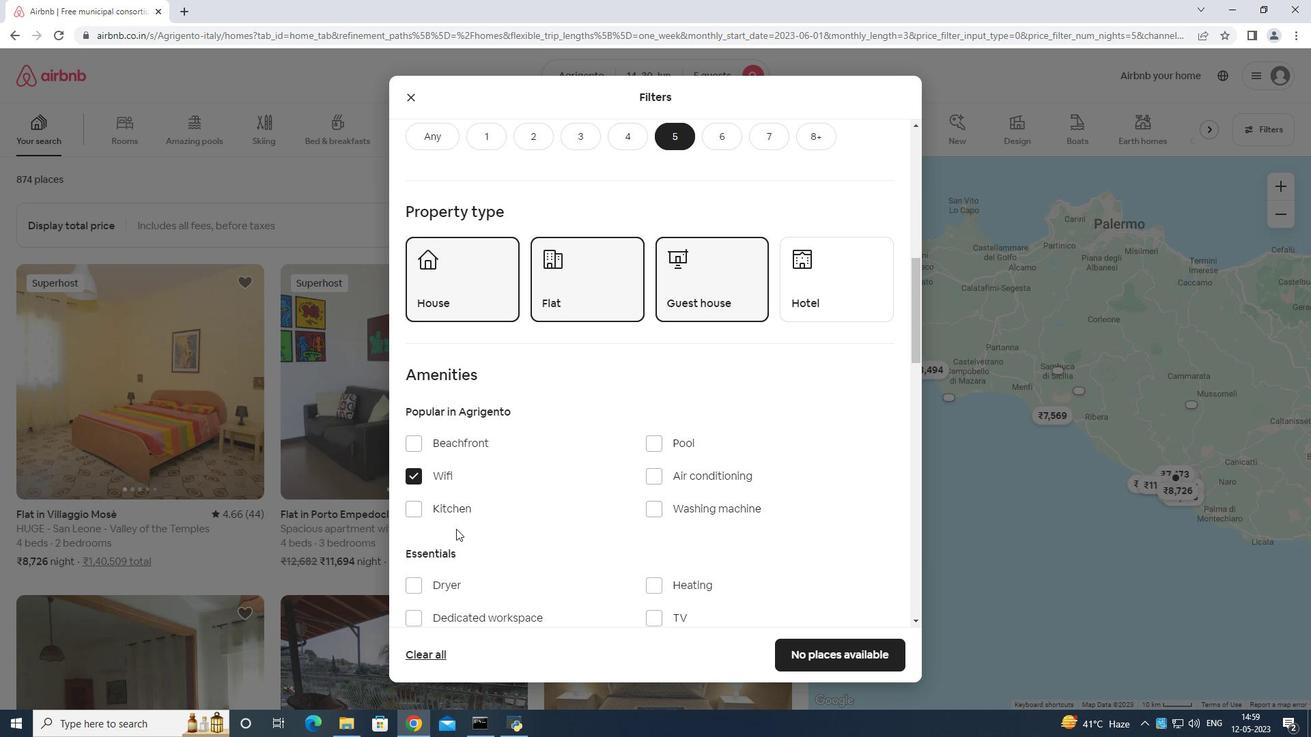 
Action: Mouse scrolled (466, 523) with delta (0, 0)
Screenshot: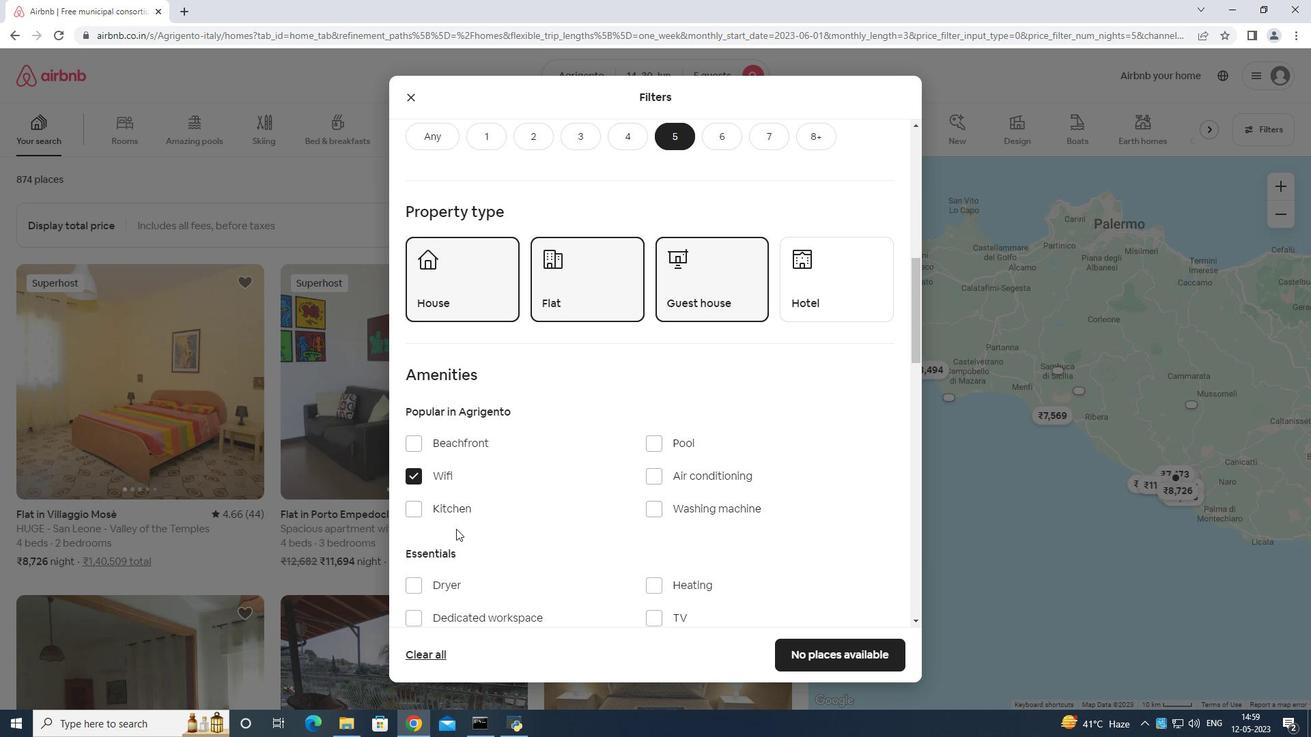 
Action: Mouse moved to (649, 476)
Screenshot: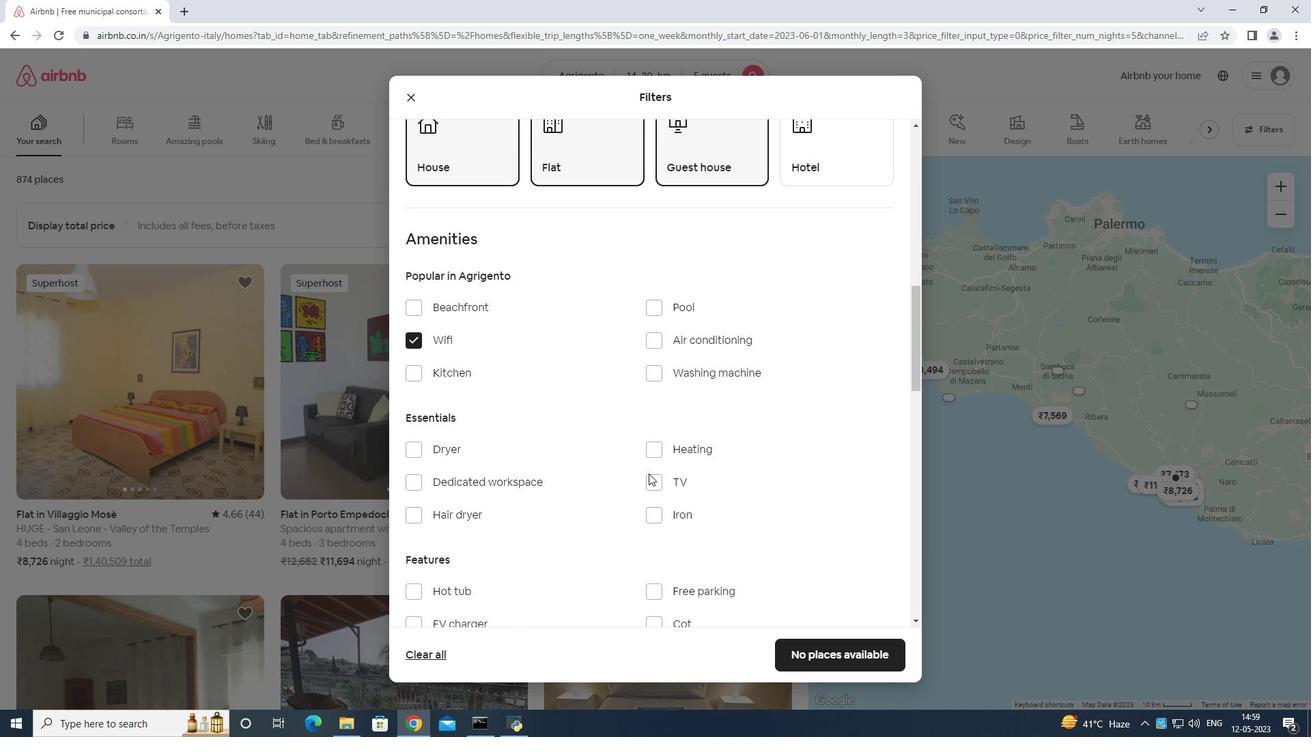 
Action: Mouse pressed left at (649, 476)
Screenshot: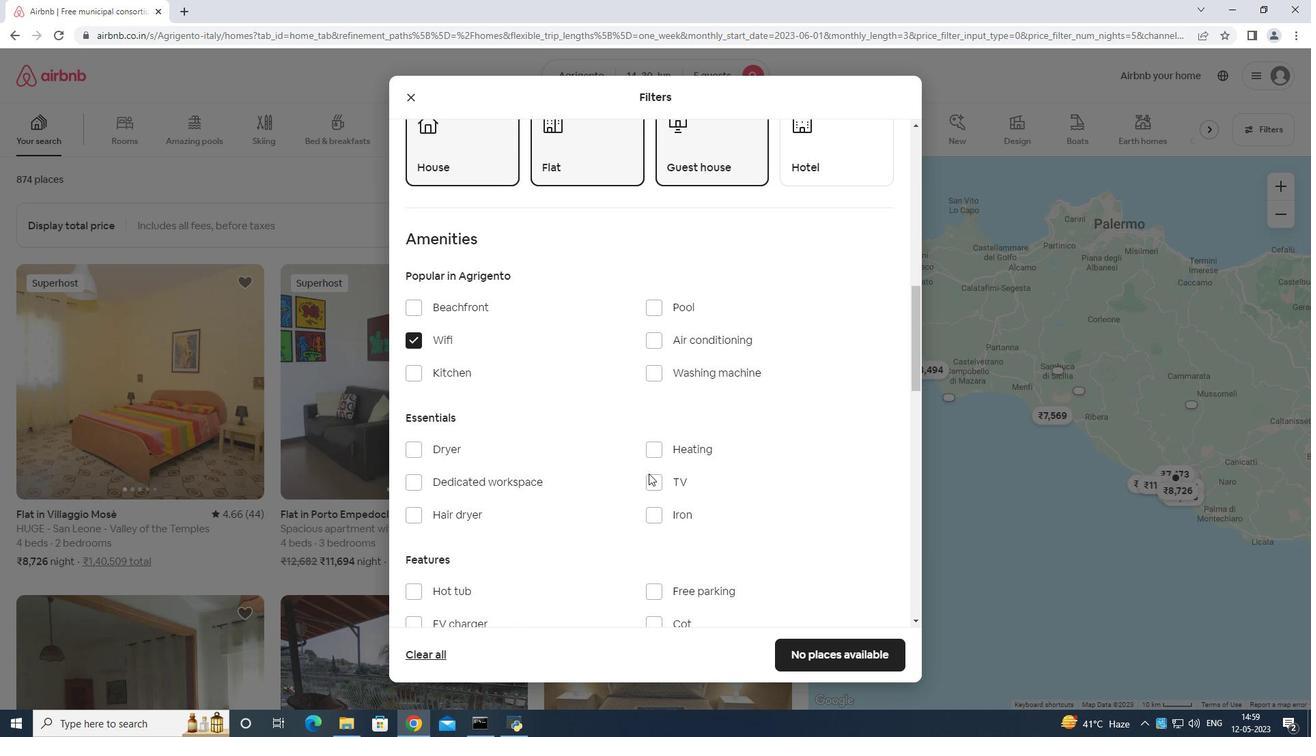 
Action: Mouse moved to (644, 475)
Screenshot: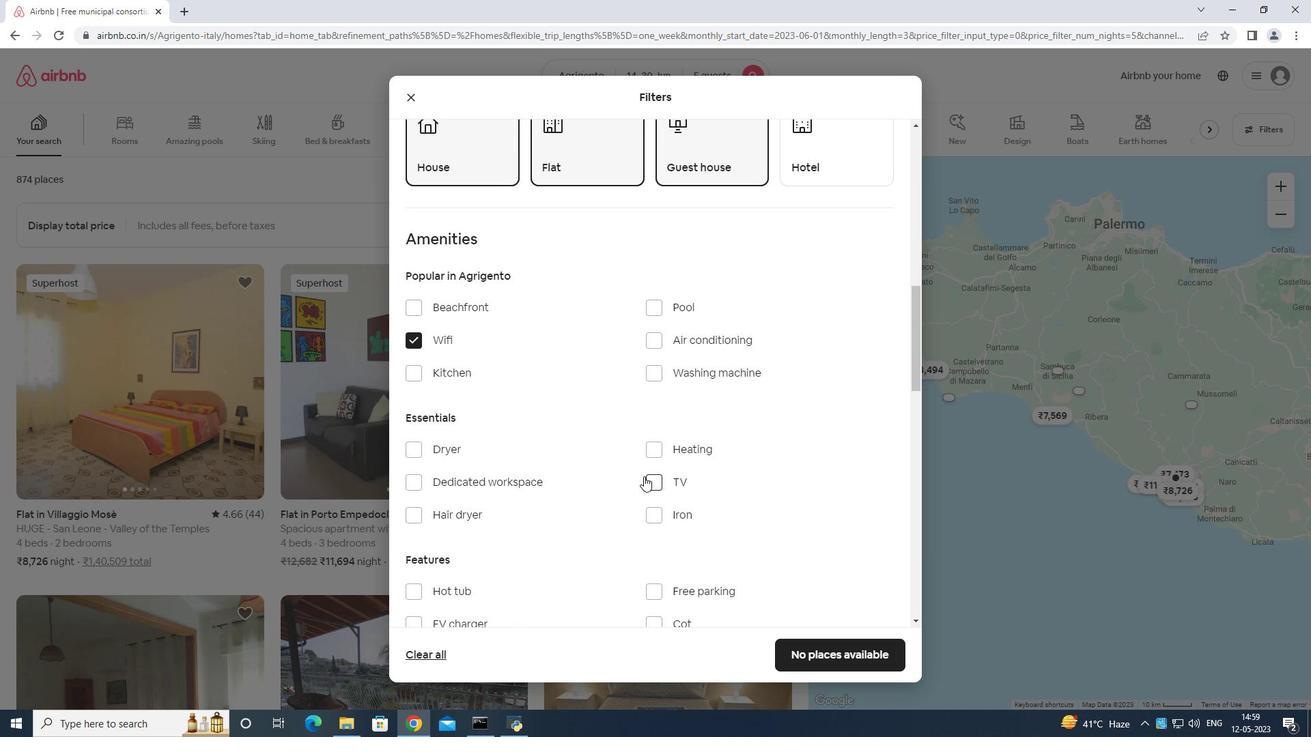 
Action: Mouse scrolled (644, 474) with delta (0, 0)
Screenshot: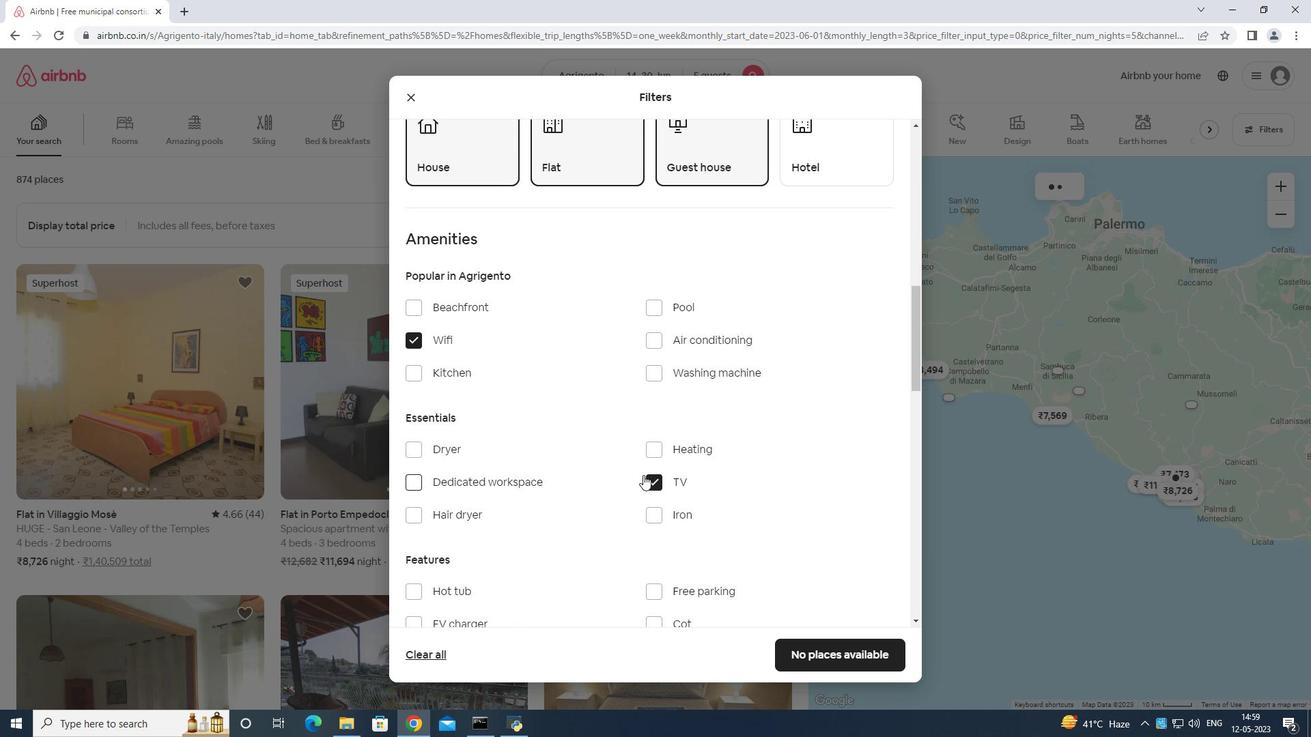 
Action: Mouse scrolled (644, 474) with delta (0, 0)
Screenshot: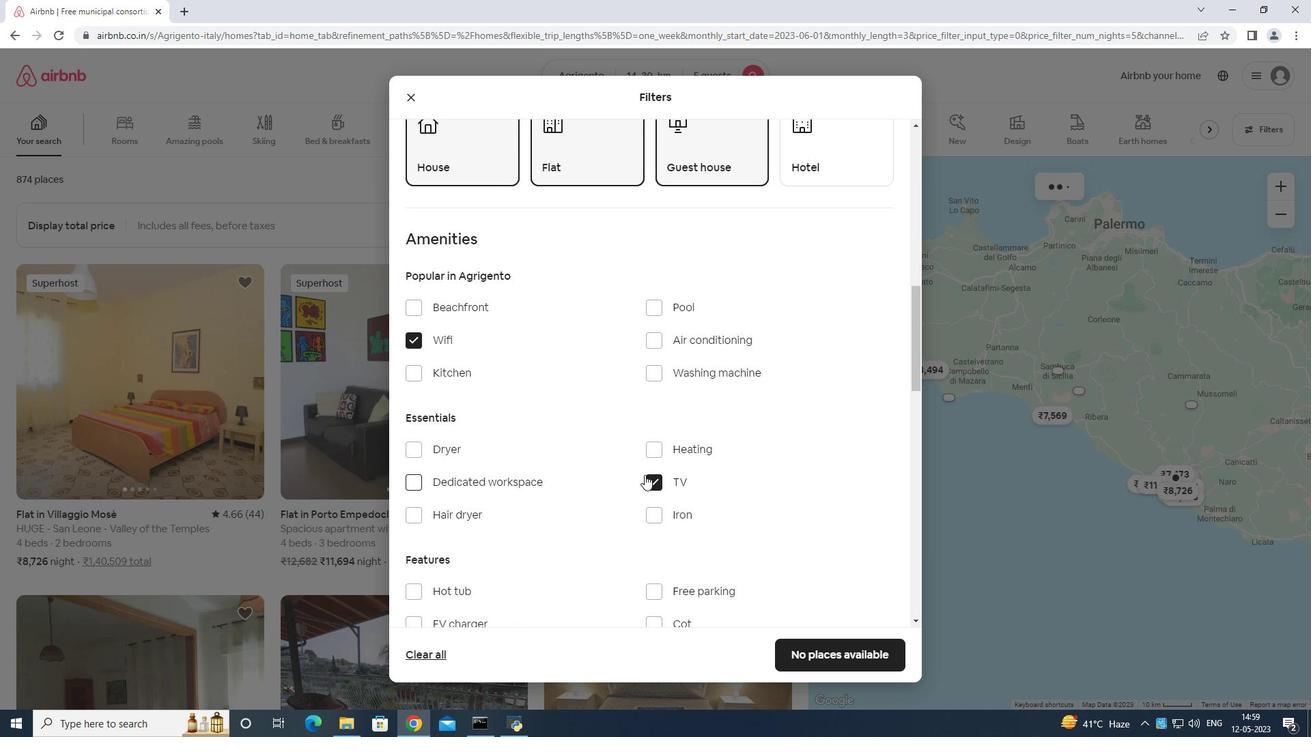 
Action: Mouse scrolled (644, 474) with delta (0, 0)
Screenshot: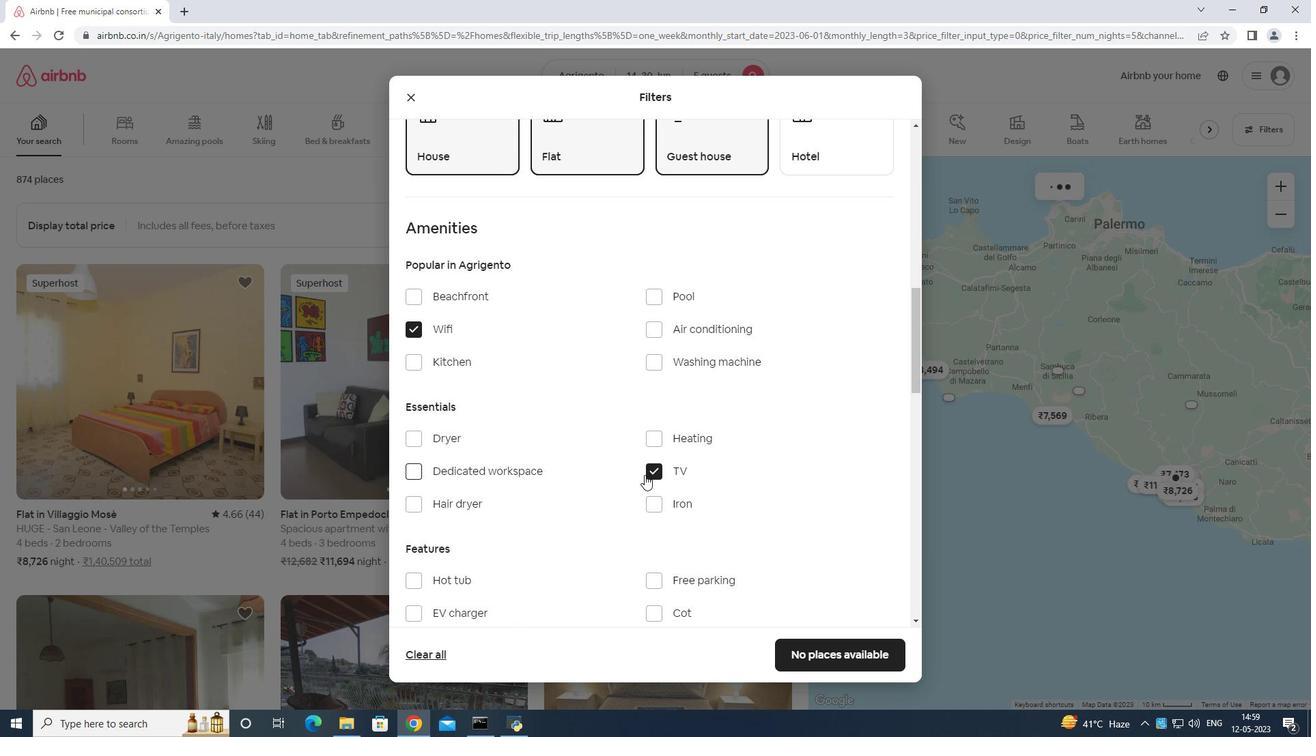 
Action: Mouse scrolled (644, 474) with delta (0, 0)
Screenshot: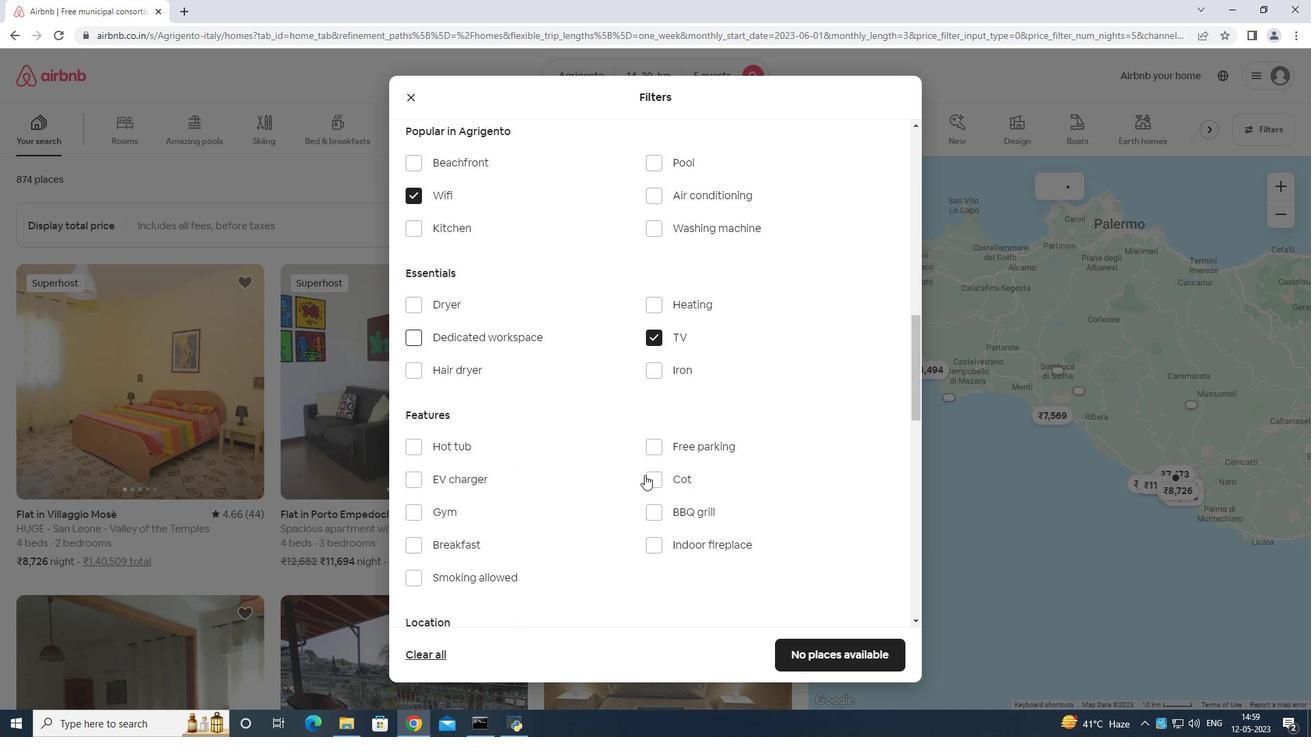 
Action: Mouse moved to (415, 384)
Screenshot: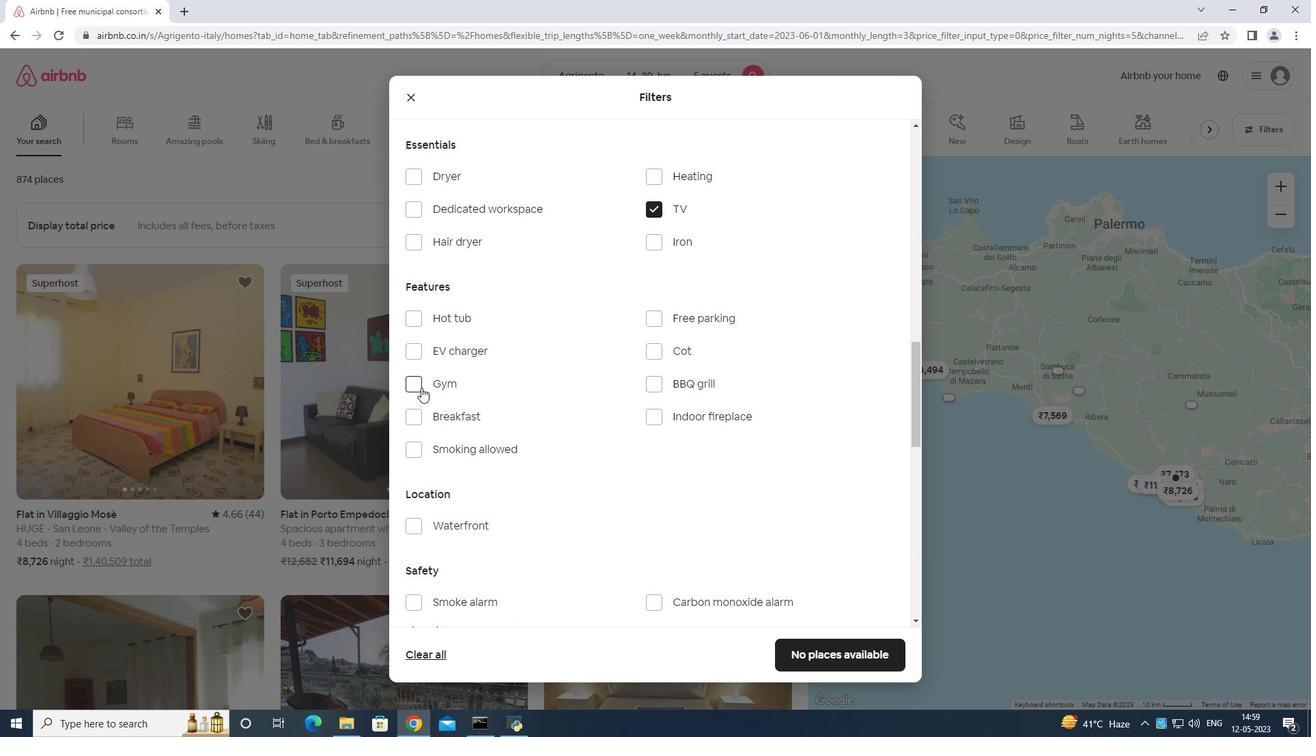 
Action: Mouse pressed left at (415, 384)
Screenshot: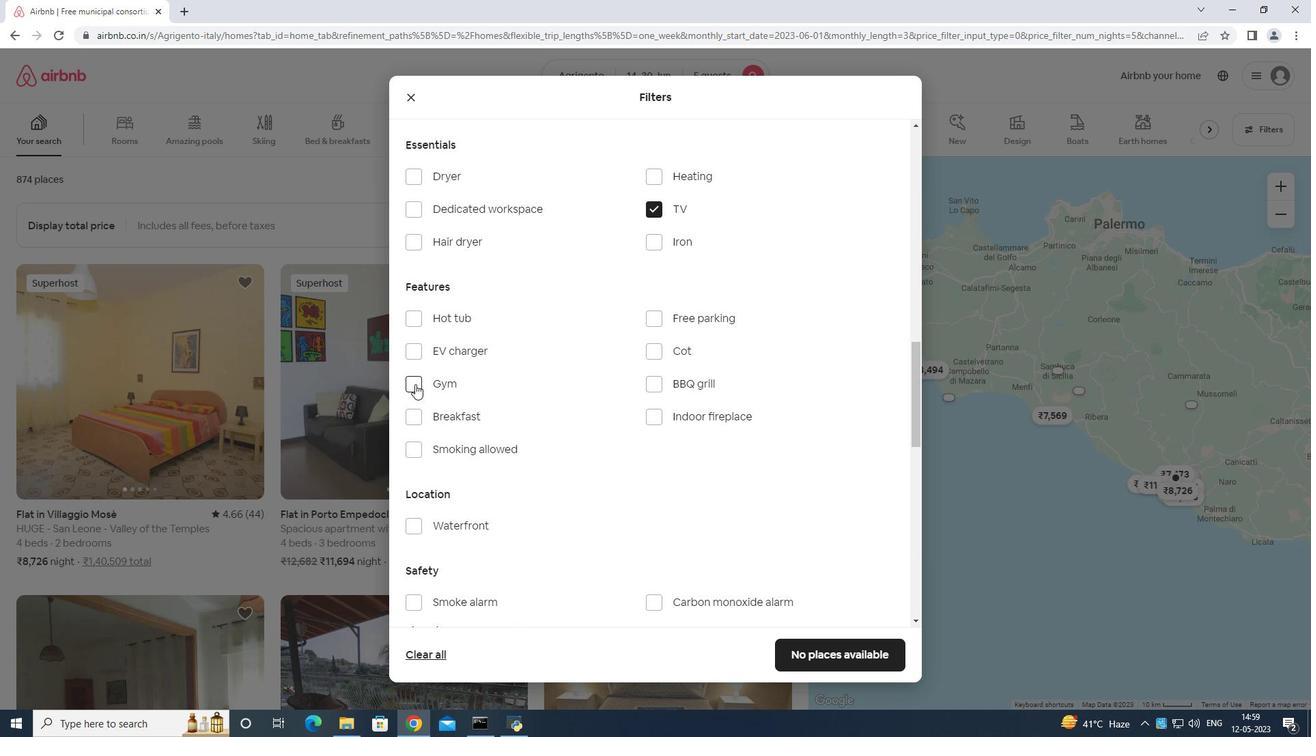 
Action: Mouse moved to (418, 418)
Screenshot: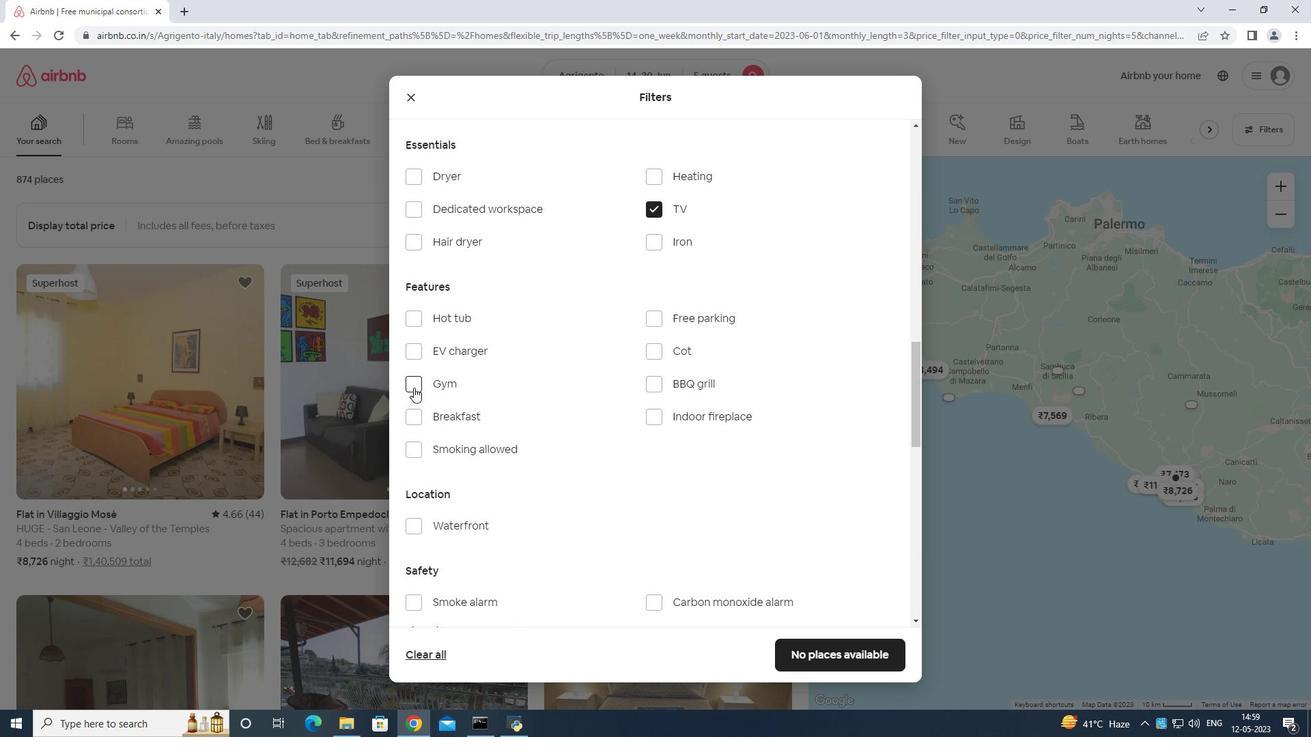 
Action: Mouse pressed left at (418, 418)
Screenshot: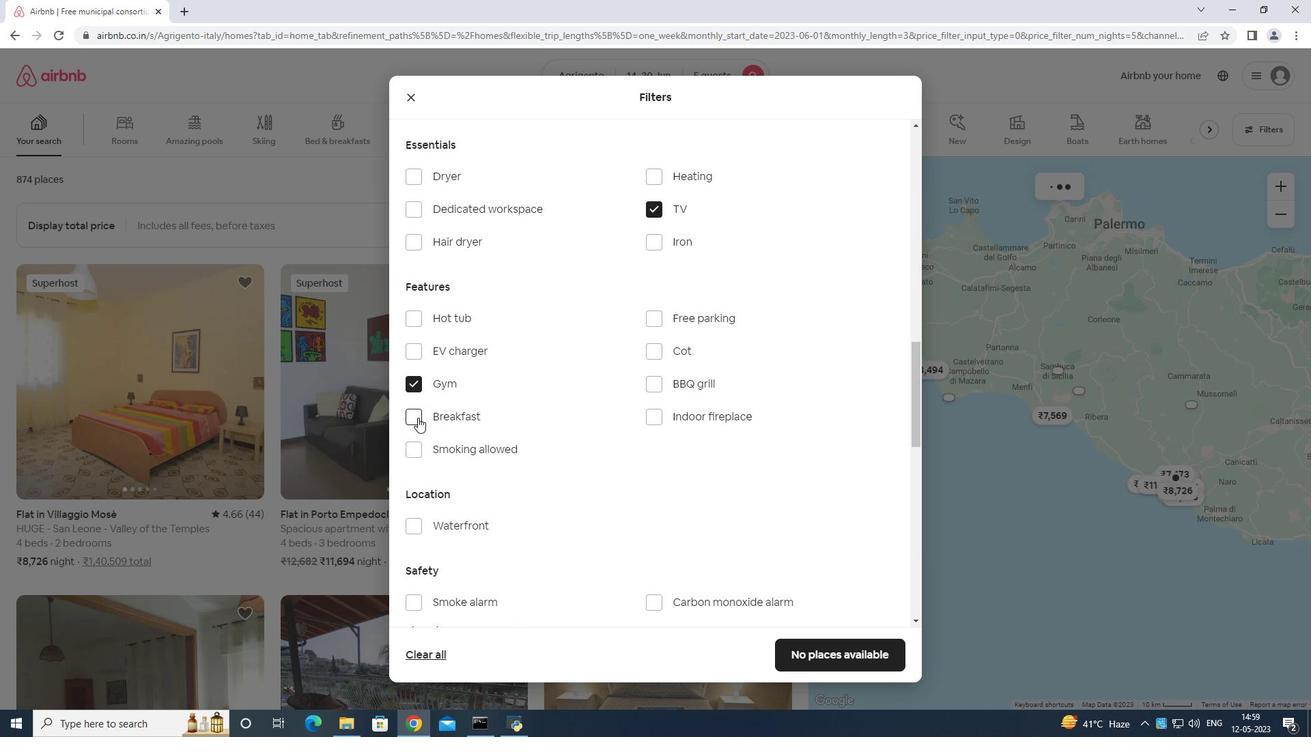 
Action: Mouse moved to (651, 319)
Screenshot: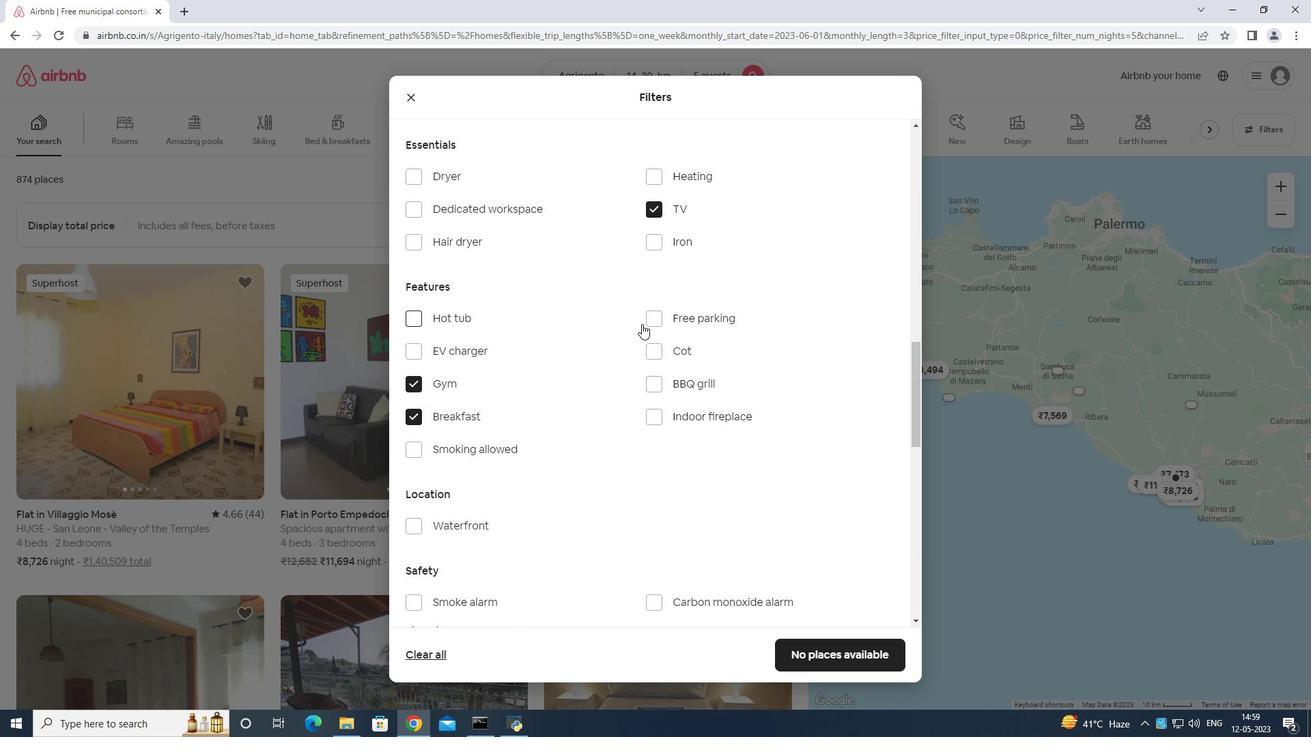 
Action: Mouse pressed left at (651, 319)
Screenshot: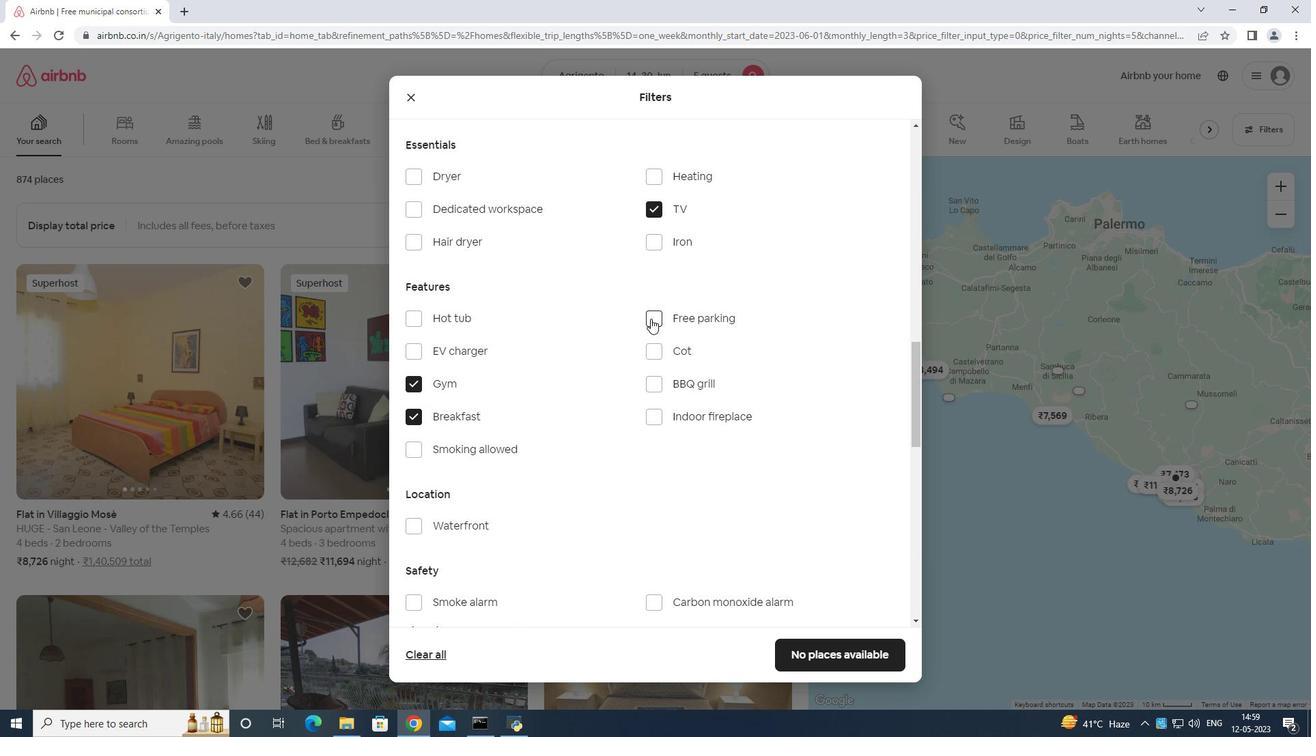 
Action: Mouse moved to (631, 312)
Screenshot: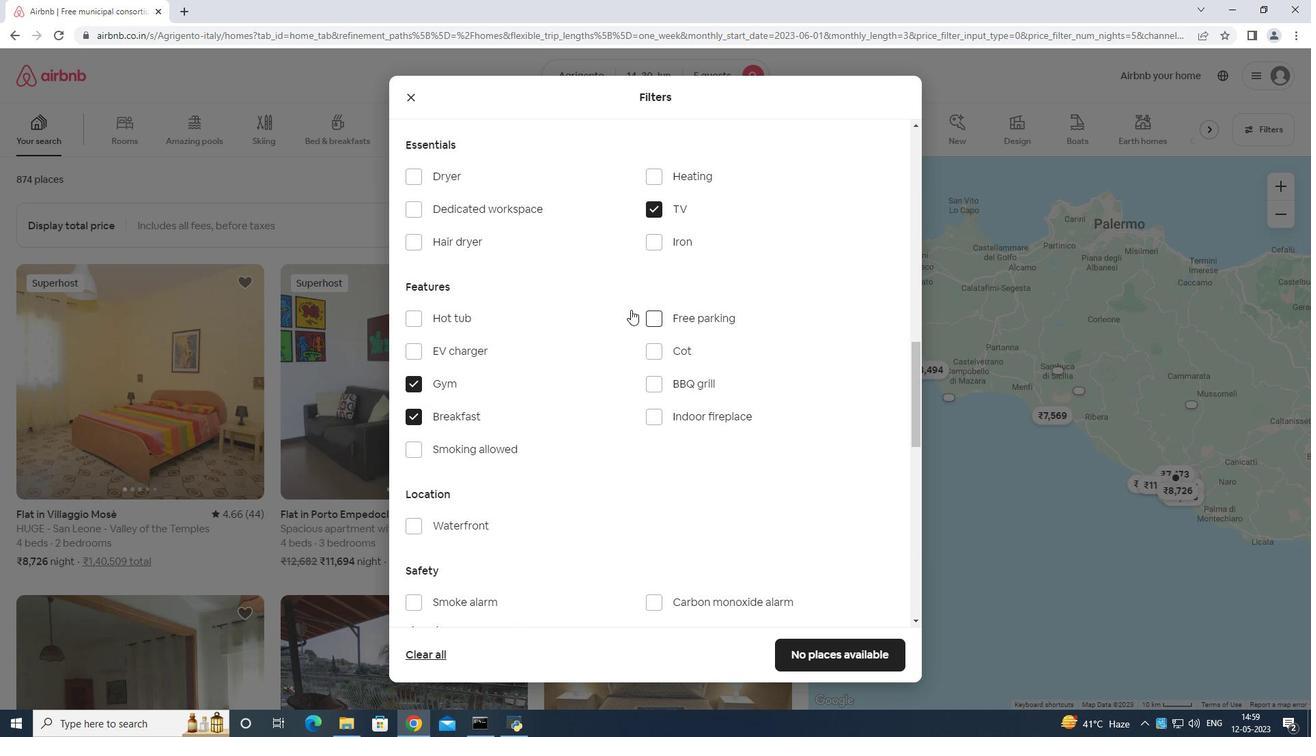 
Action: Mouse scrolled (631, 312) with delta (0, 0)
Screenshot: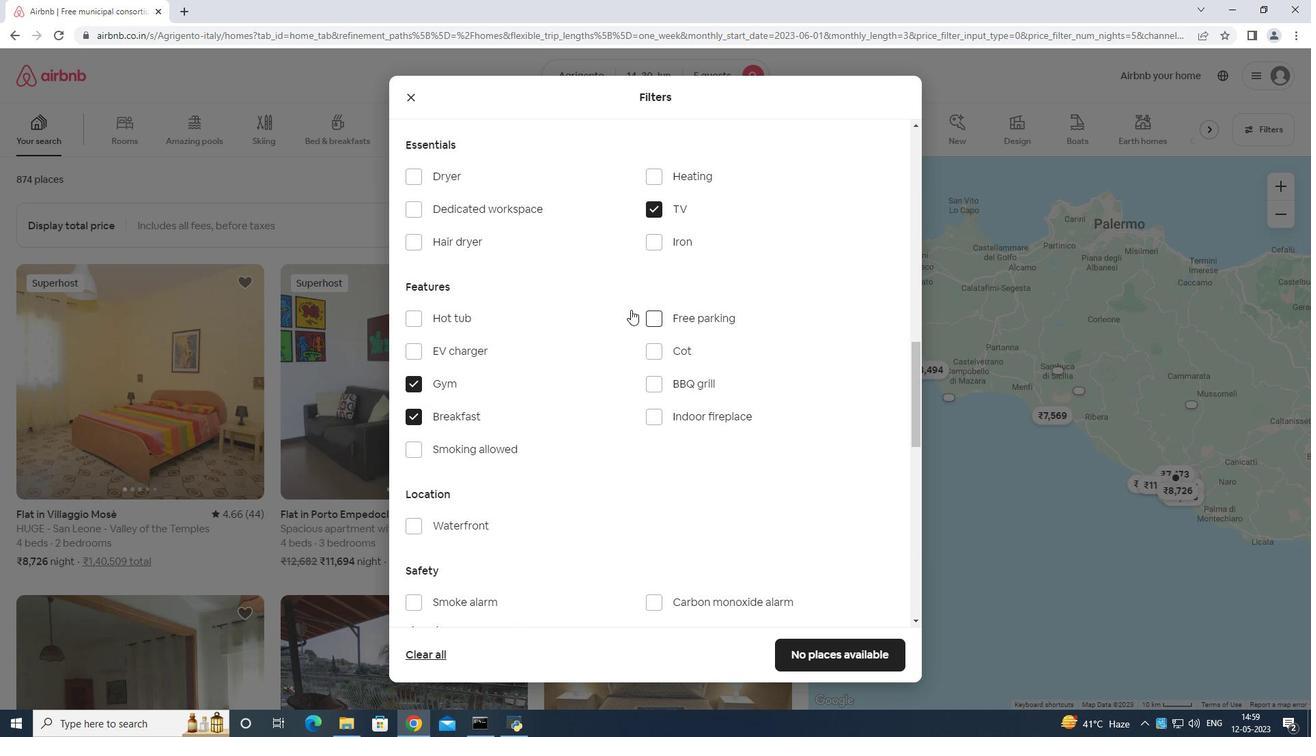 
Action: Mouse moved to (631, 323)
Screenshot: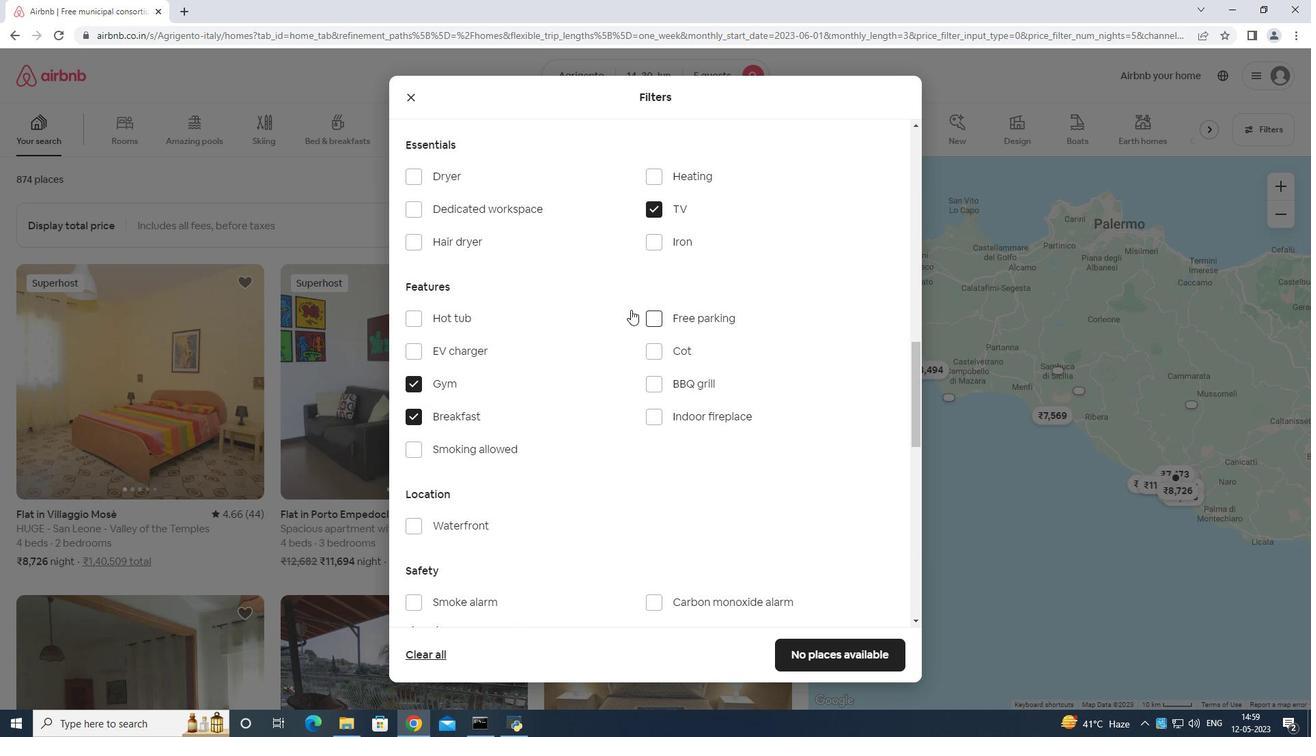 
Action: Mouse scrolled (631, 323) with delta (0, 0)
Screenshot: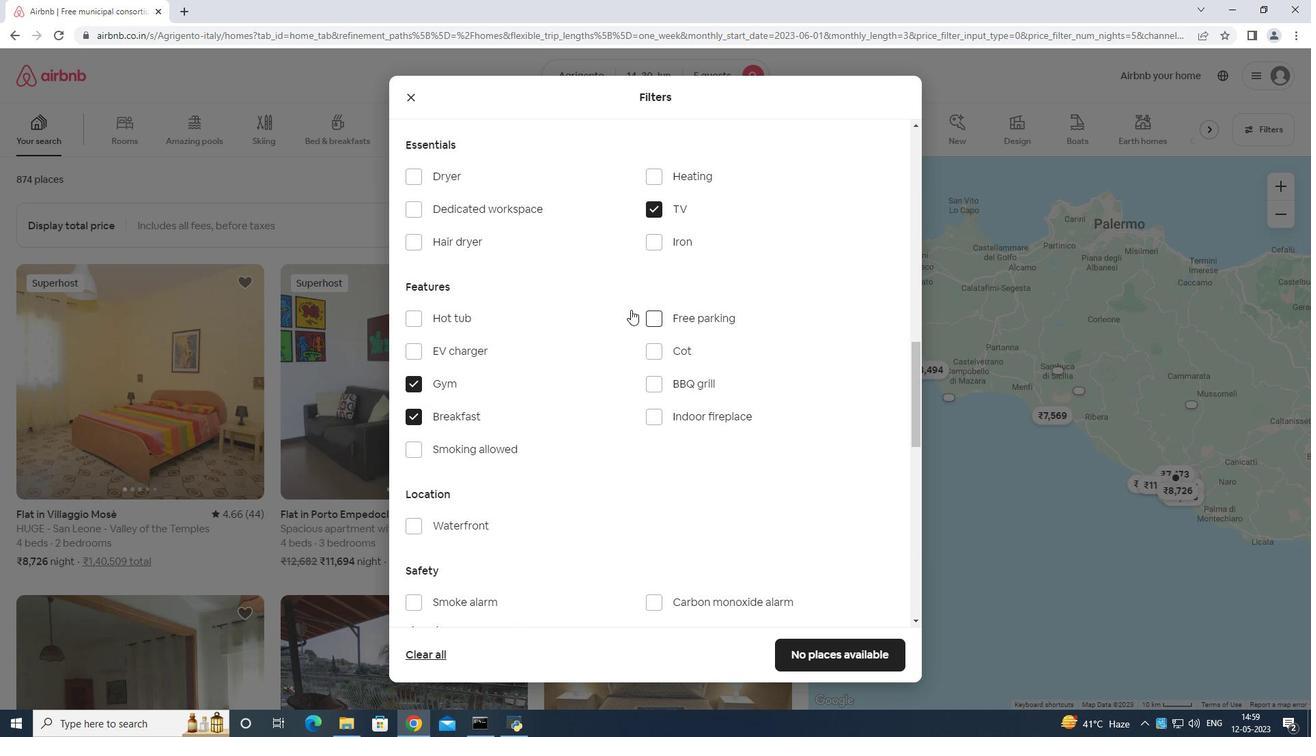 
Action: Mouse moved to (633, 332)
Screenshot: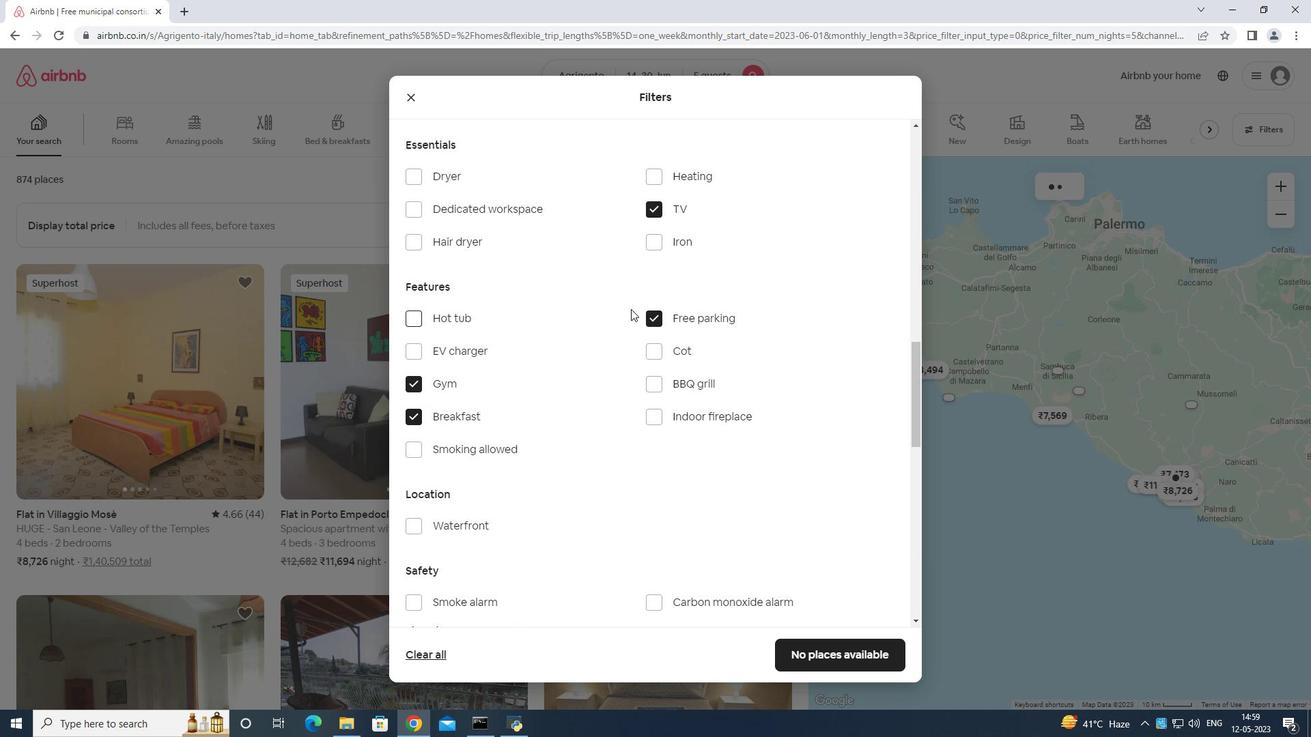 
Action: Mouse scrolled (633, 331) with delta (0, 0)
Screenshot: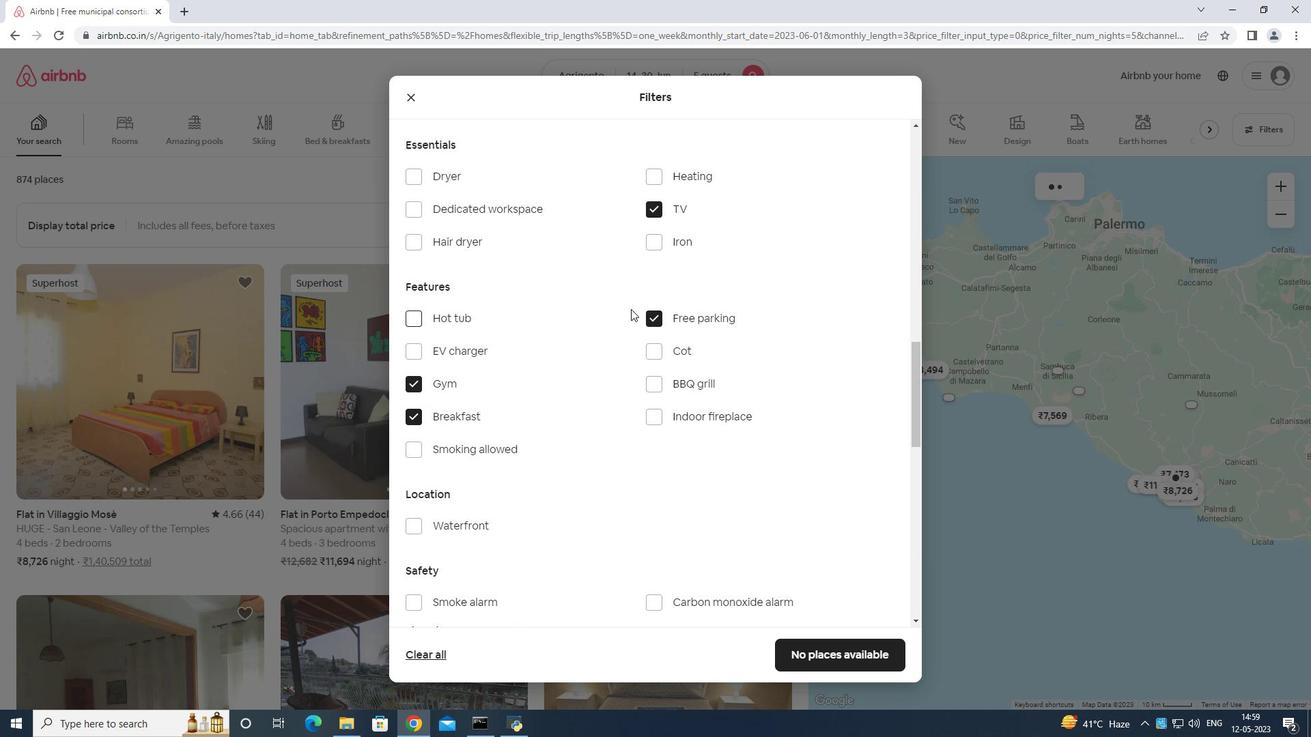 
Action: Mouse moved to (634, 334)
Screenshot: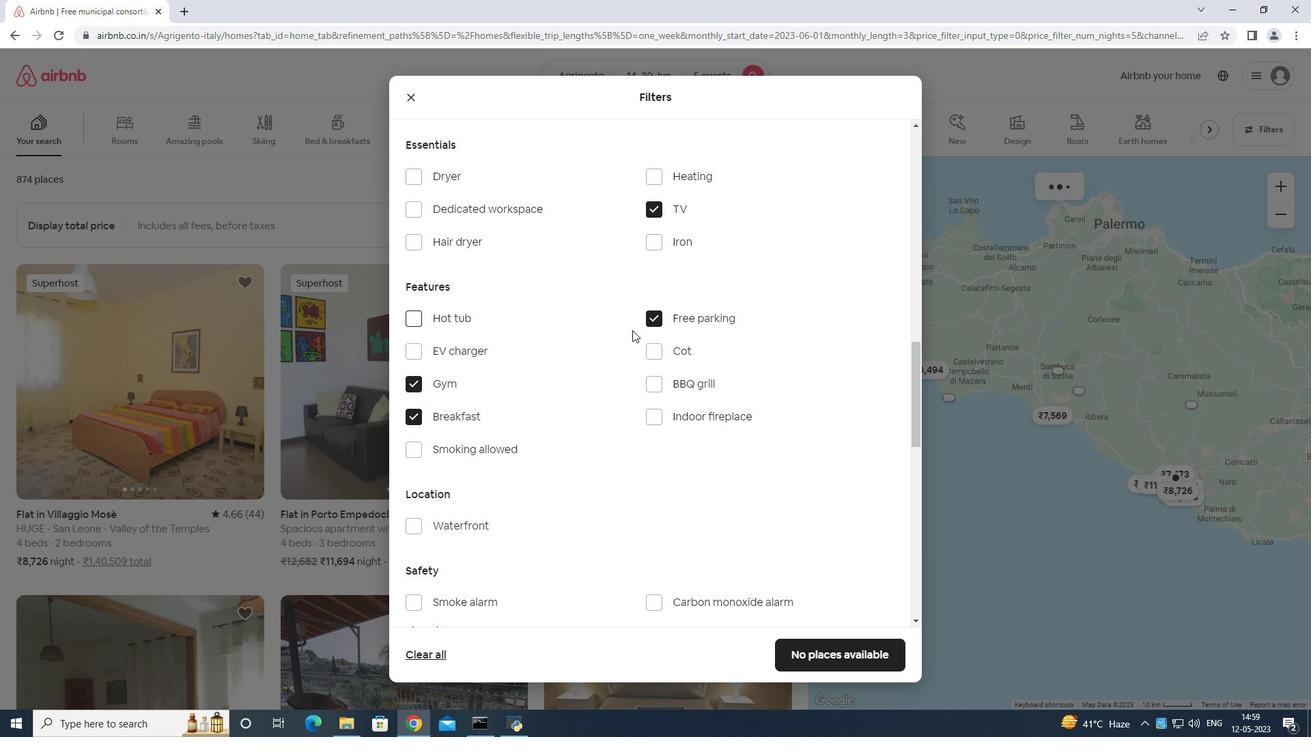 
Action: Mouse scrolled (634, 334) with delta (0, 0)
Screenshot: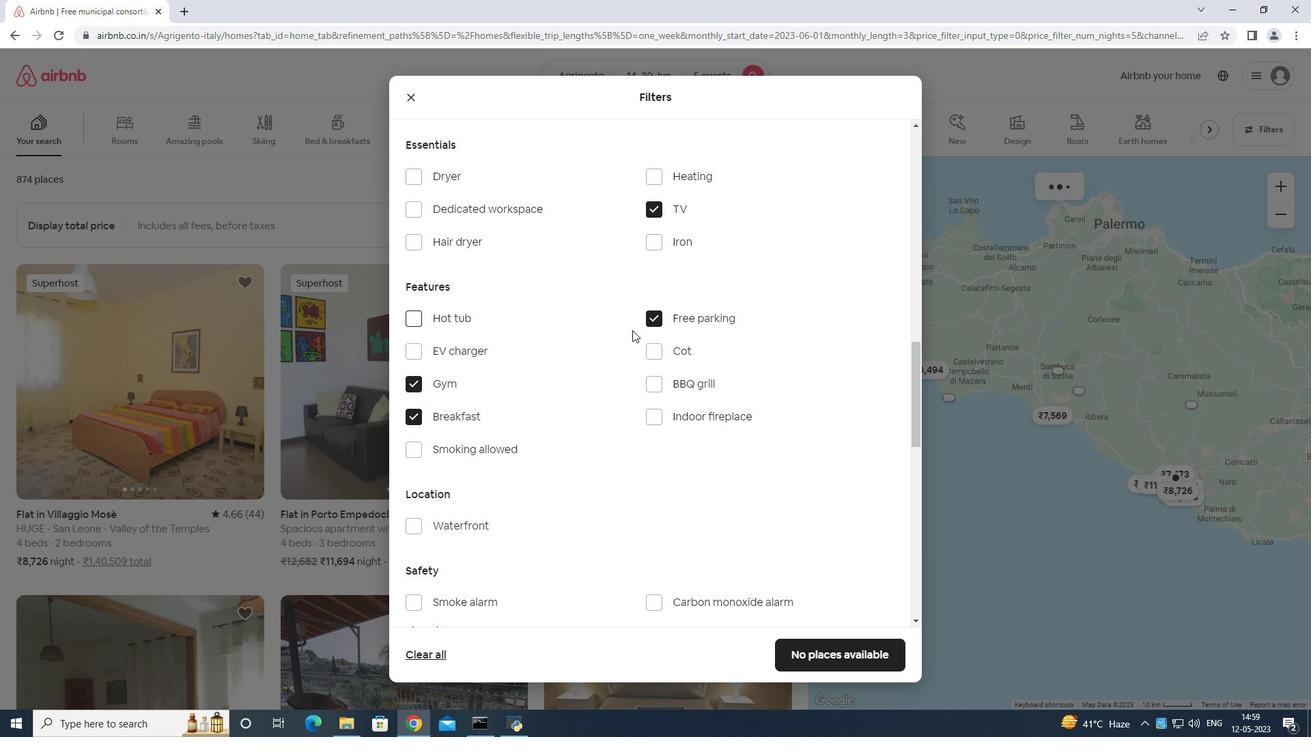 
Action: Mouse moved to (634, 338)
Screenshot: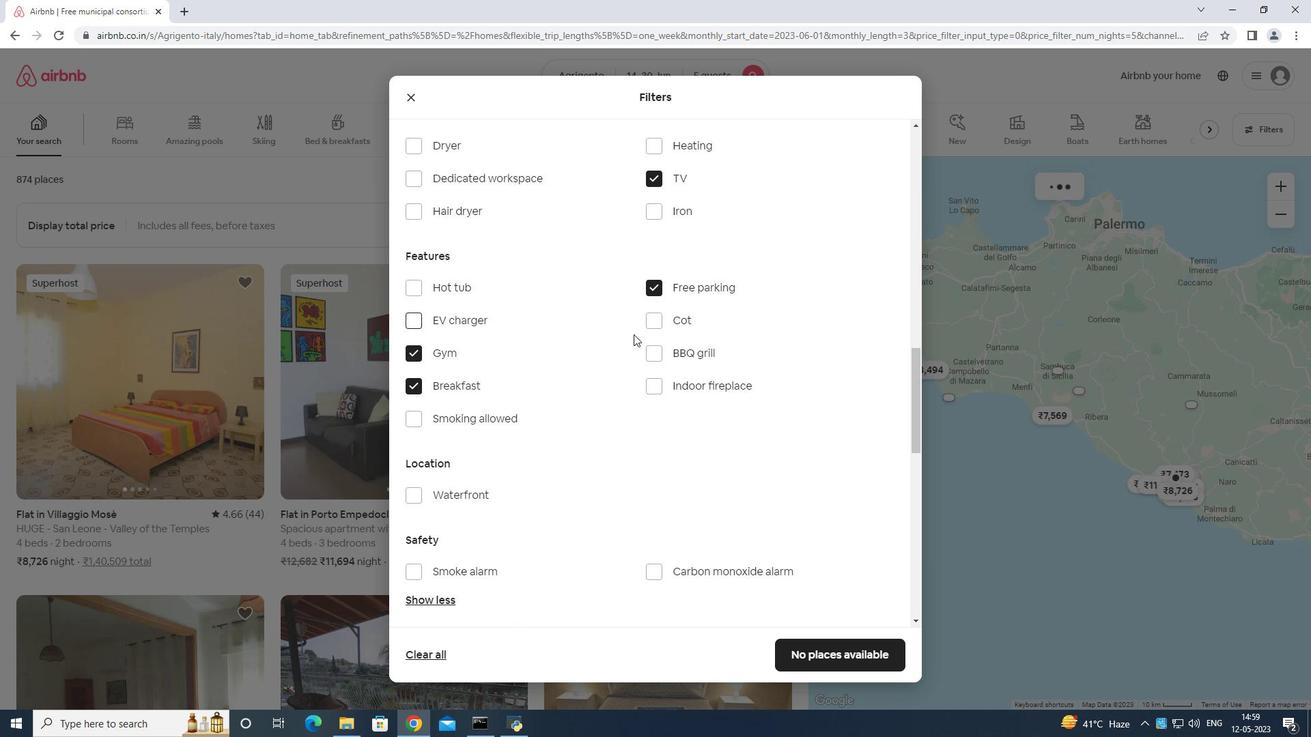 
Action: Mouse scrolled (634, 338) with delta (0, 0)
Screenshot: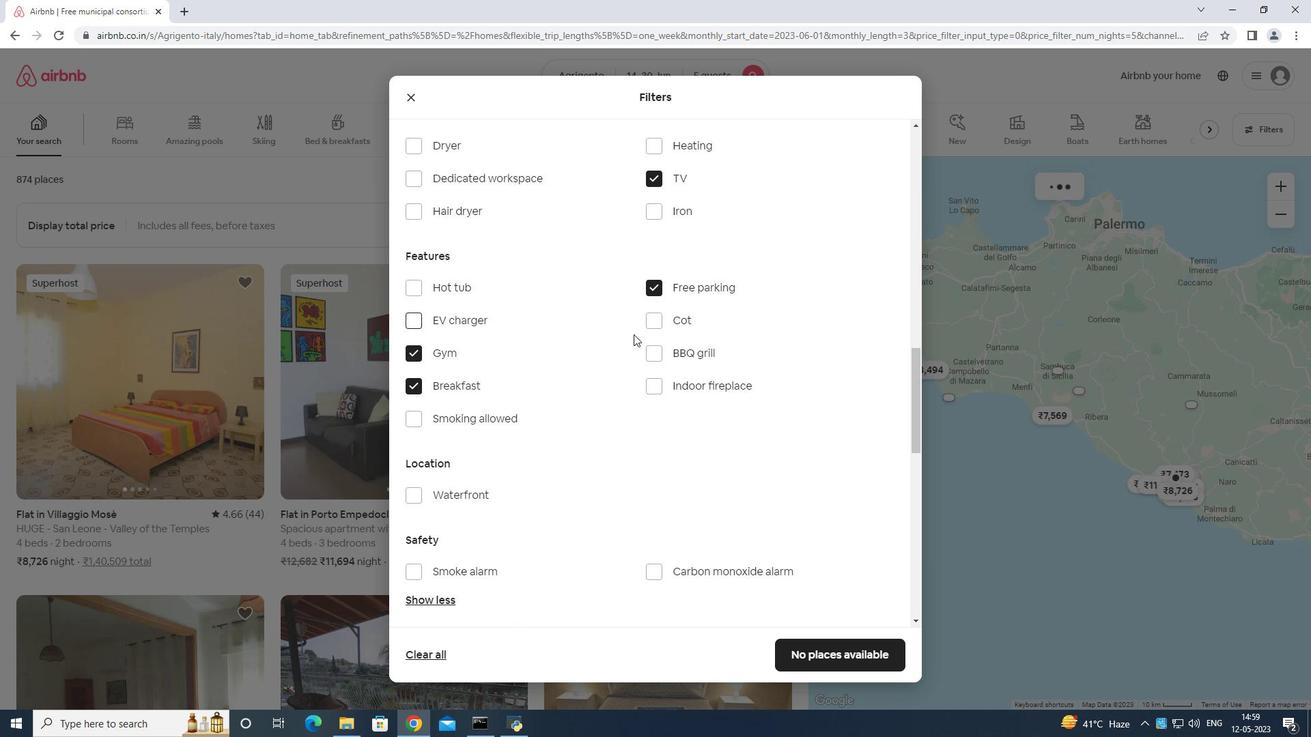 
Action: Mouse moved to (858, 453)
Screenshot: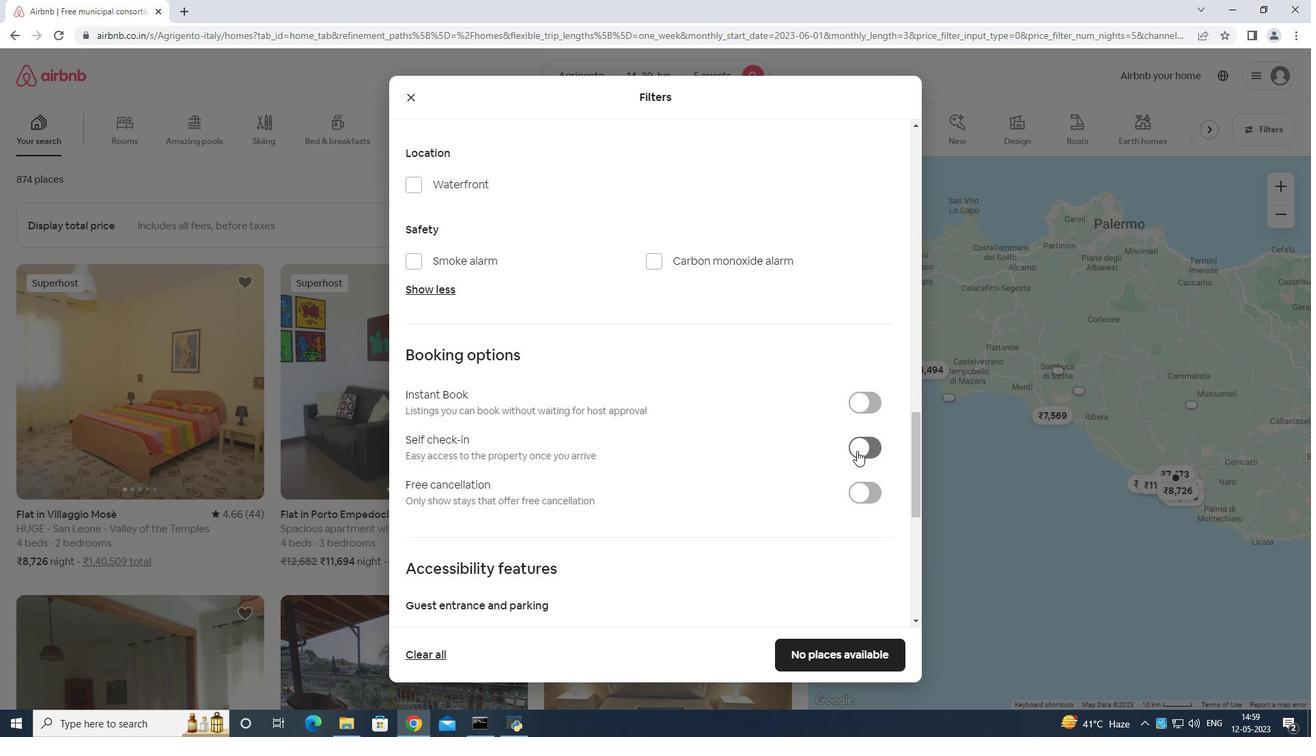 
Action: Mouse pressed left at (858, 453)
Screenshot: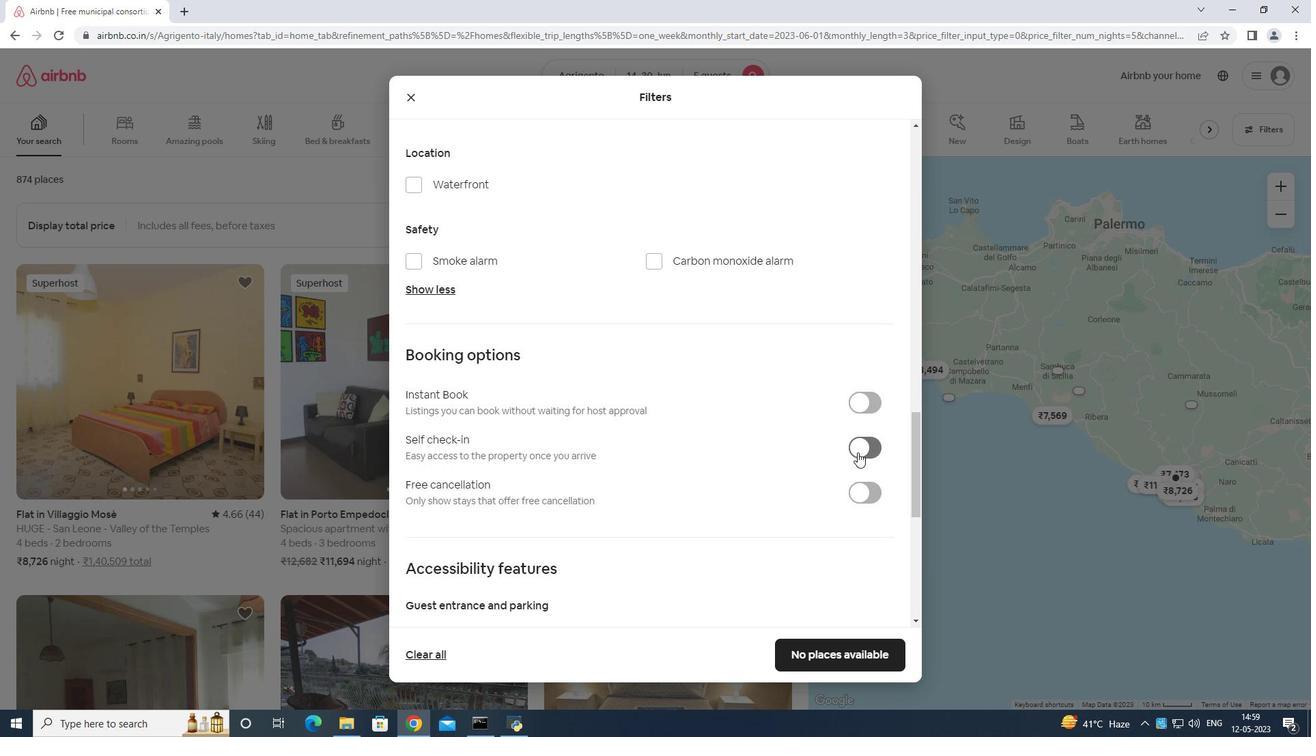 
Action: Mouse moved to (863, 433)
Screenshot: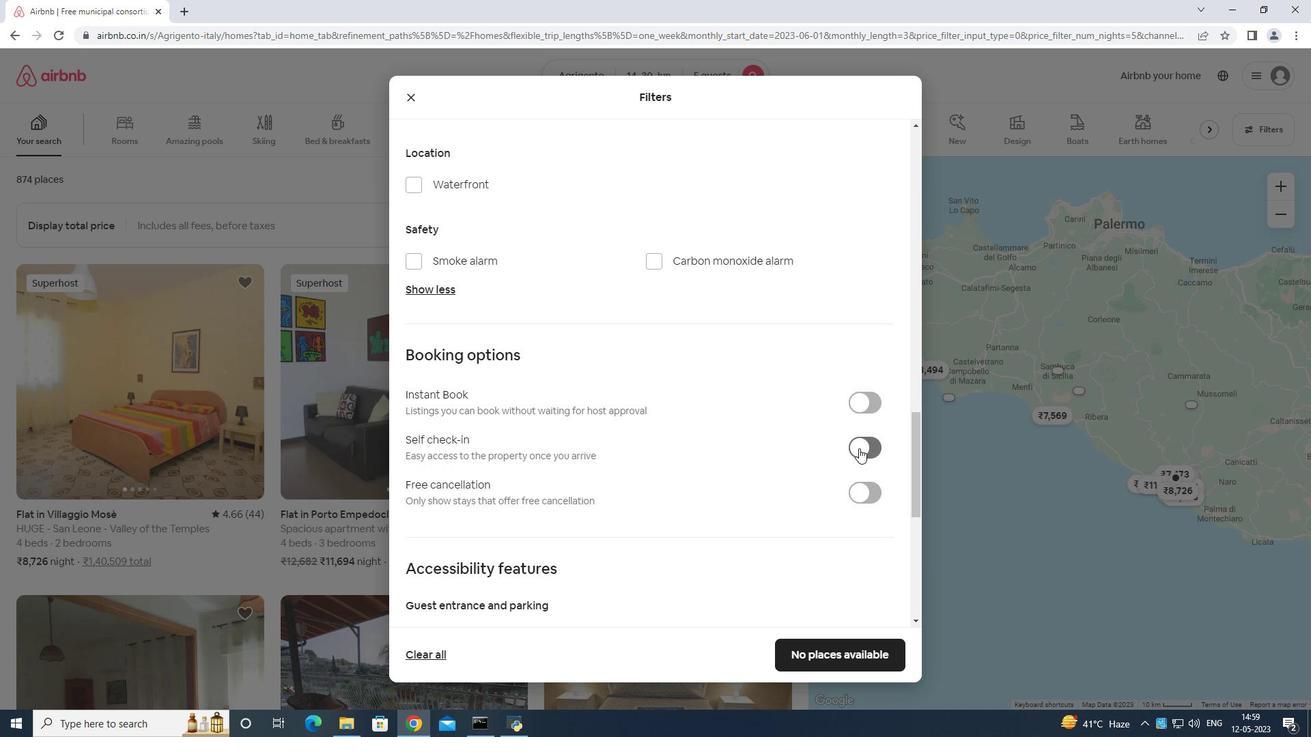 
Action: Mouse scrolled (863, 433) with delta (0, 0)
Screenshot: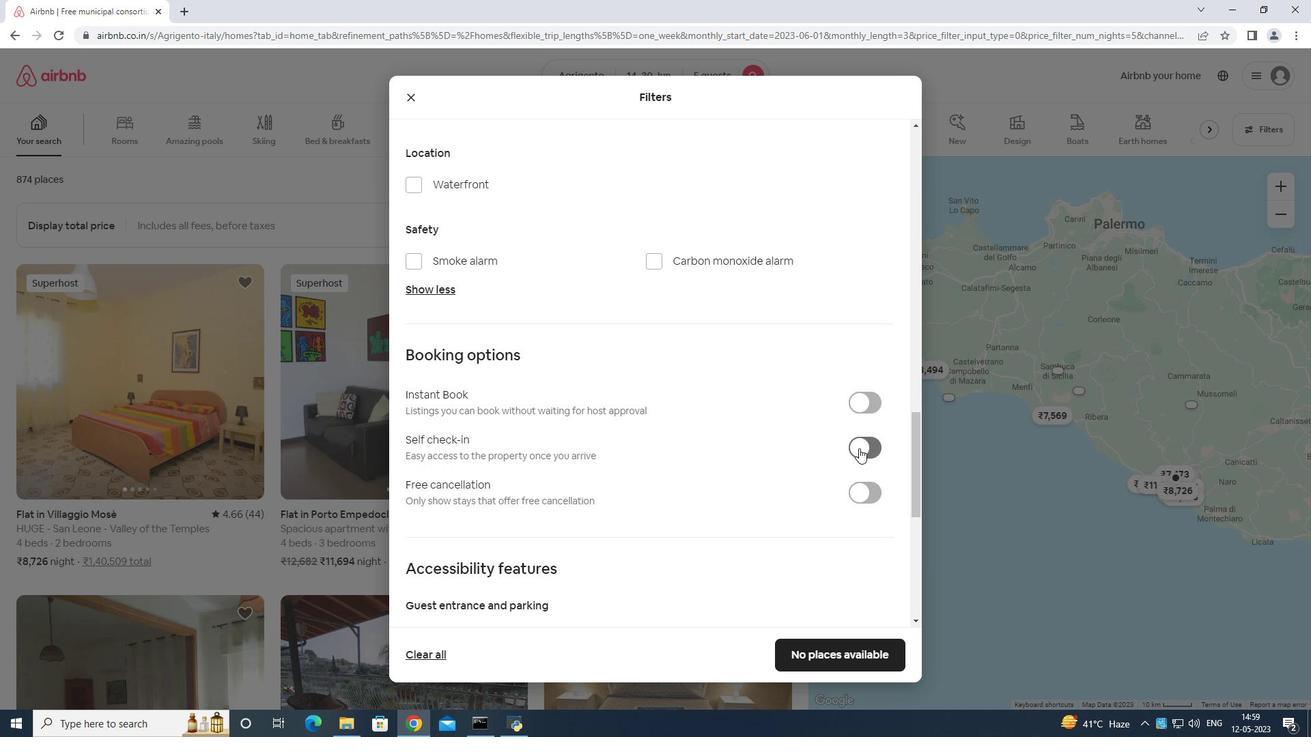 
Action: Mouse scrolled (863, 433) with delta (0, 0)
Screenshot: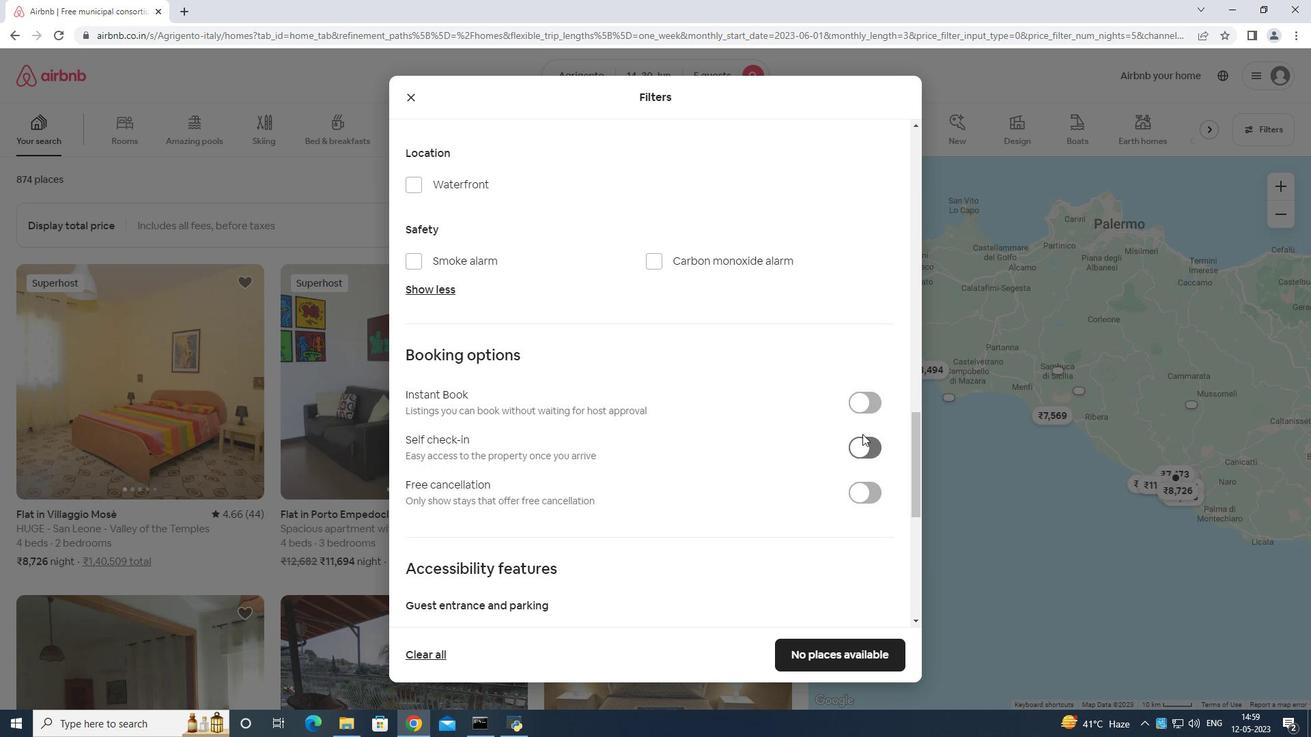 
Action: Mouse moved to (864, 433)
Screenshot: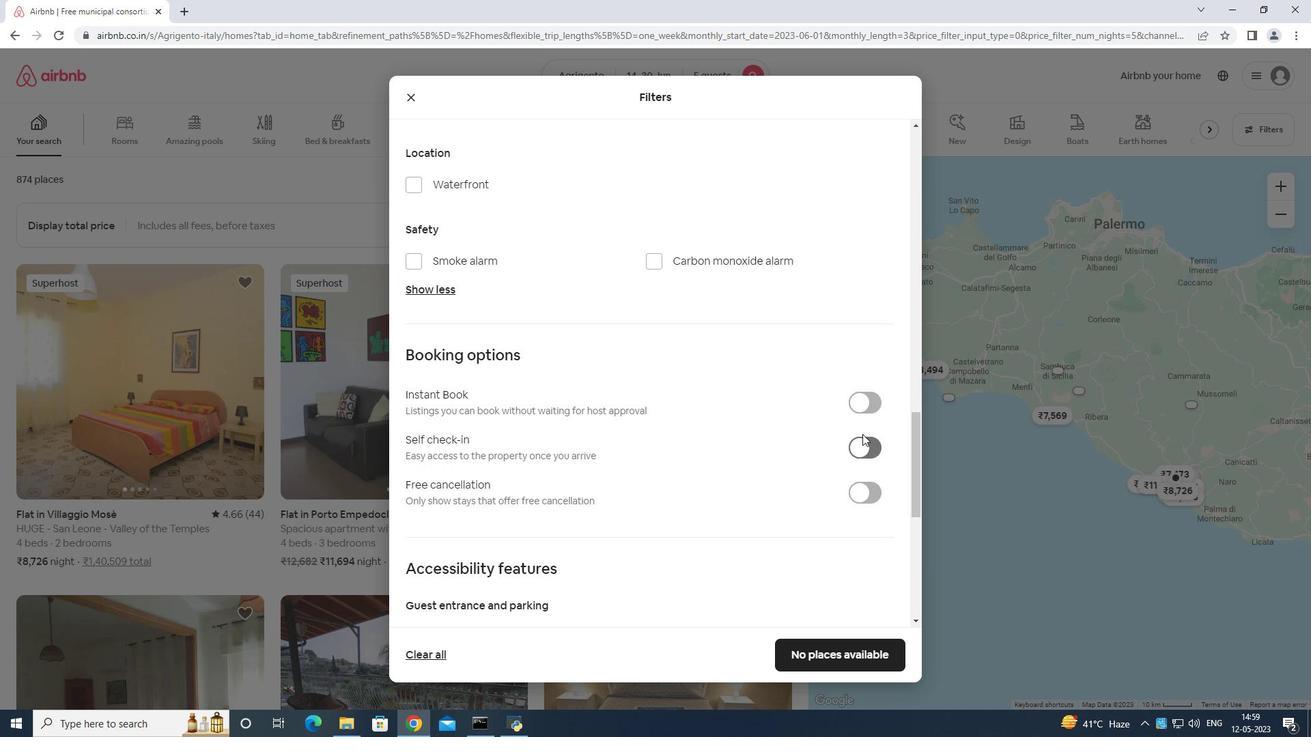 
Action: Mouse scrolled (864, 433) with delta (0, 0)
Screenshot: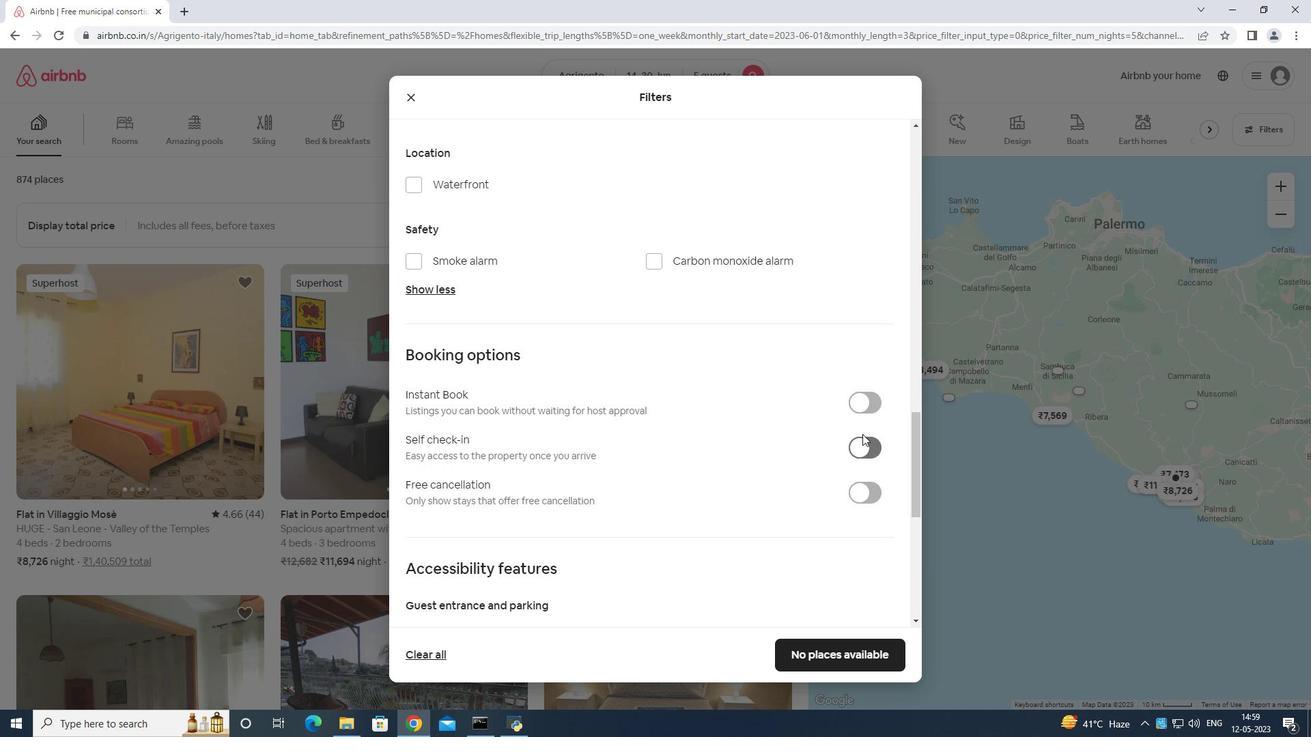 
Action: Mouse moved to (864, 433)
Screenshot: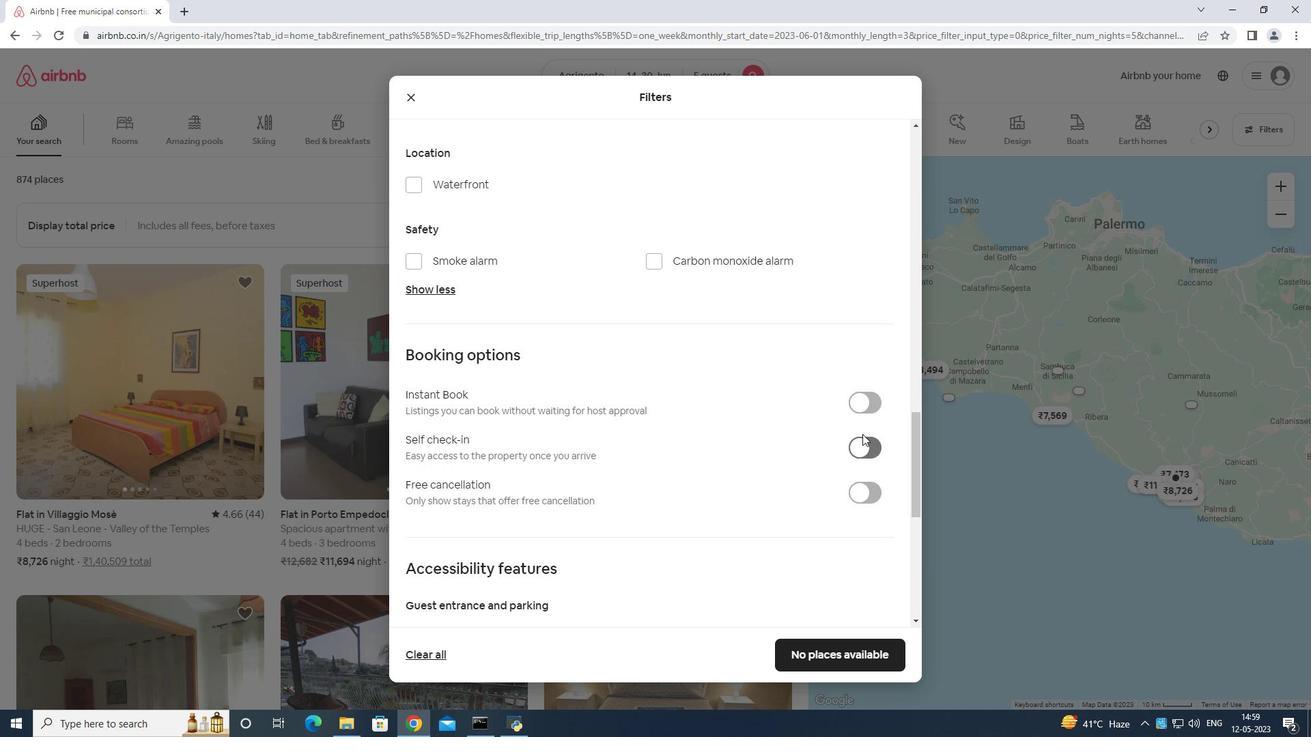 
Action: Mouse scrolled (864, 433) with delta (0, 0)
Screenshot: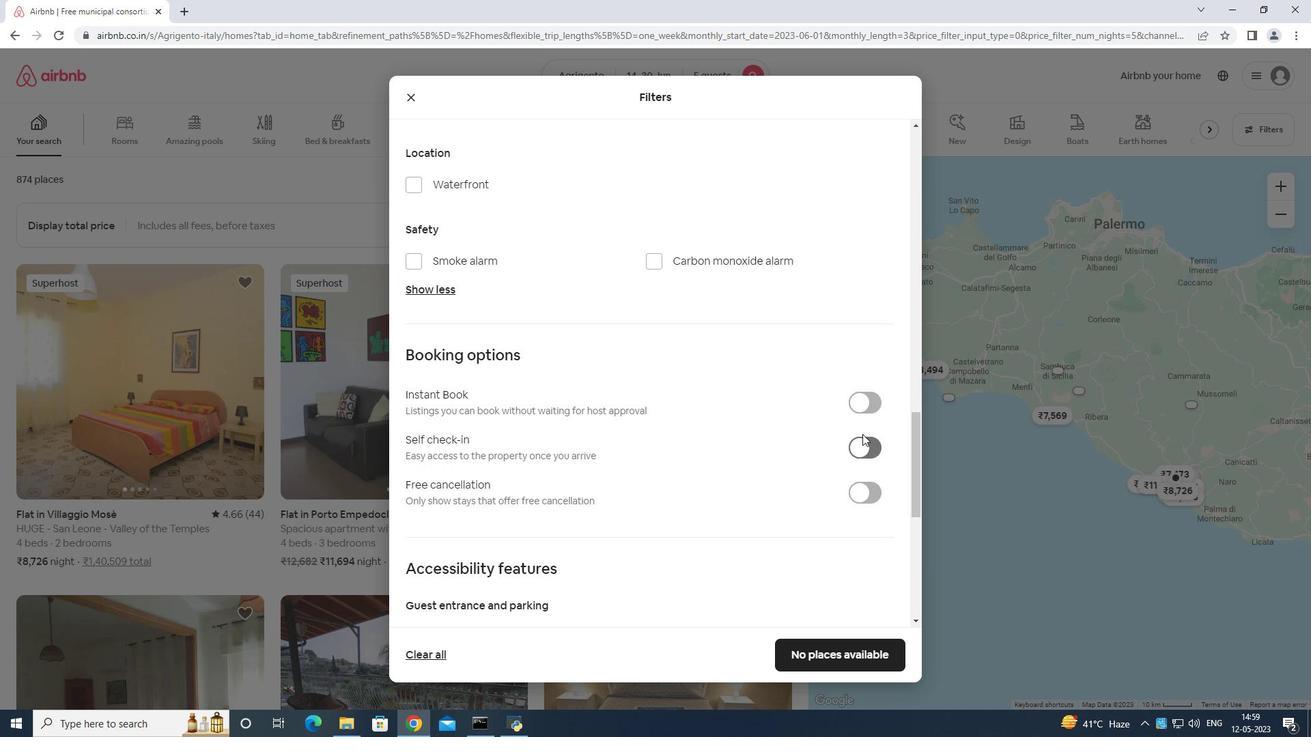 
Action: Mouse scrolled (864, 433) with delta (0, 0)
Screenshot: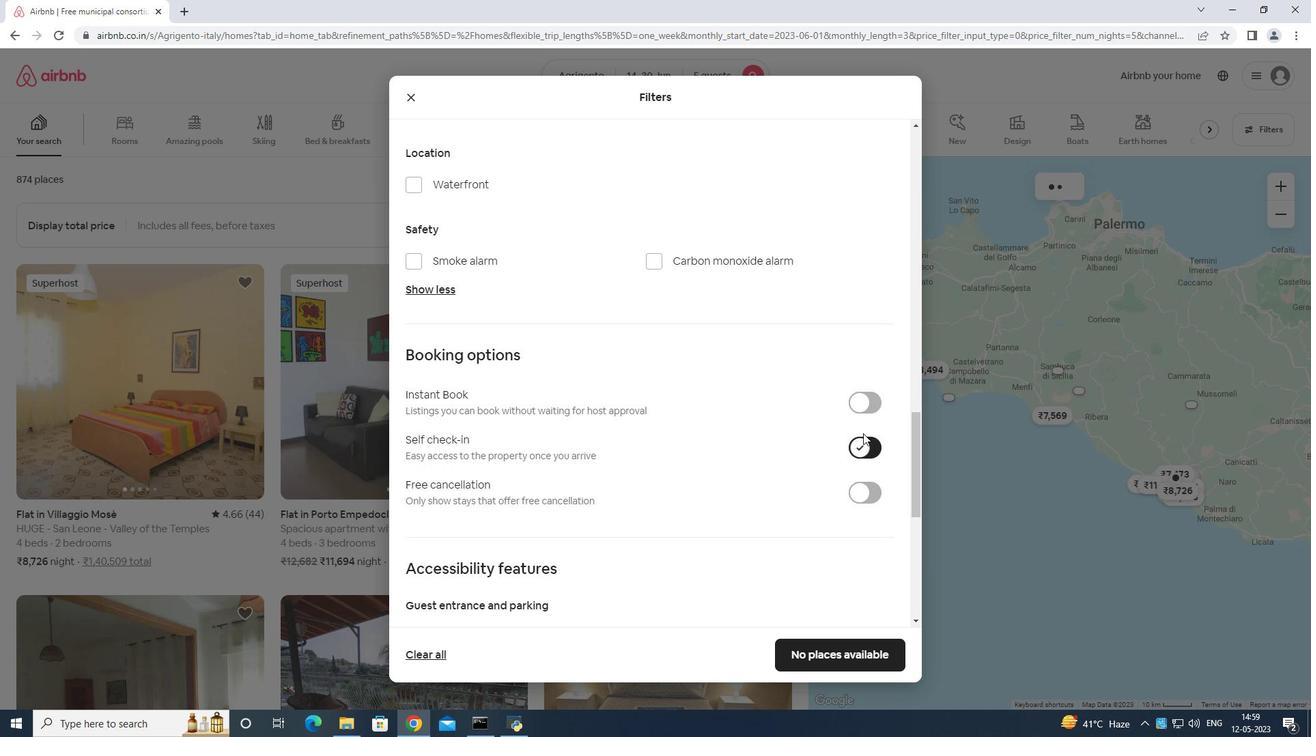 
Action: Mouse scrolled (864, 433) with delta (0, 0)
Screenshot: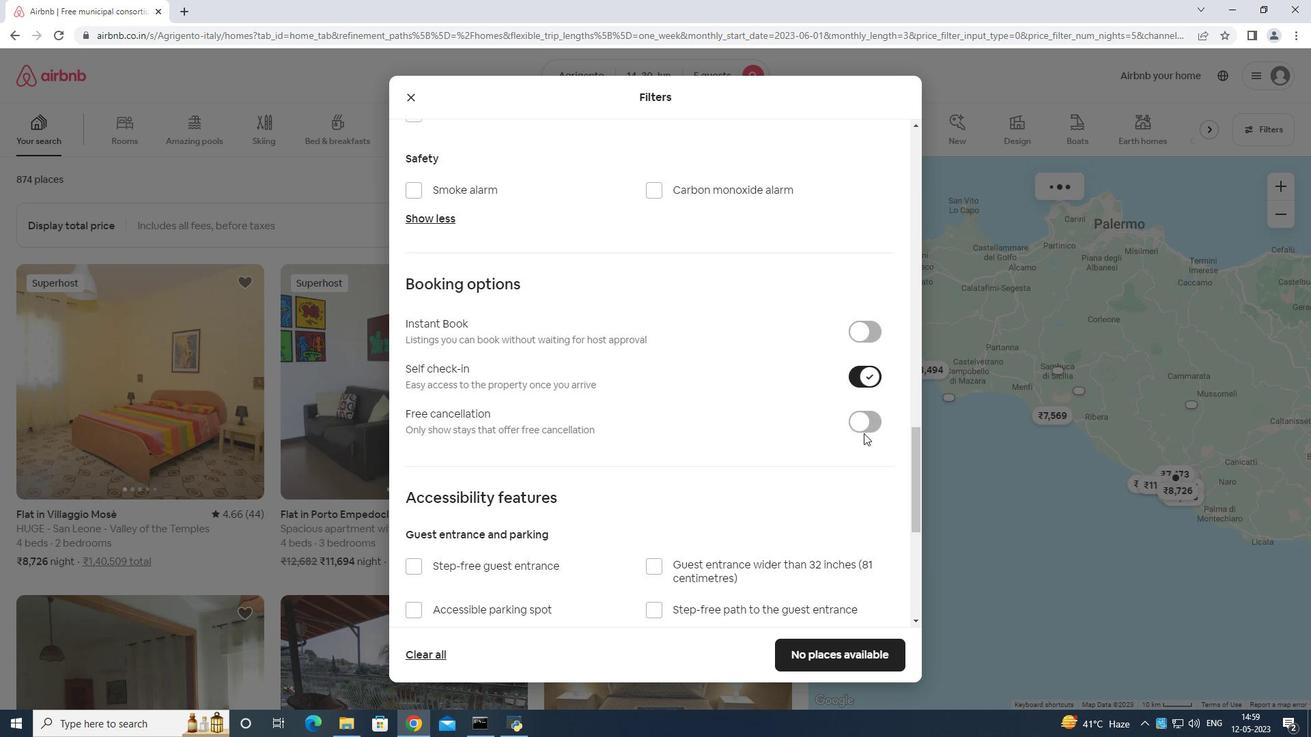 
Action: Mouse scrolled (864, 433) with delta (0, 0)
Screenshot: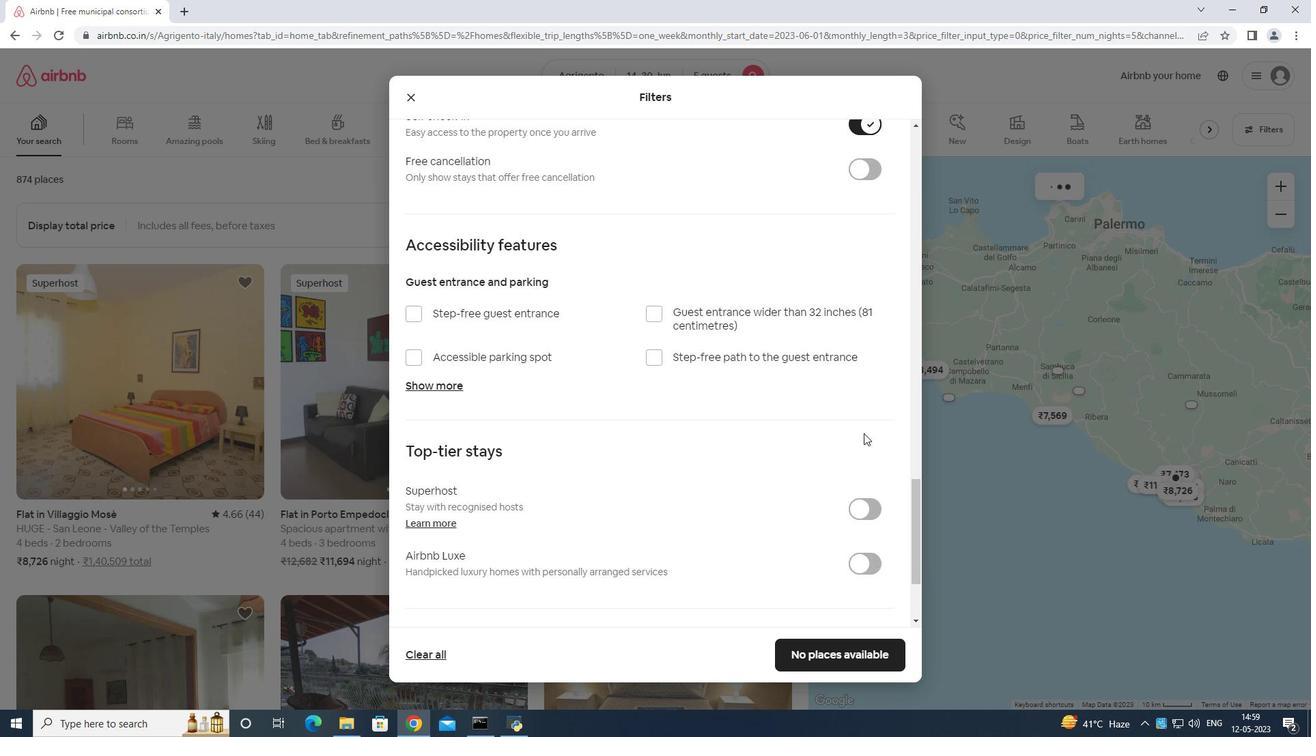 
Action: Mouse scrolled (864, 433) with delta (0, 0)
Screenshot: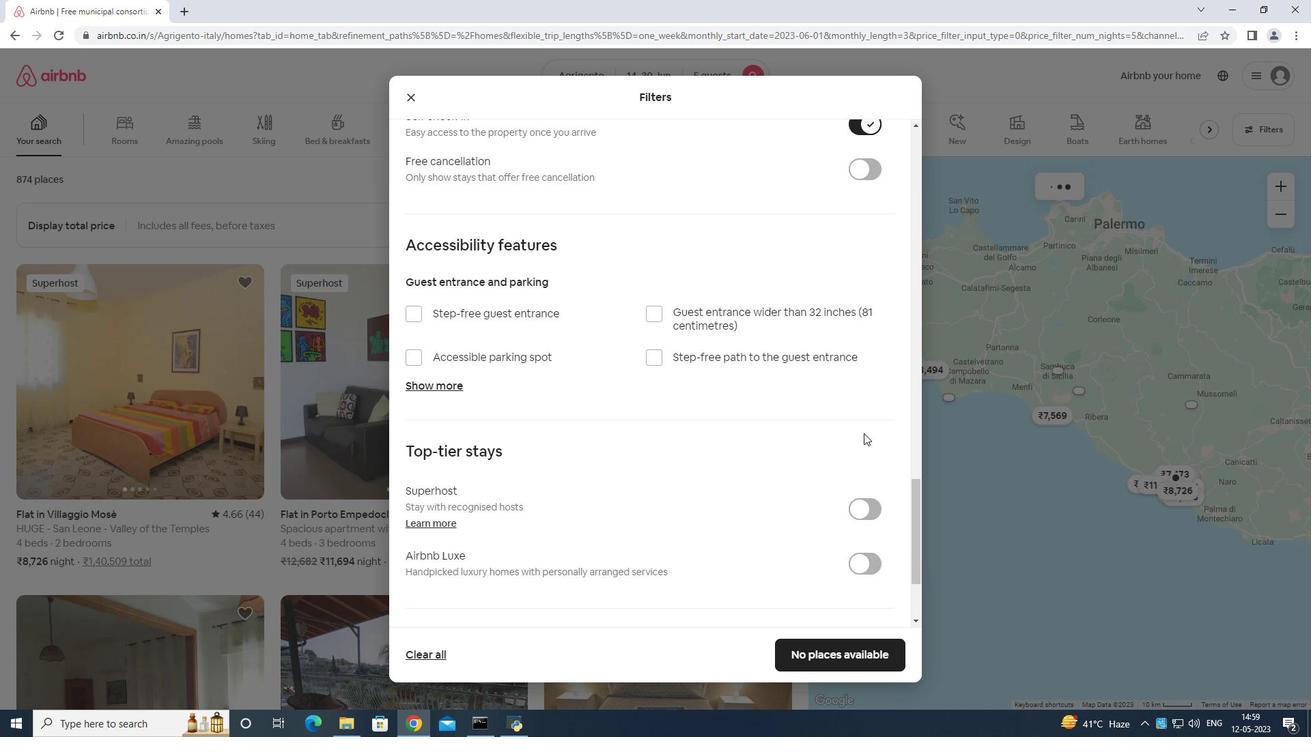 
Action: Mouse scrolled (864, 433) with delta (0, 0)
Screenshot: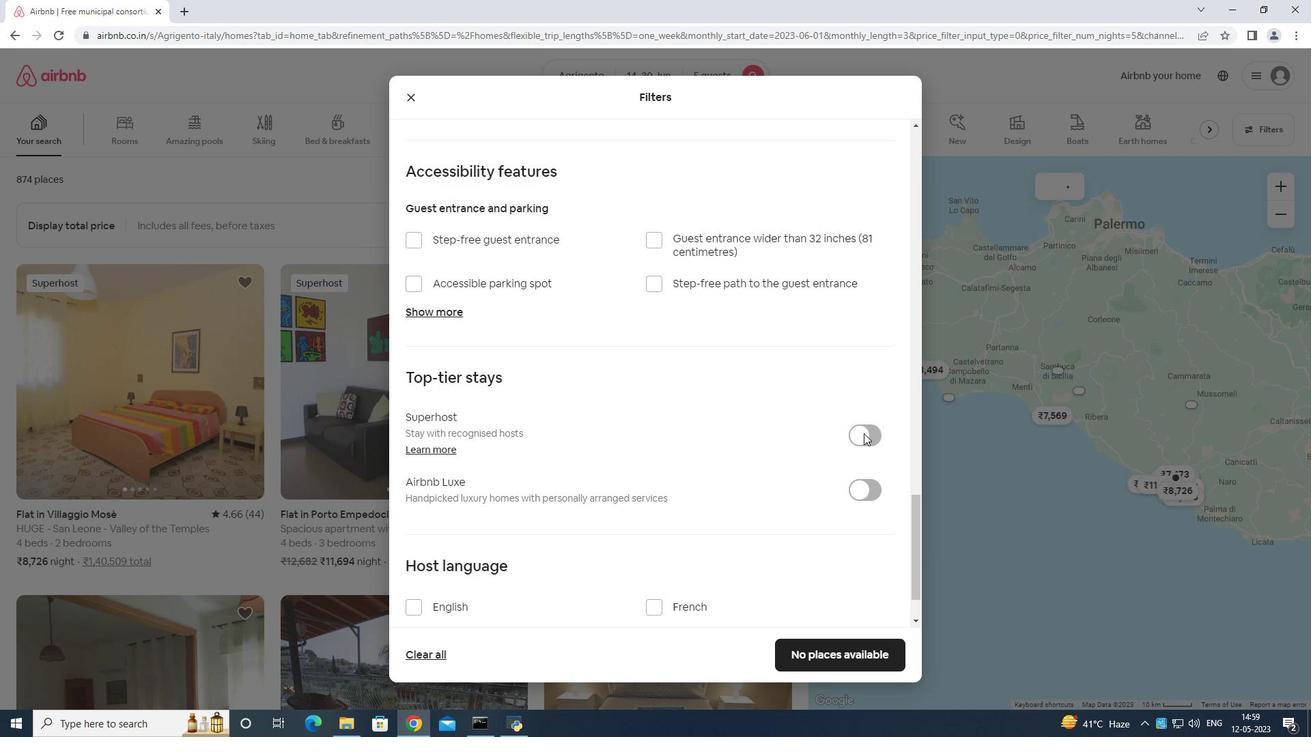 
Action: Mouse scrolled (864, 433) with delta (0, 0)
Screenshot: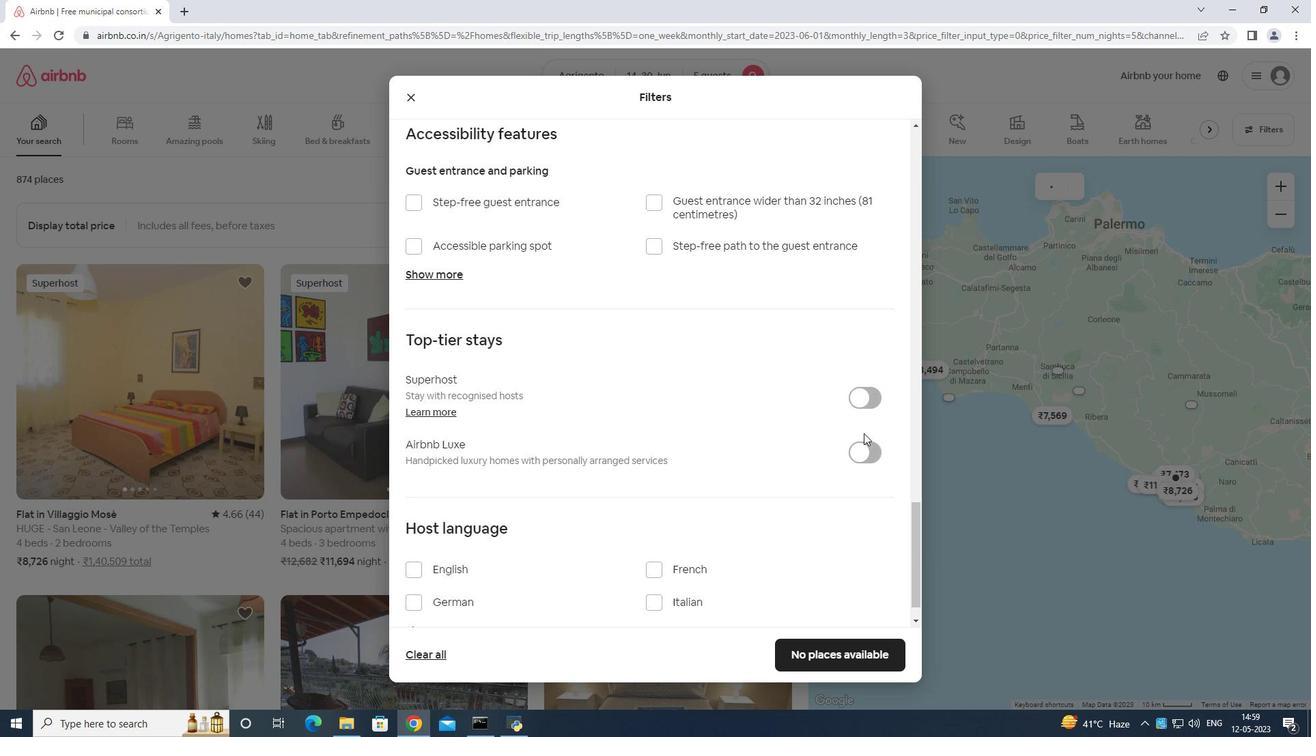 
Action: Mouse scrolled (864, 433) with delta (0, 0)
Screenshot: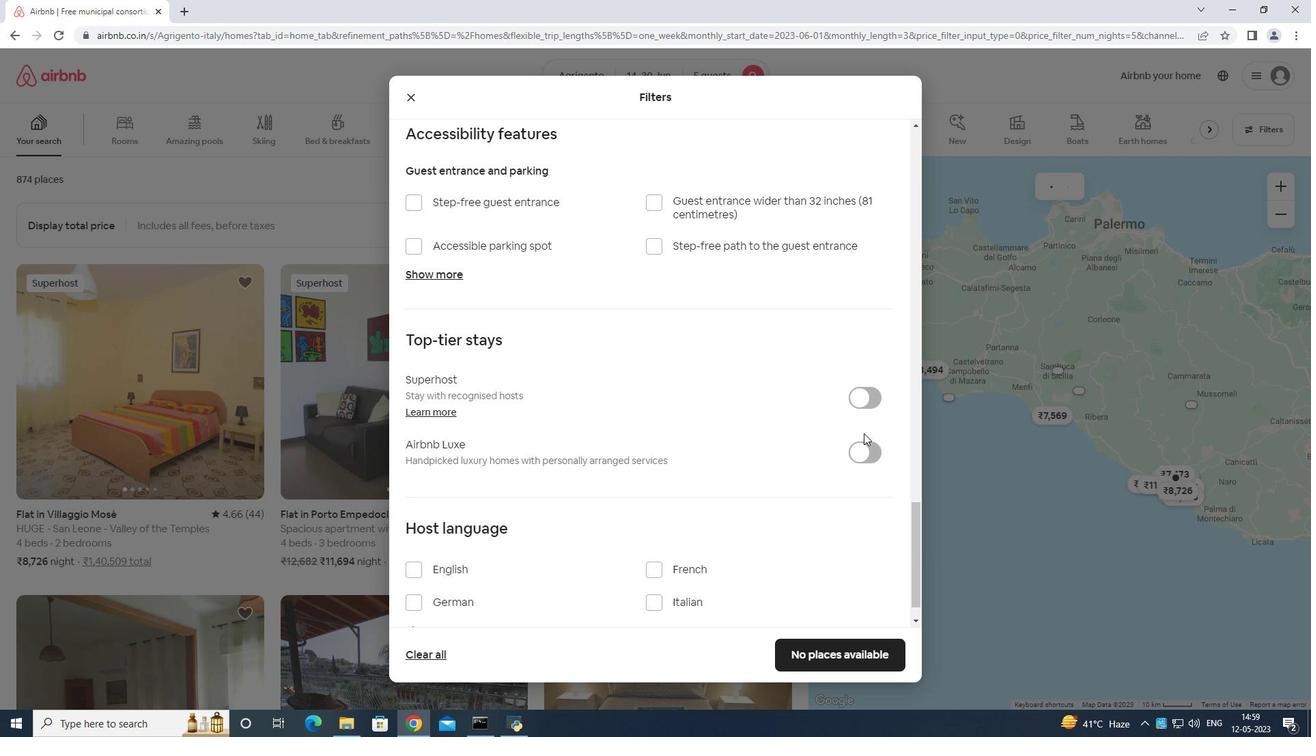 
Action: Mouse moved to (414, 527)
Screenshot: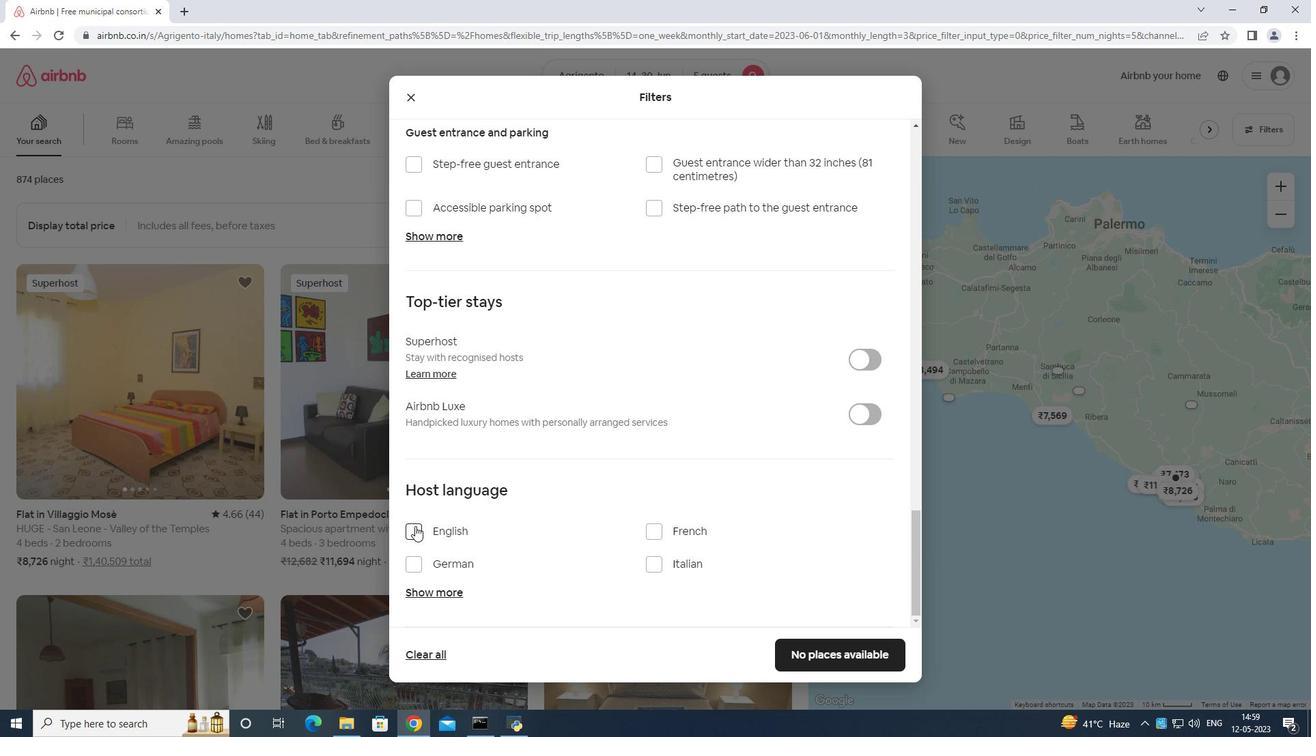 
Action: Mouse pressed left at (414, 527)
Screenshot: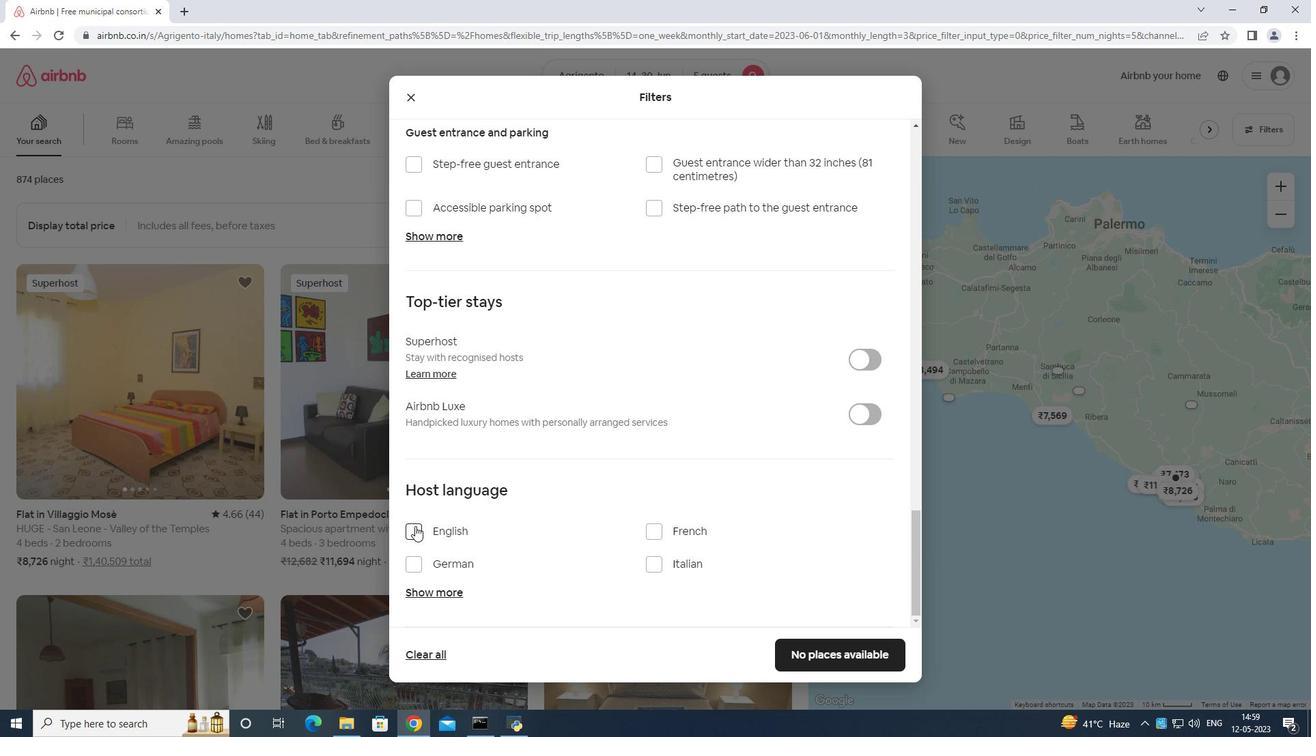 
Action: Mouse moved to (828, 657)
Screenshot: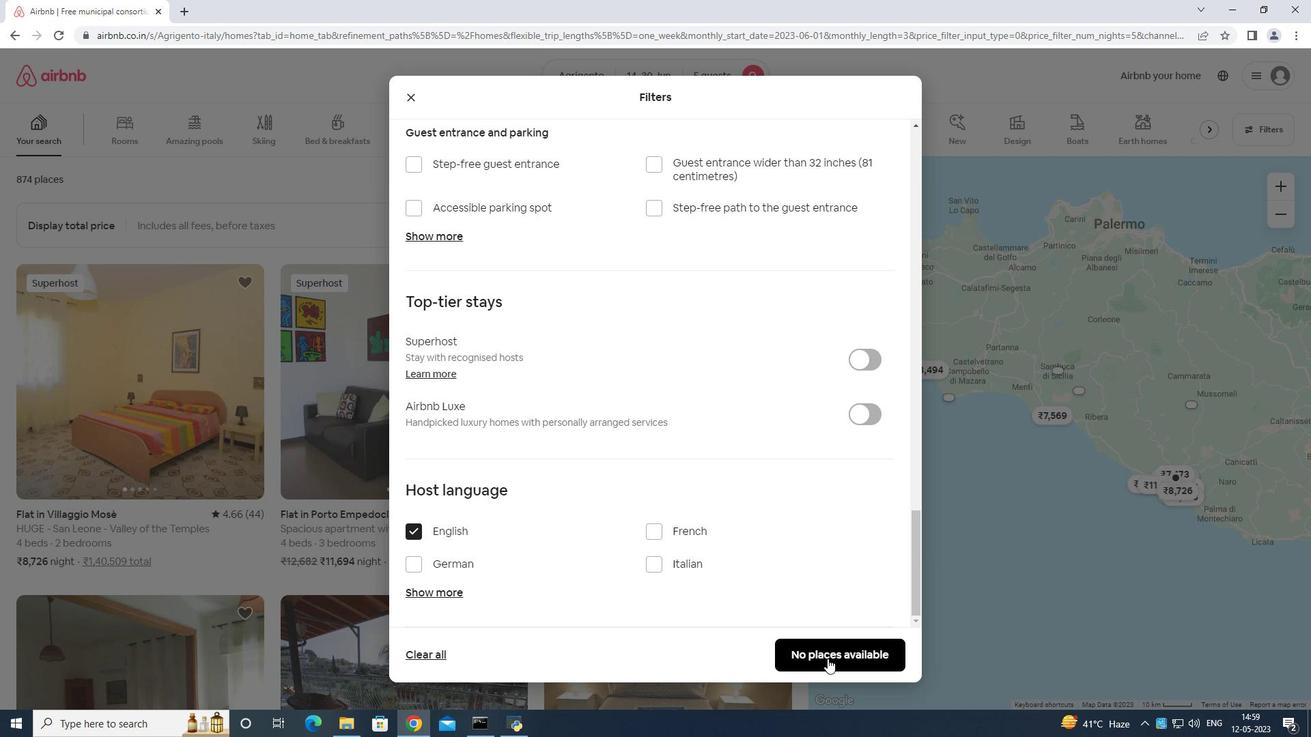 
